 Task: Creative teaching resume purple whimsical.
Action: Mouse moved to (251, 221)
Screenshot: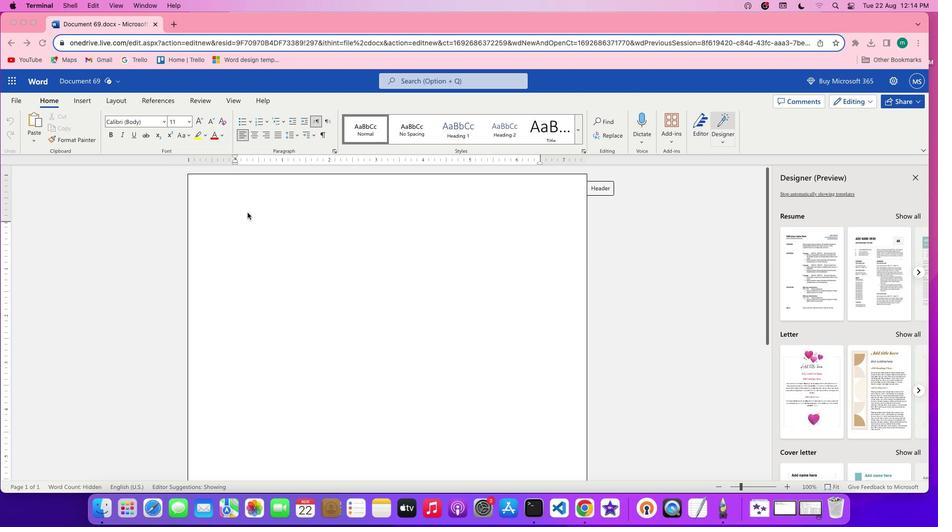 
Action: Mouse pressed left at (251, 221)
Screenshot: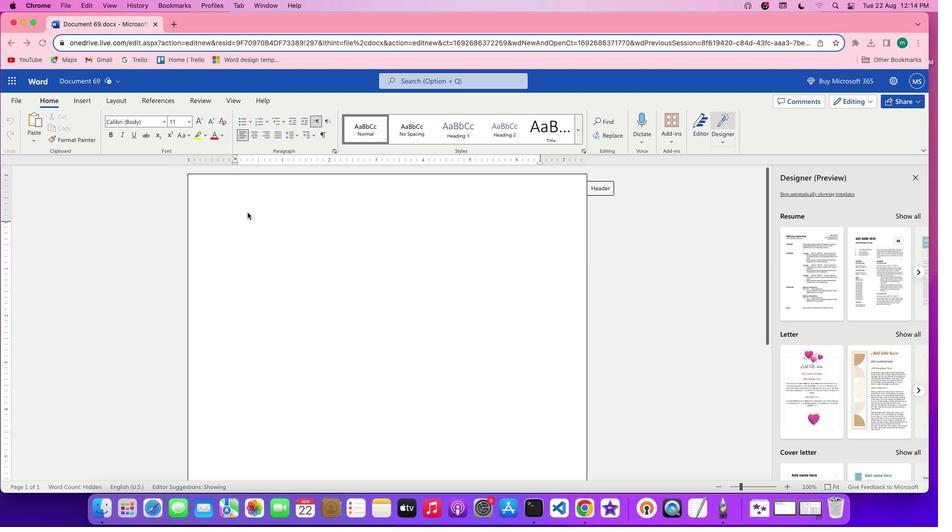 
Action: Mouse moved to (92, 118)
Screenshot: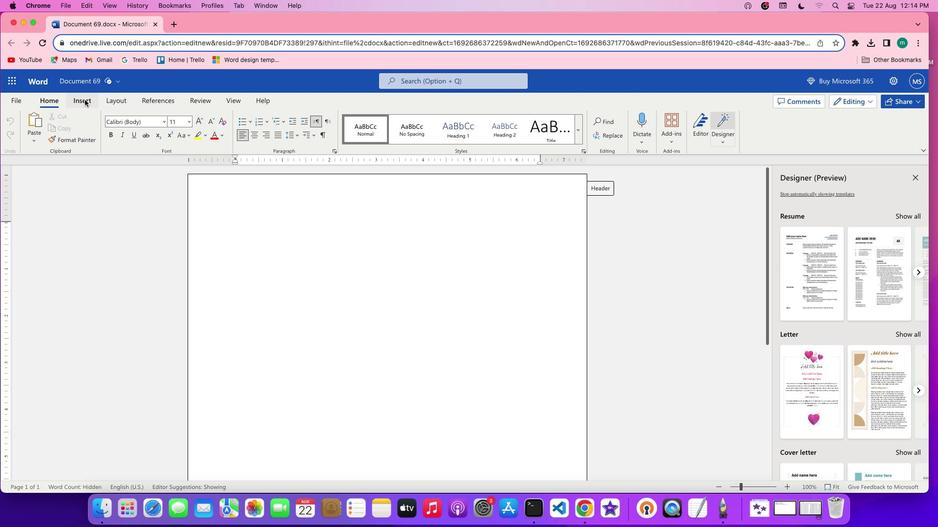 
Action: Mouse pressed left at (92, 118)
Screenshot: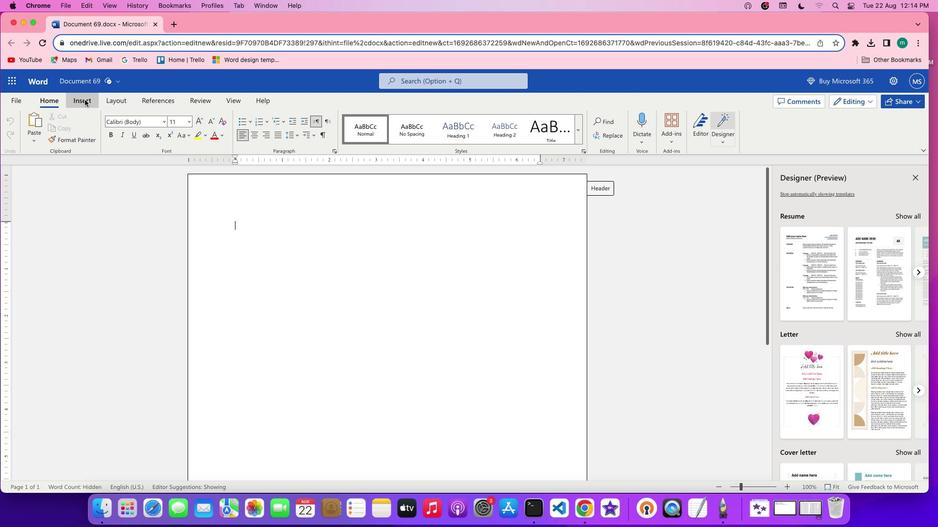 
Action: Mouse moved to (112, 152)
Screenshot: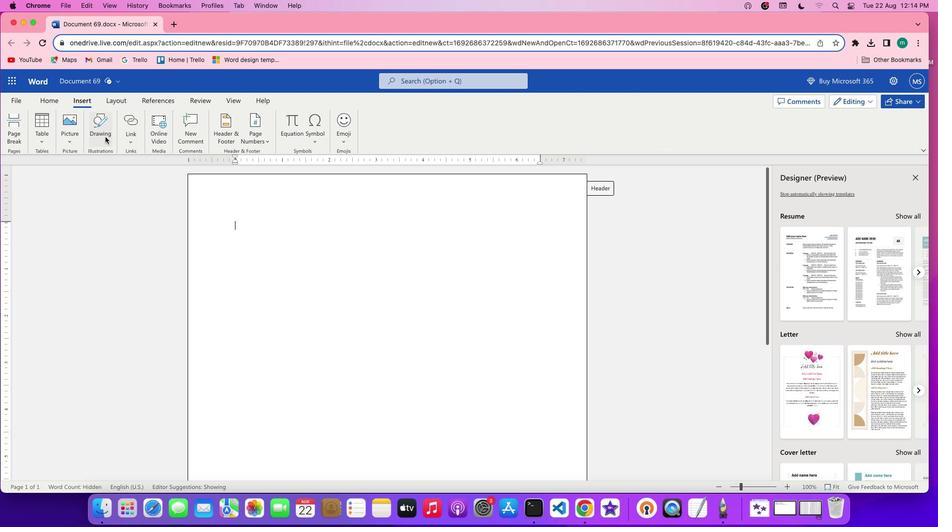 
Action: Mouse pressed left at (112, 152)
Screenshot: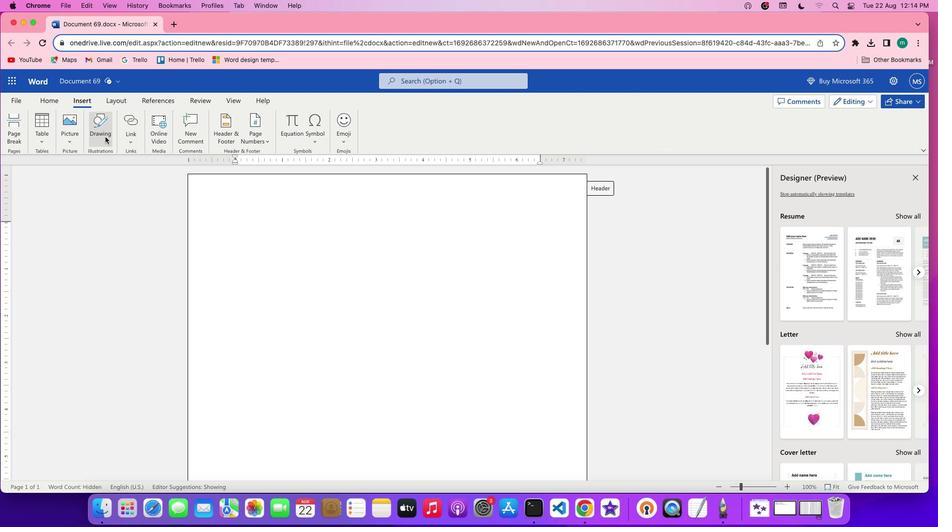 
Action: Mouse moved to (390, 201)
Screenshot: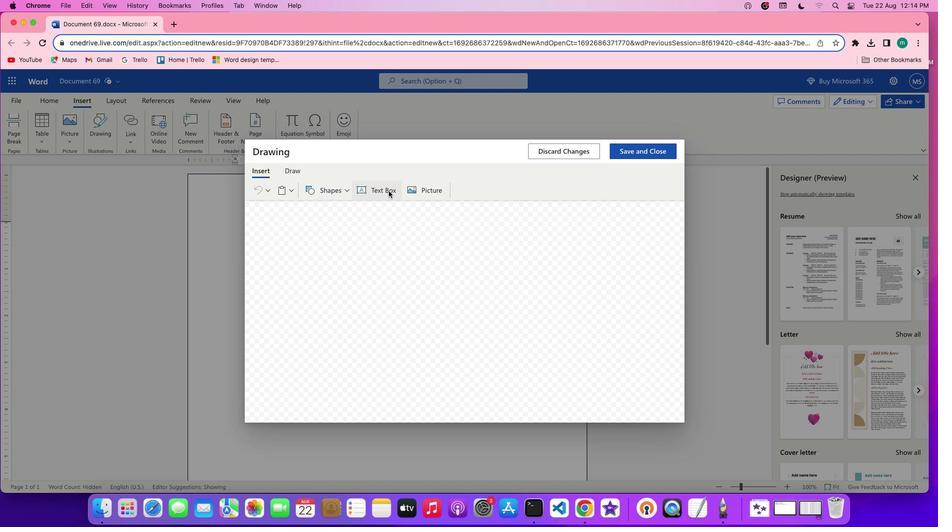 
Action: Mouse pressed left at (390, 201)
Screenshot: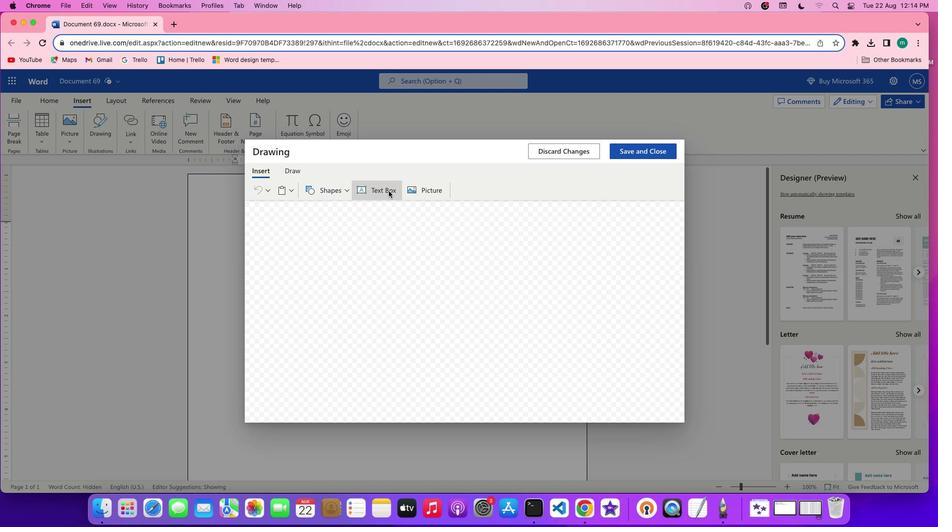 
Action: Mouse moved to (249, 211)
Screenshot: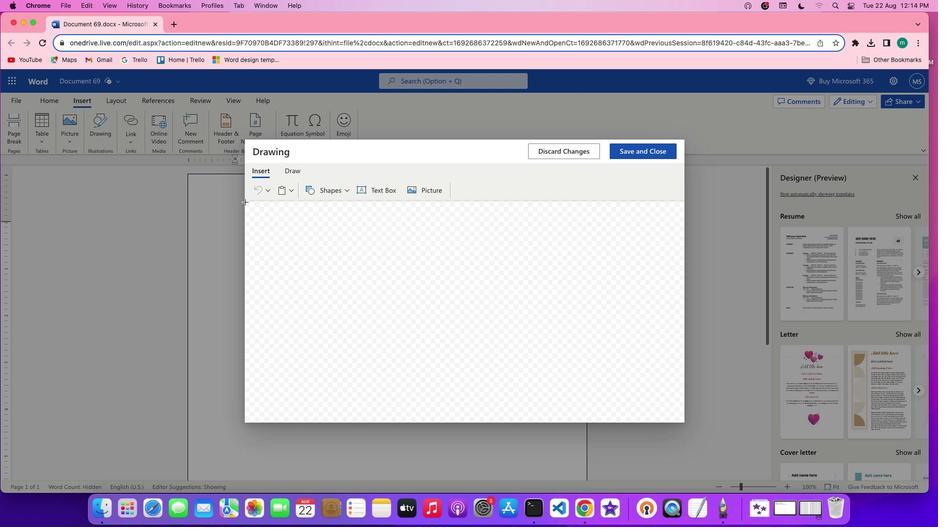 
Action: Mouse pressed left at (249, 211)
Screenshot: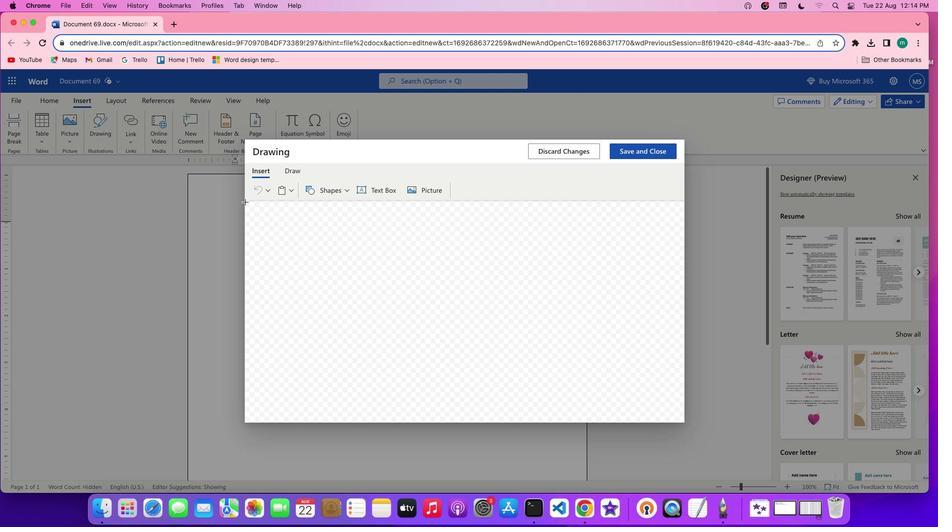 
Action: Mouse moved to (679, 211)
Screenshot: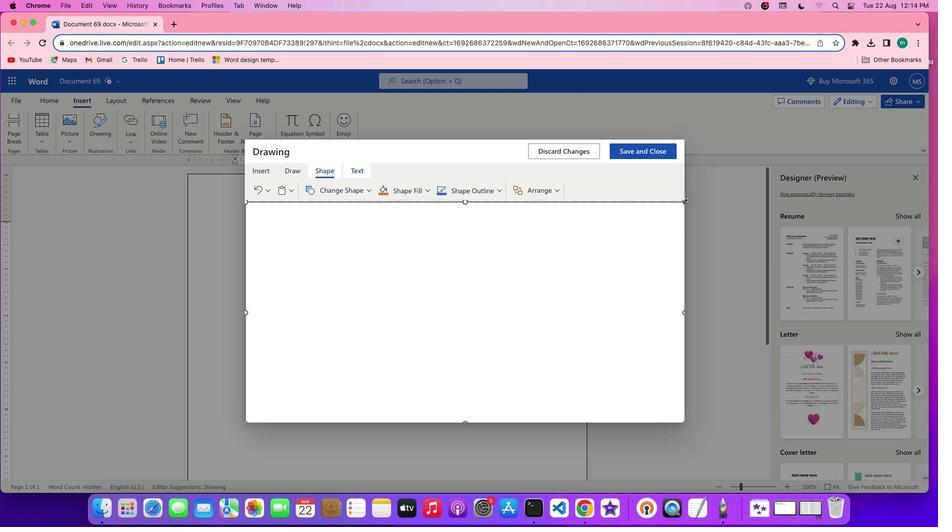 
Action: Mouse pressed left at (679, 211)
Screenshot: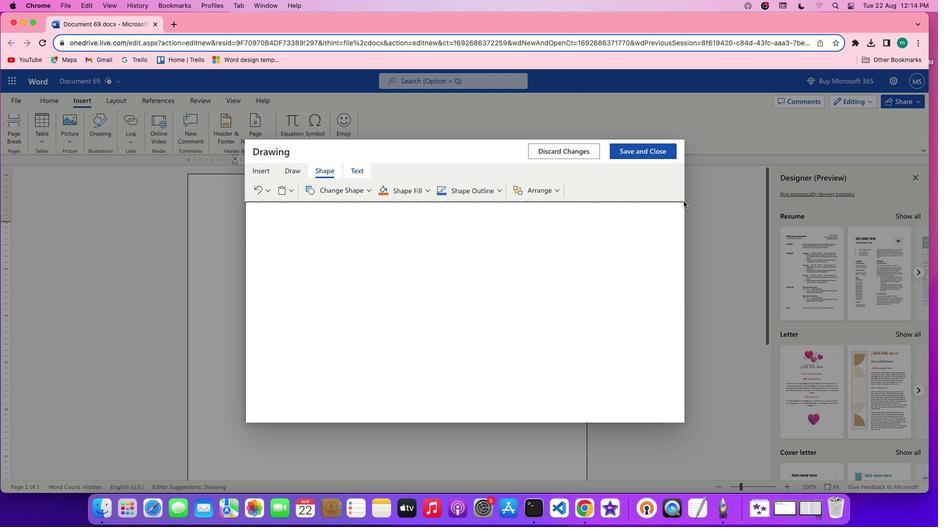 
Action: Mouse moved to (345, 242)
Screenshot: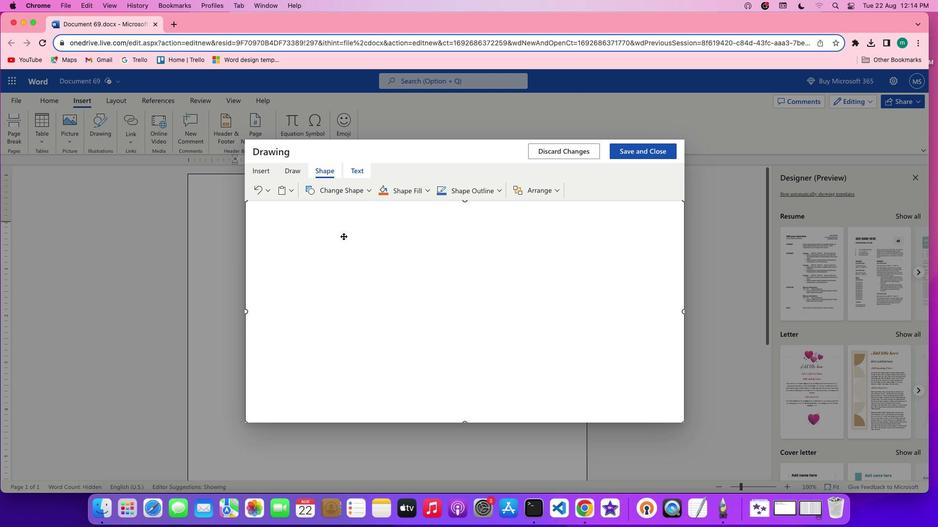 
Action: Mouse pressed left at (345, 242)
Screenshot: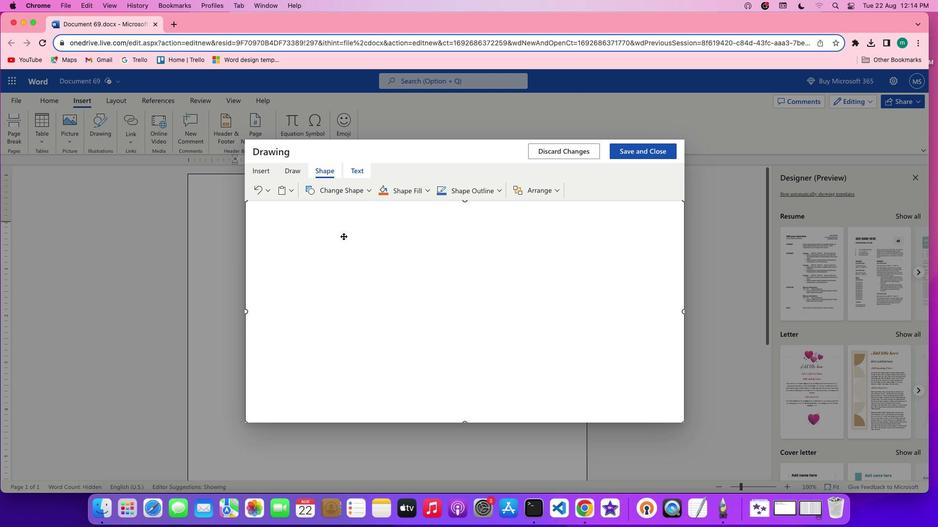 
Action: Mouse moved to (271, 186)
Screenshot: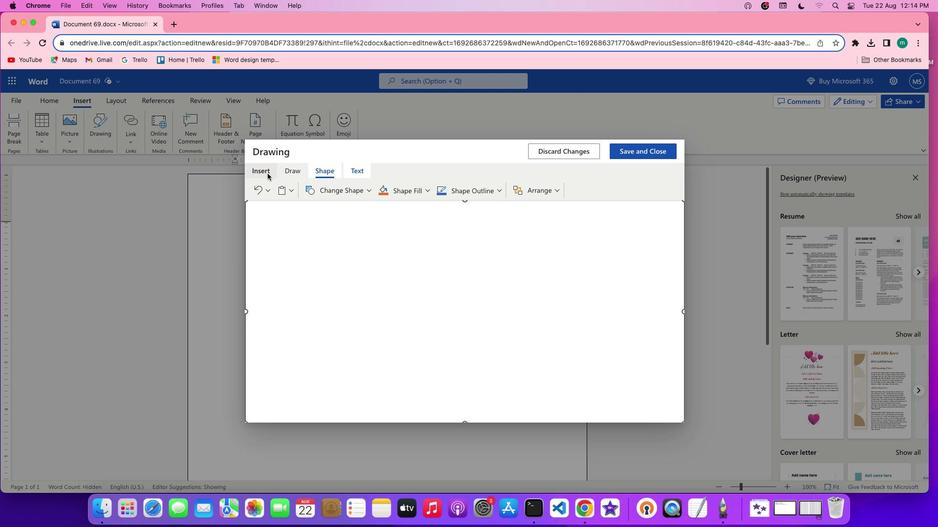 
Action: Mouse pressed left at (271, 186)
Screenshot: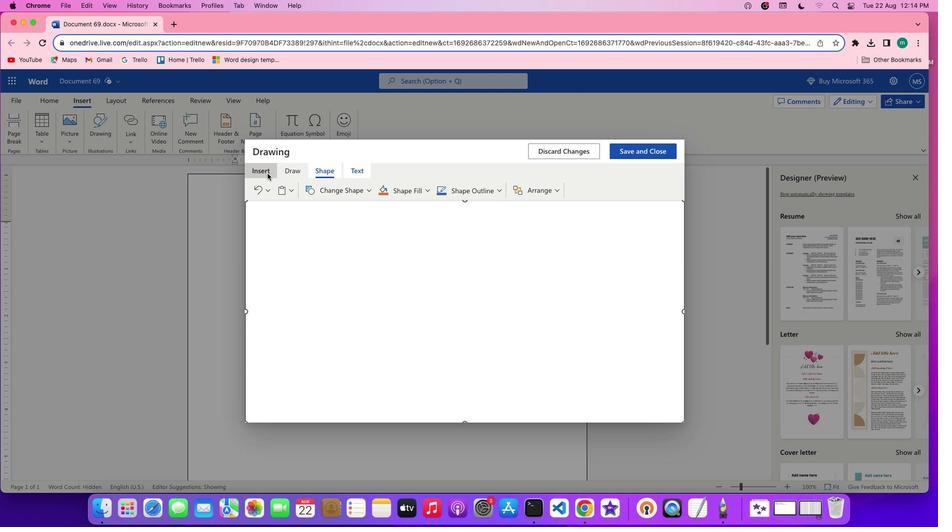 
Action: Mouse moved to (380, 198)
Screenshot: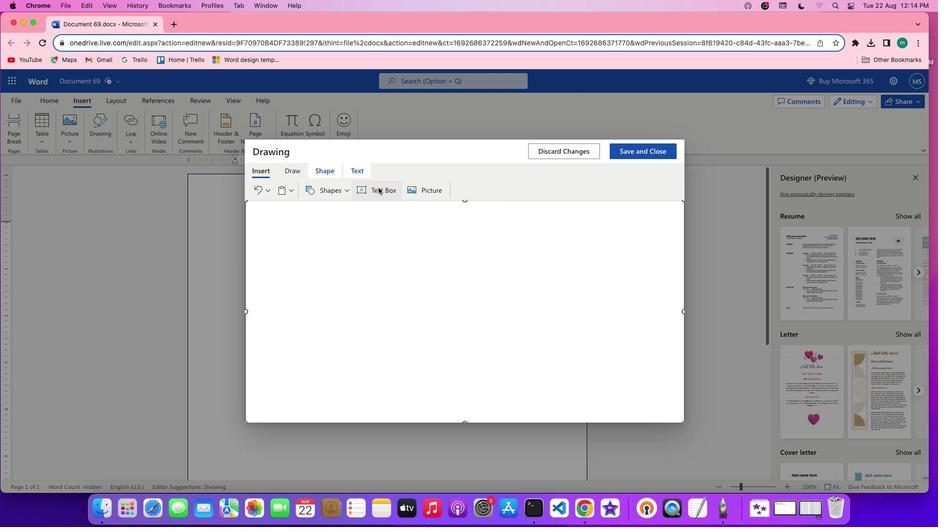 
Action: Mouse pressed left at (380, 198)
Screenshot: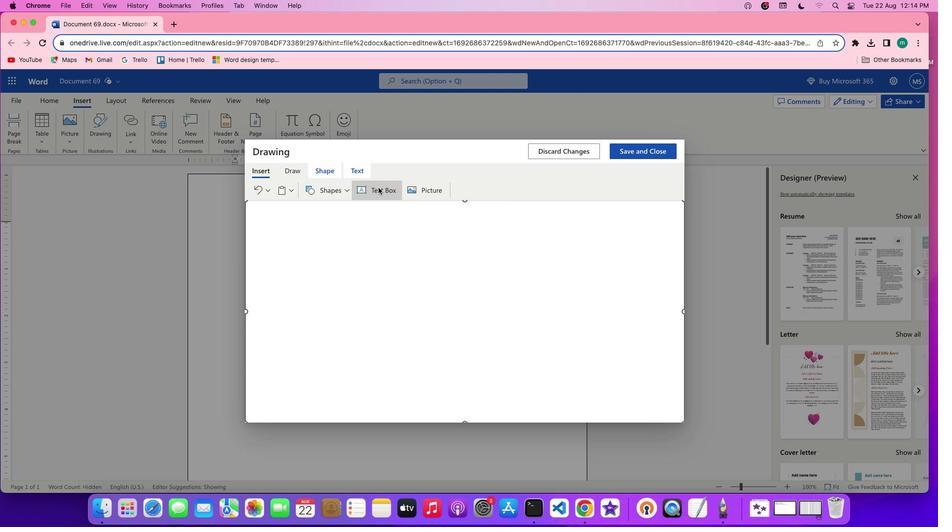 
Action: Mouse moved to (261, 224)
Screenshot: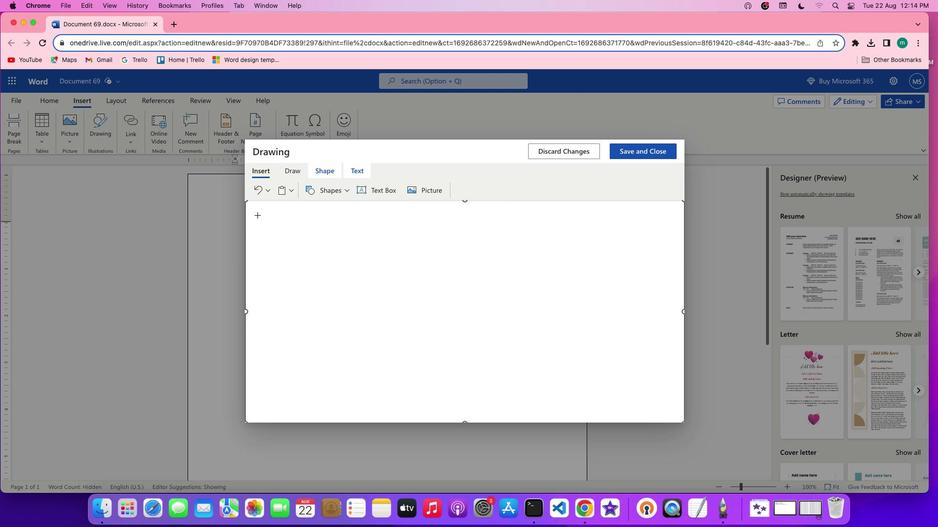 
Action: Mouse pressed left at (261, 224)
Screenshot: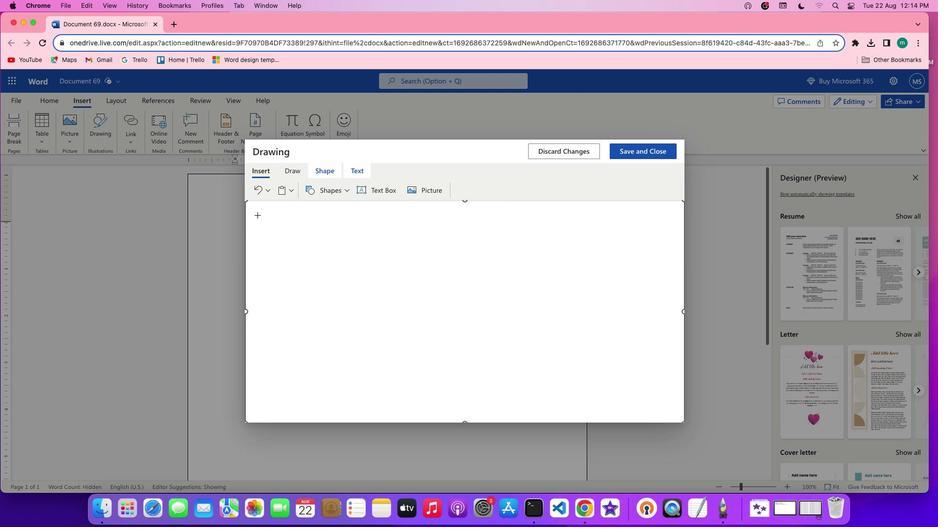 
Action: Mouse moved to (288, 235)
Screenshot: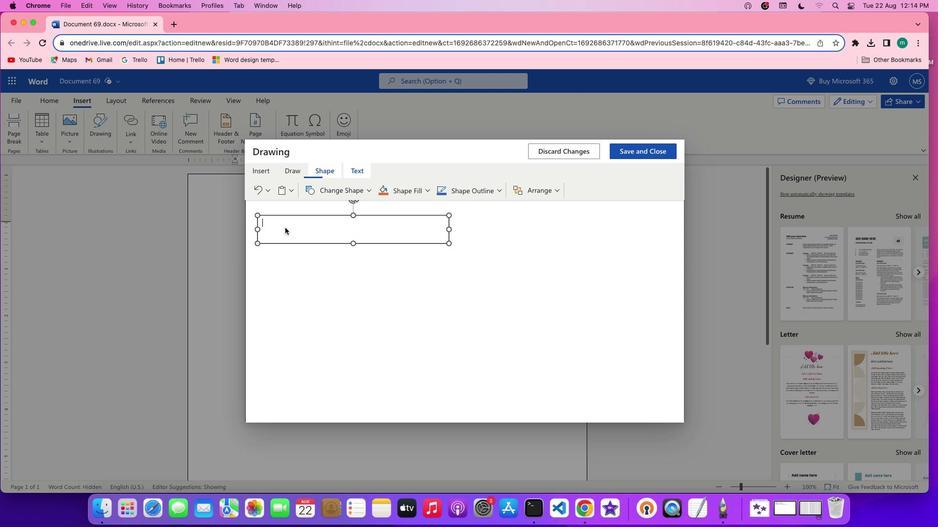 
Action: Mouse pressed left at (288, 235)
Screenshot: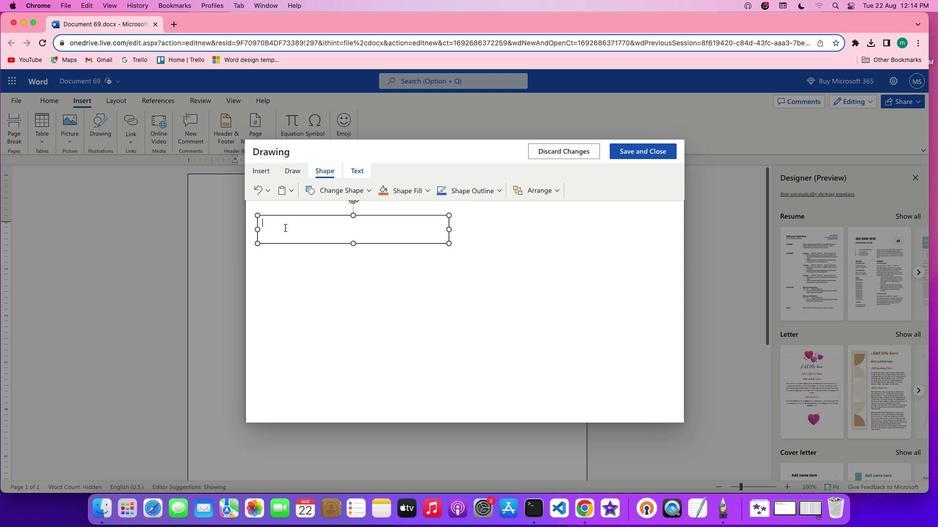 
Action: Mouse moved to (364, 184)
Screenshot: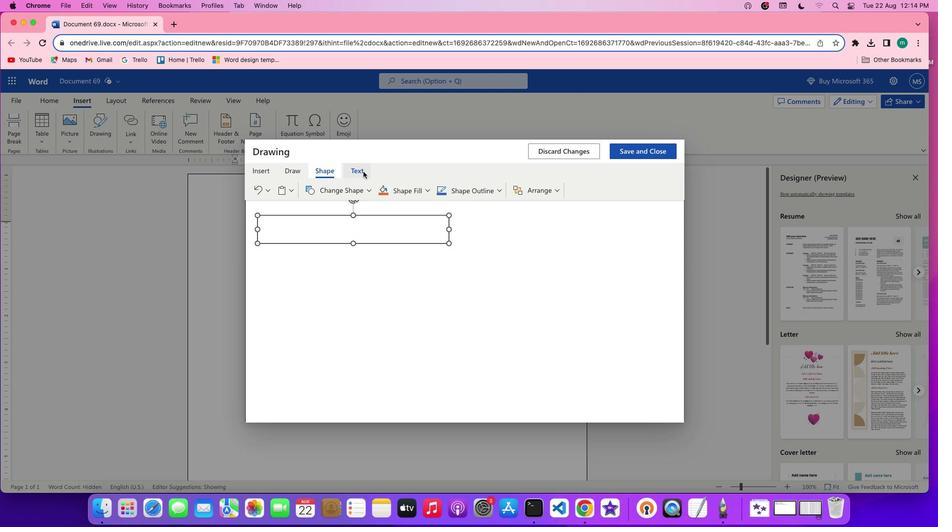
Action: Mouse pressed left at (364, 184)
Screenshot: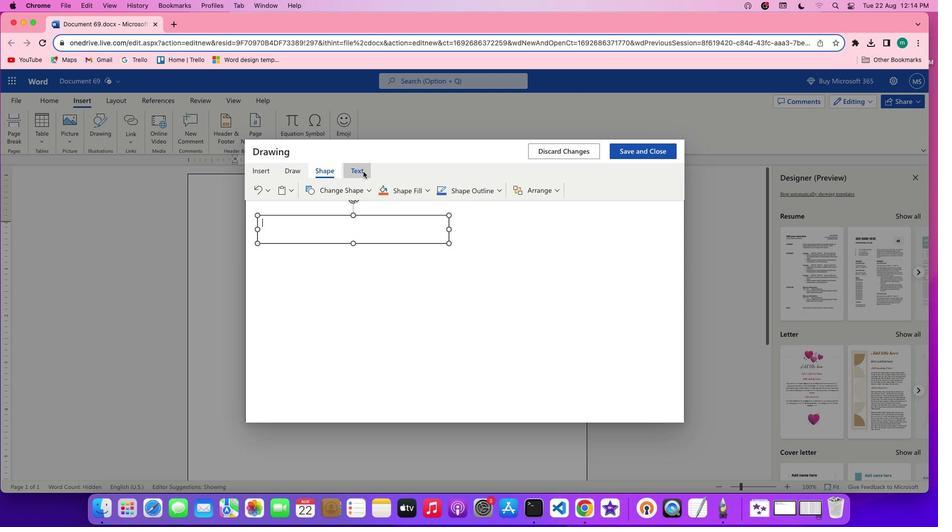 
Action: Mouse moved to (383, 201)
Screenshot: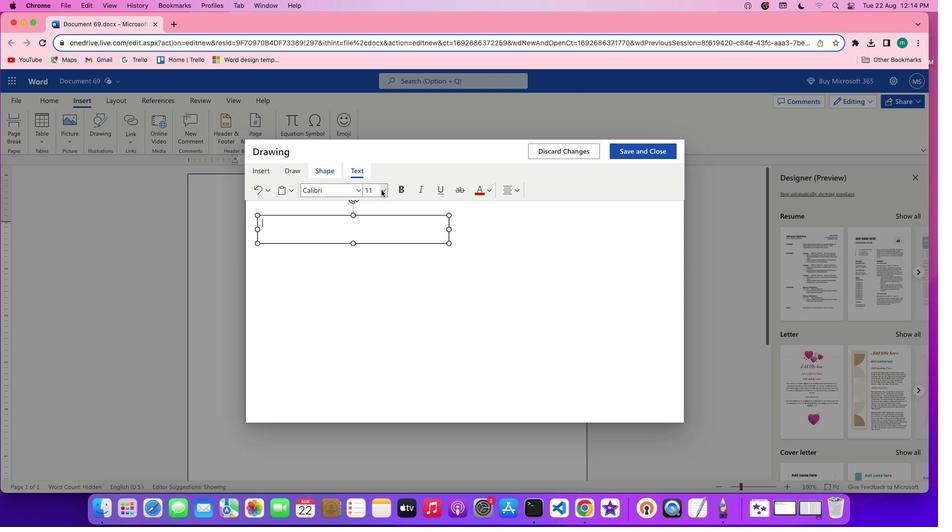 
Action: Mouse pressed left at (383, 201)
Screenshot: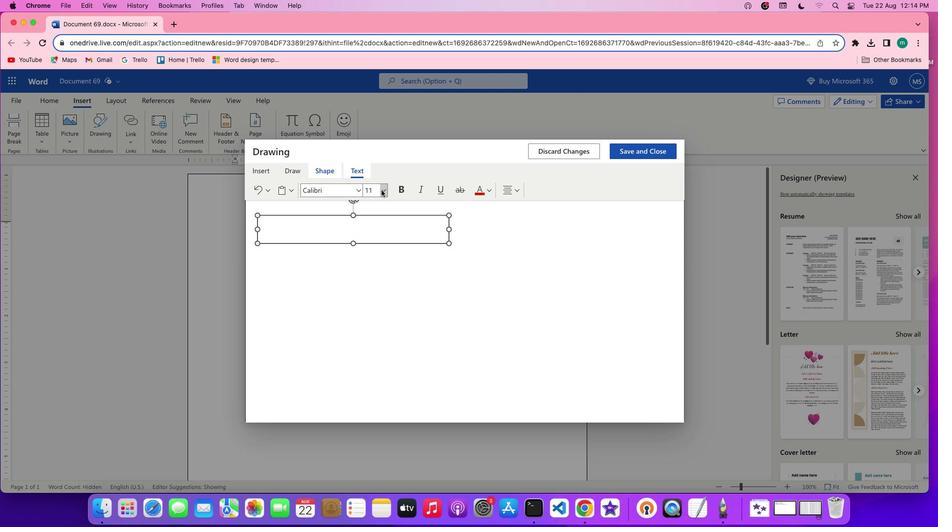 
Action: Mouse moved to (376, 329)
Screenshot: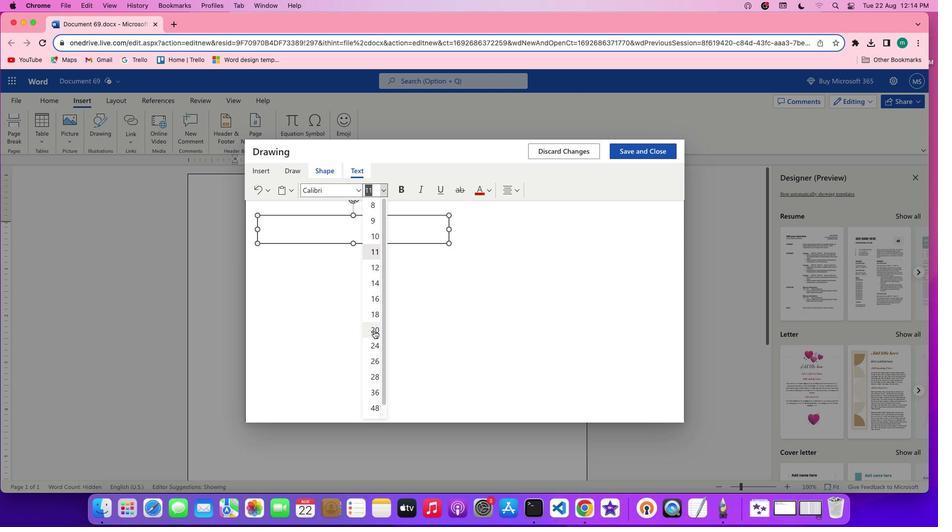 
Action: Mouse pressed left at (376, 329)
Screenshot: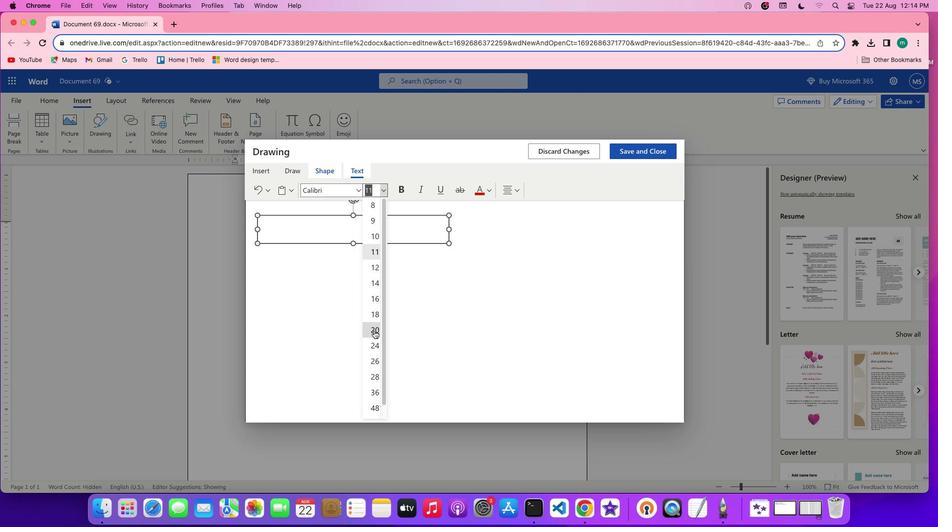 
Action: Mouse moved to (487, 200)
Screenshot: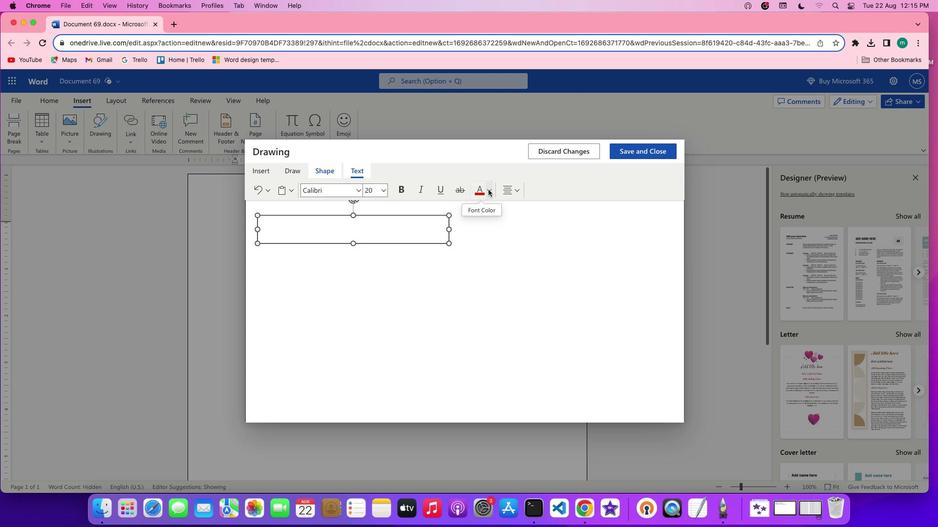
Action: Mouse pressed left at (487, 200)
Screenshot: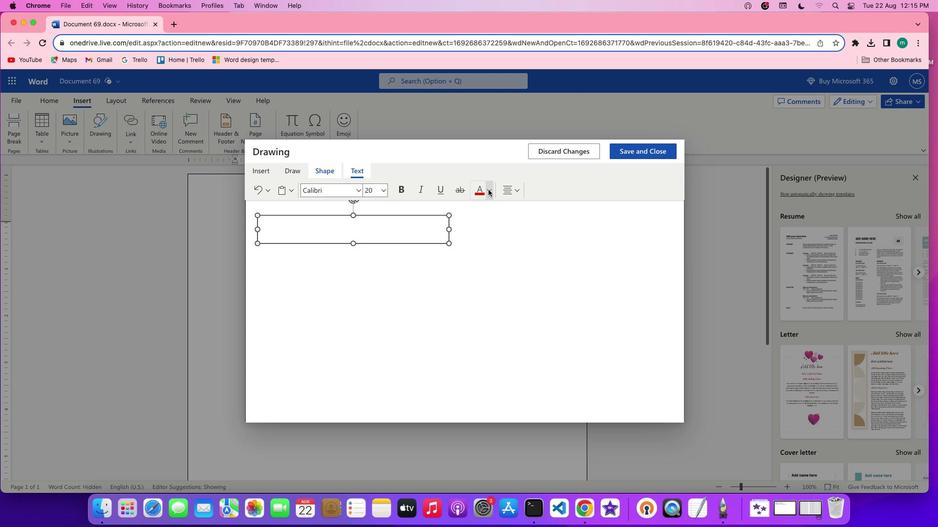 
Action: Mouse moved to (618, 332)
Screenshot: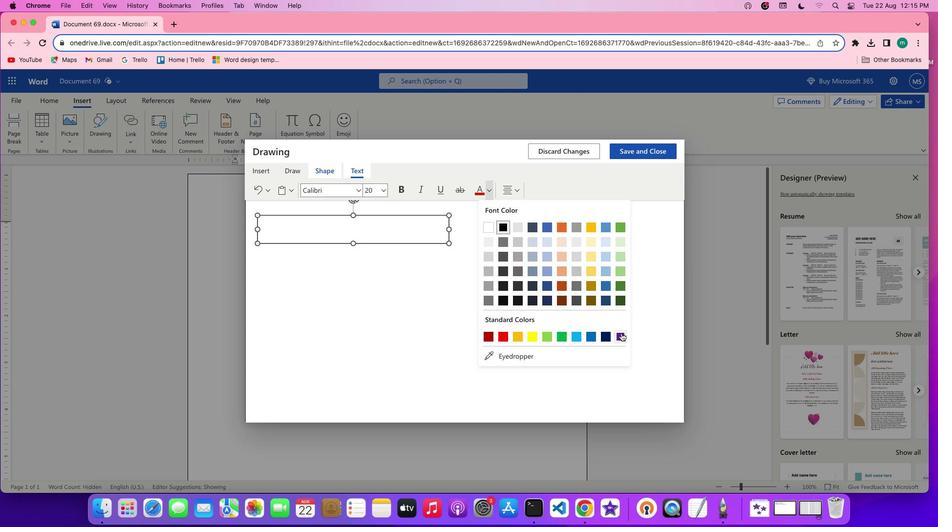 
Action: Mouse pressed left at (618, 332)
Screenshot: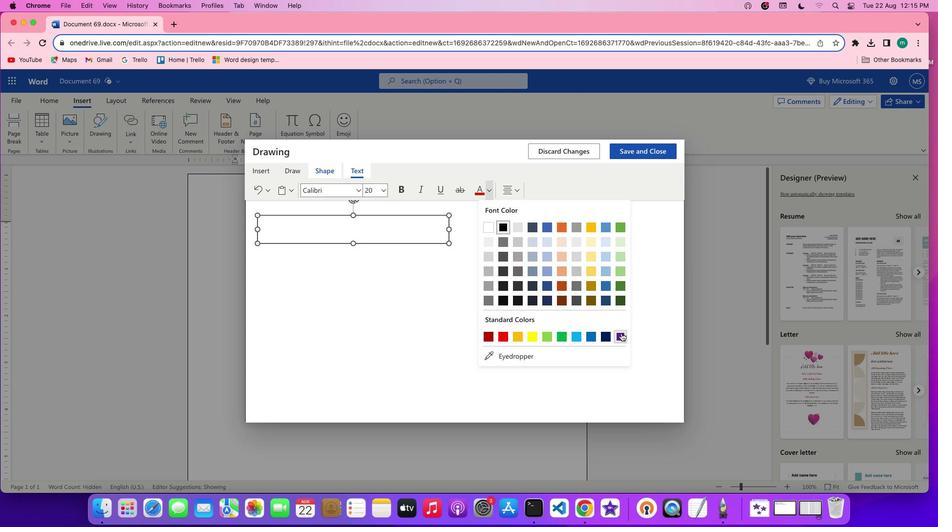 
Action: Mouse moved to (278, 236)
Screenshot: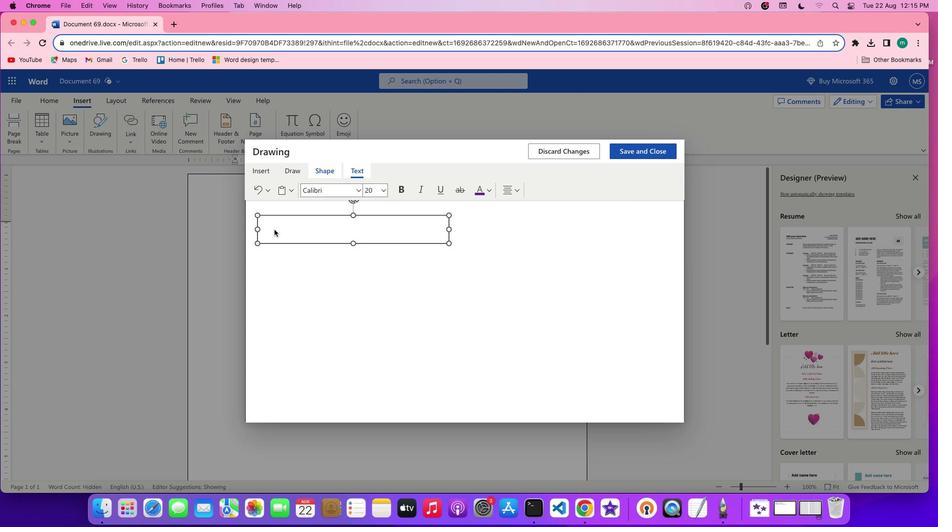 
Action: Mouse pressed left at (278, 236)
Screenshot: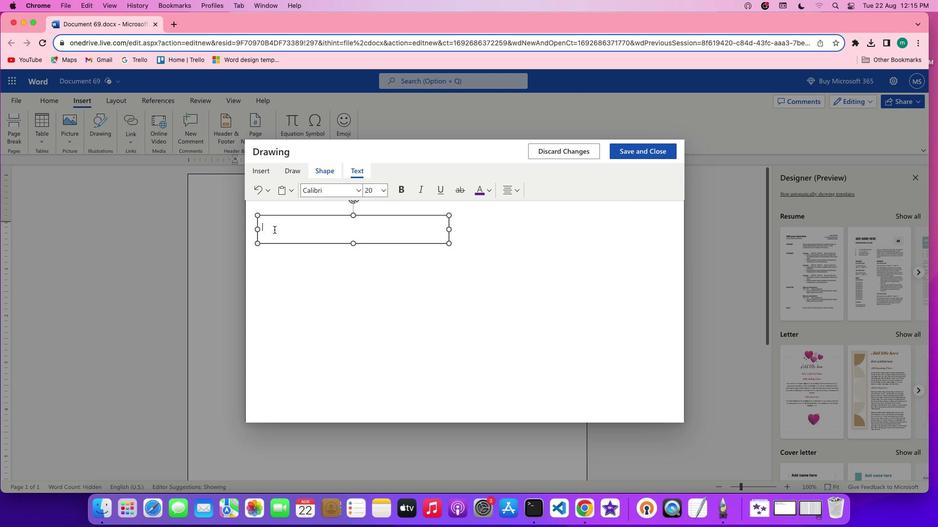 
Action: Mouse moved to (363, 202)
Screenshot: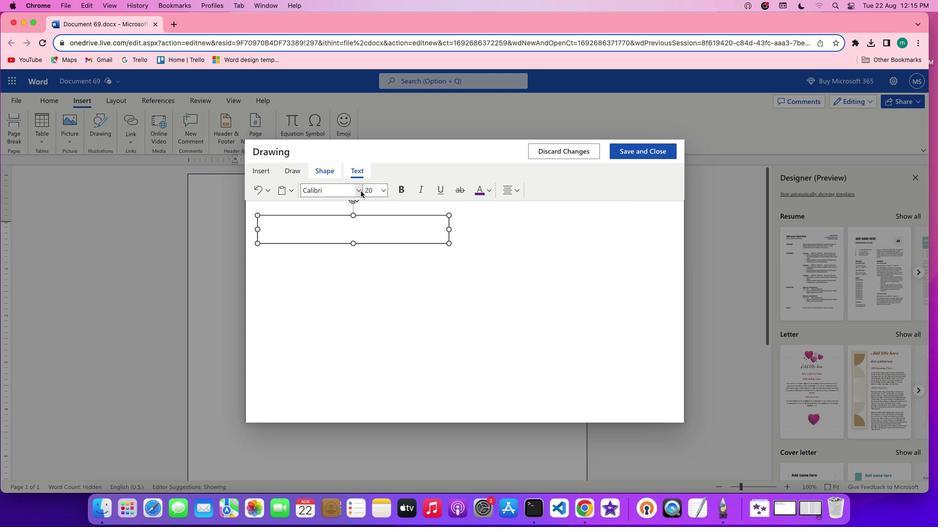 
Action: Mouse pressed left at (363, 202)
Screenshot: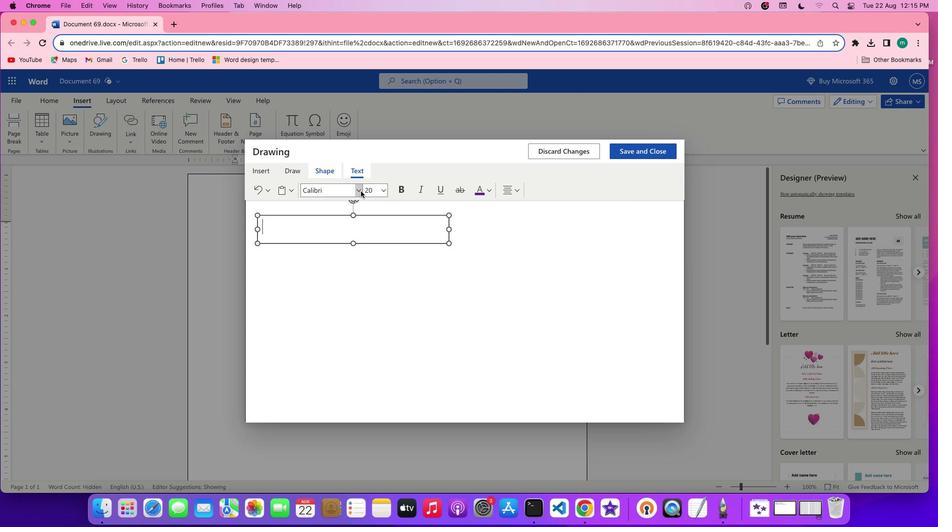 
Action: Mouse moved to (384, 202)
Screenshot: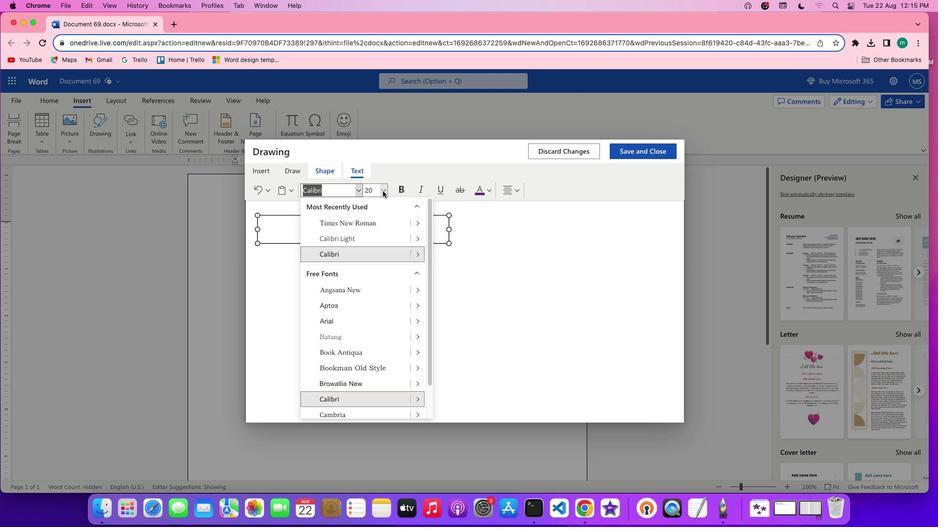 
Action: Mouse pressed left at (384, 202)
Screenshot: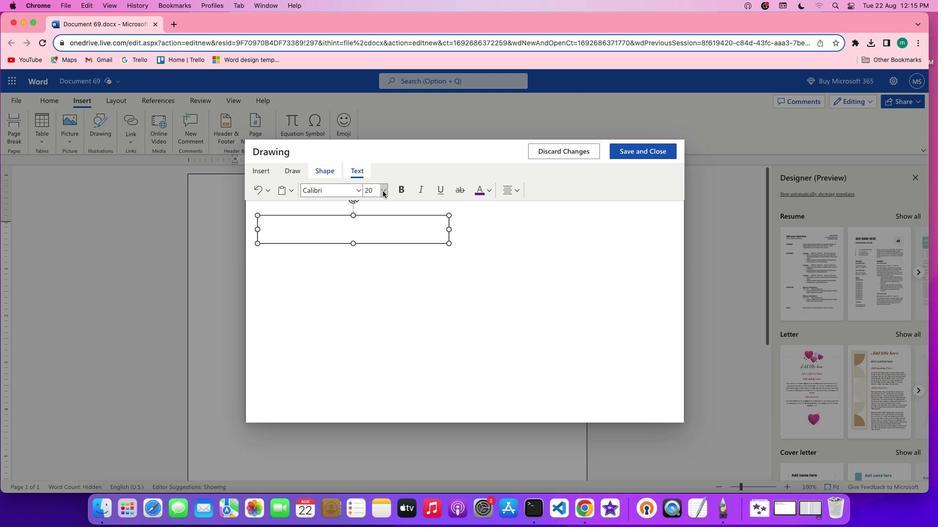 
Action: Mouse moved to (376, 339)
Screenshot: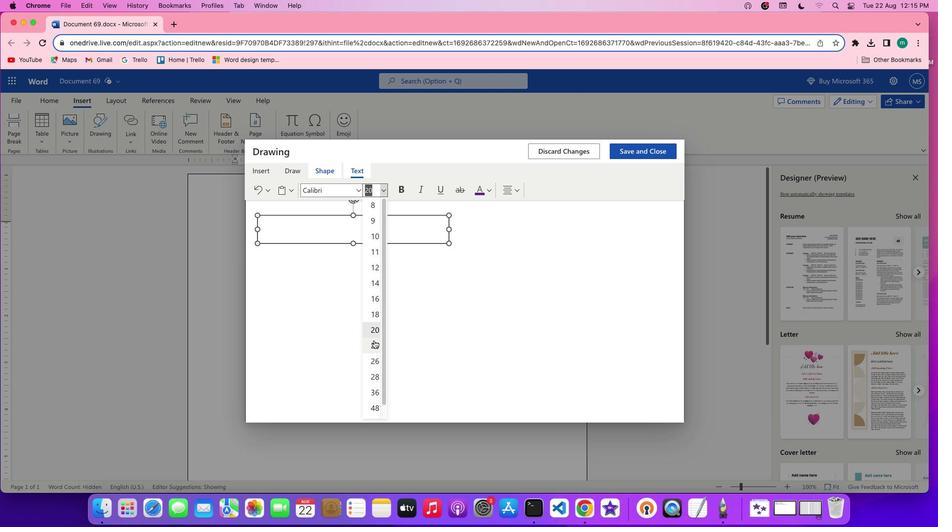 
Action: Mouse pressed left at (376, 339)
Screenshot: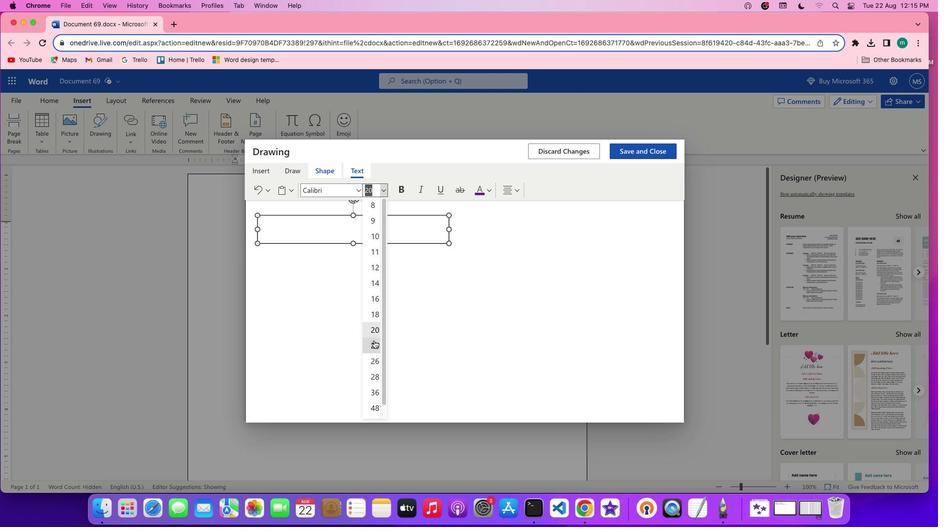 
Action: Mouse moved to (292, 235)
Screenshot: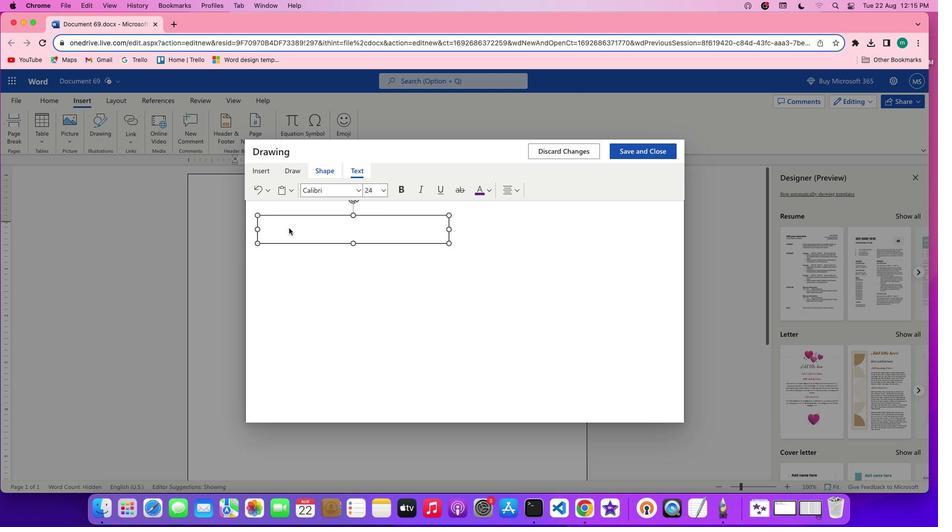 
Action: Mouse pressed left at (292, 235)
Screenshot: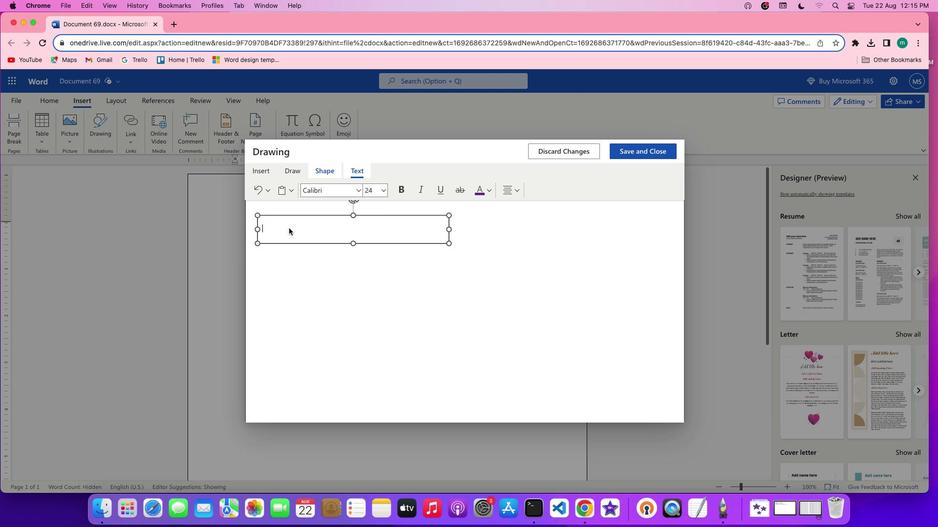 
Action: Mouse moved to (359, 202)
Screenshot: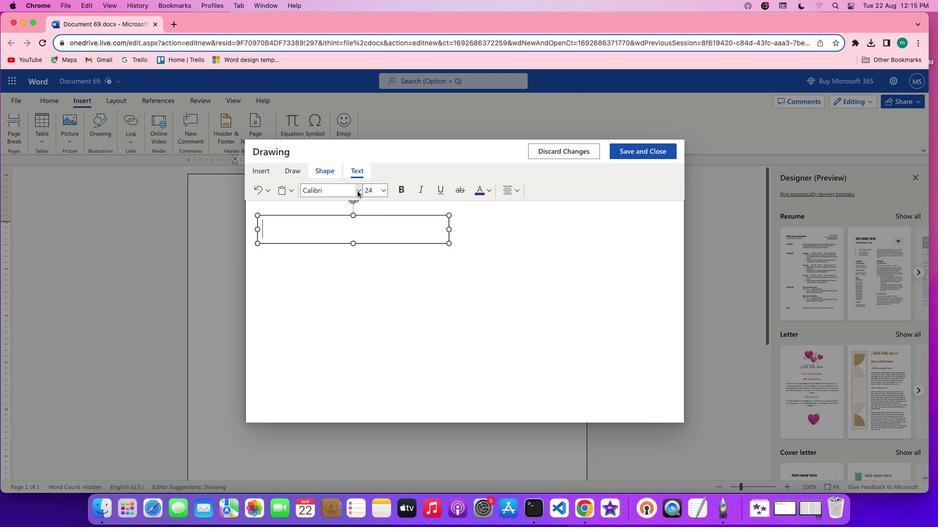 
Action: Mouse pressed left at (359, 202)
Screenshot: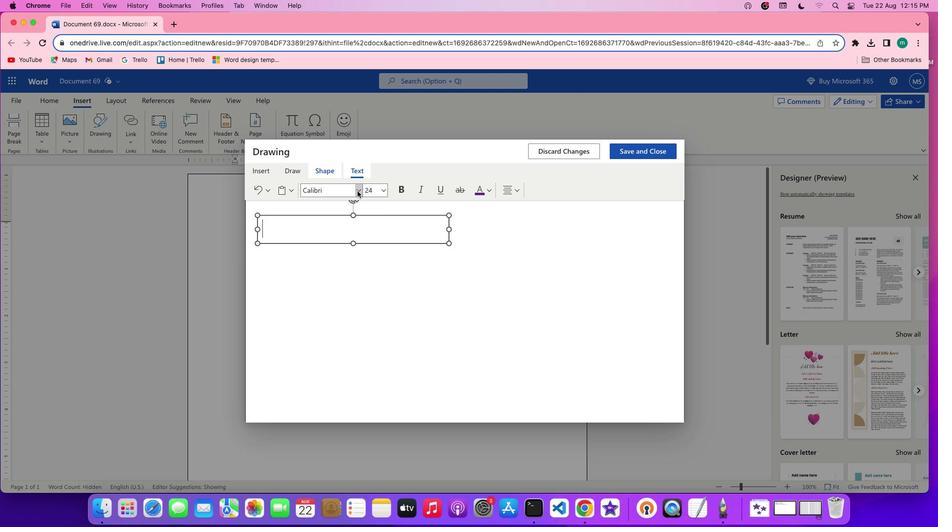
Action: Mouse moved to (417, 262)
Screenshot: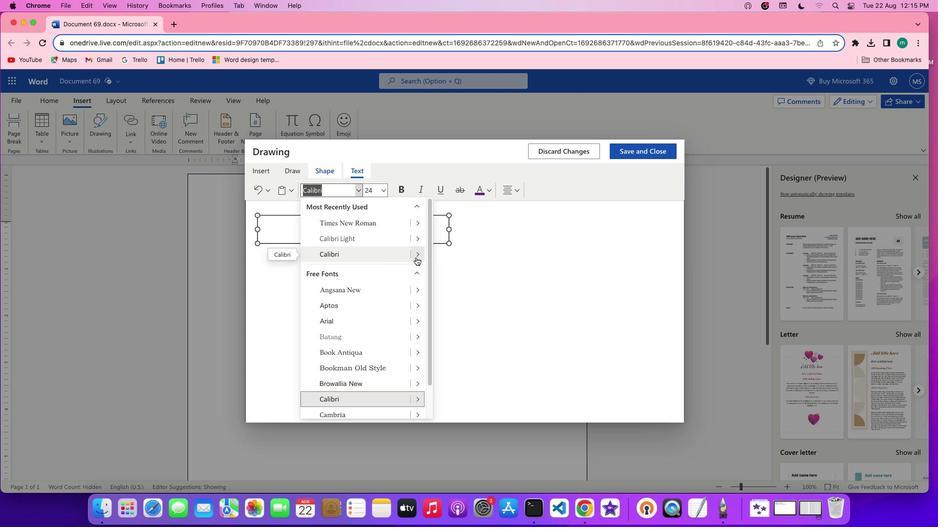 
Action: Mouse pressed left at (417, 262)
Screenshot: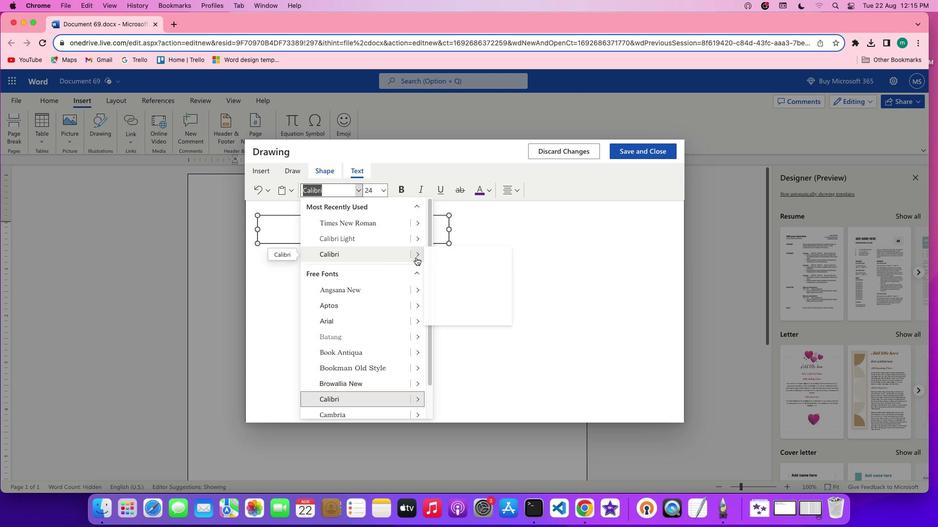 
Action: Mouse moved to (369, 355)
Screenshot: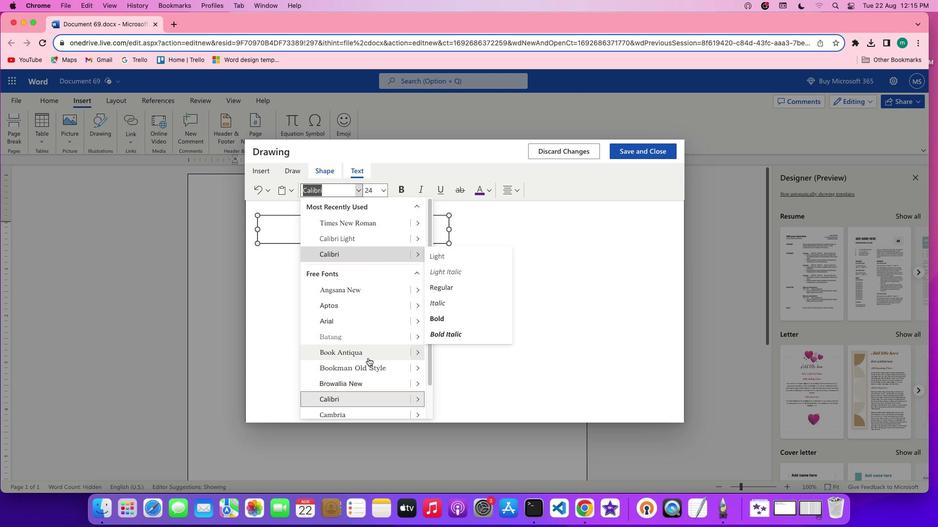 
Action: Mouse scrolled (369, 355) with delta (8, 25)
Screenshot: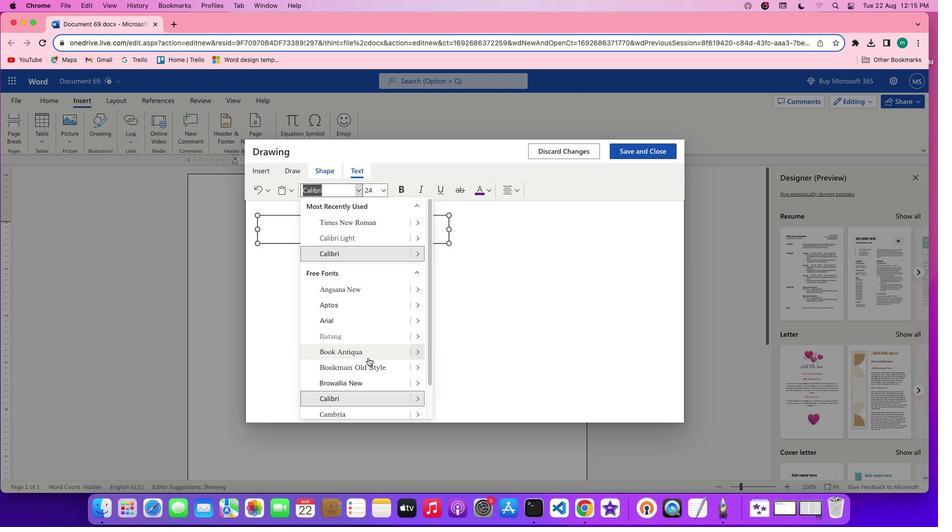 
Action: Mouse scrolled (369, 355) with delta (8, 25)
Screenshot: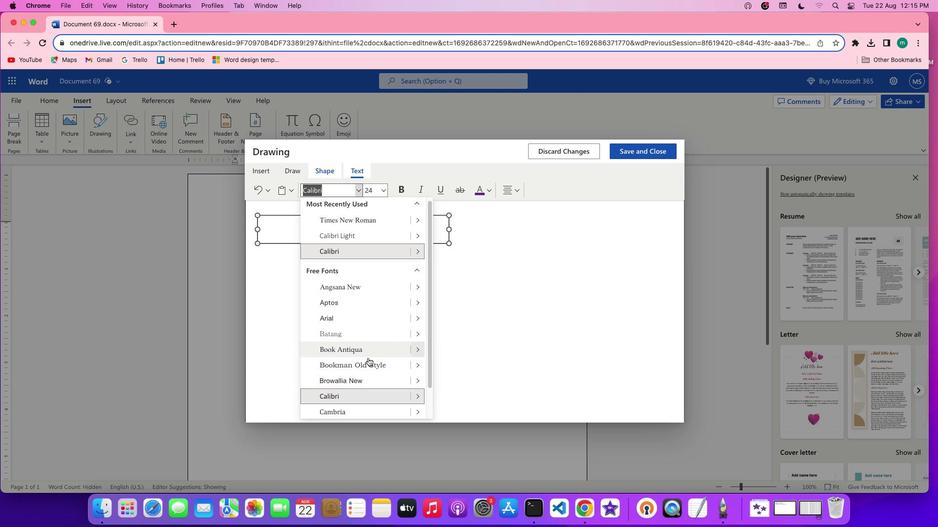 
Action: Mouse scrolled (369, 355) with delta (8, 24)
Screenshot: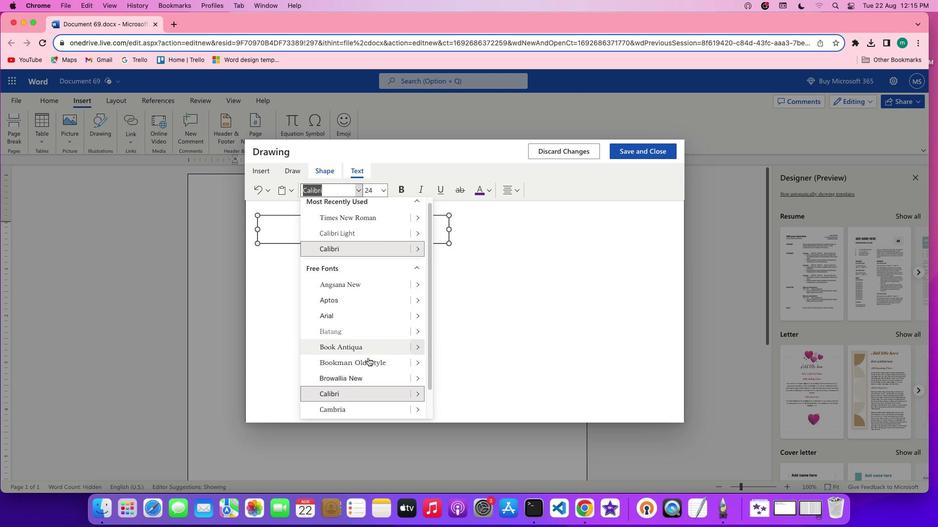 
Action: Mouse scrolled (369, 355) with delta (8, 24)
Screenshot: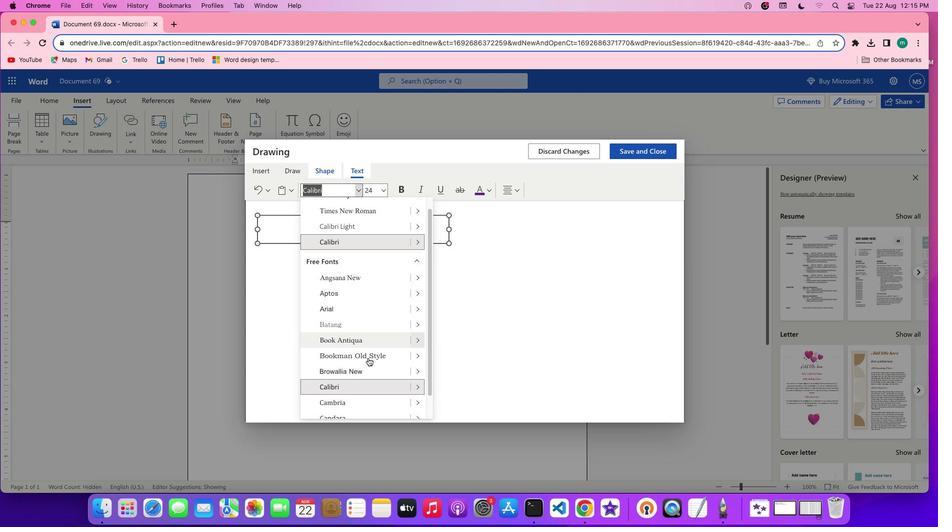 
Action: Mouse scrolled (369, 355) with delta (8, 25)
Screenshot: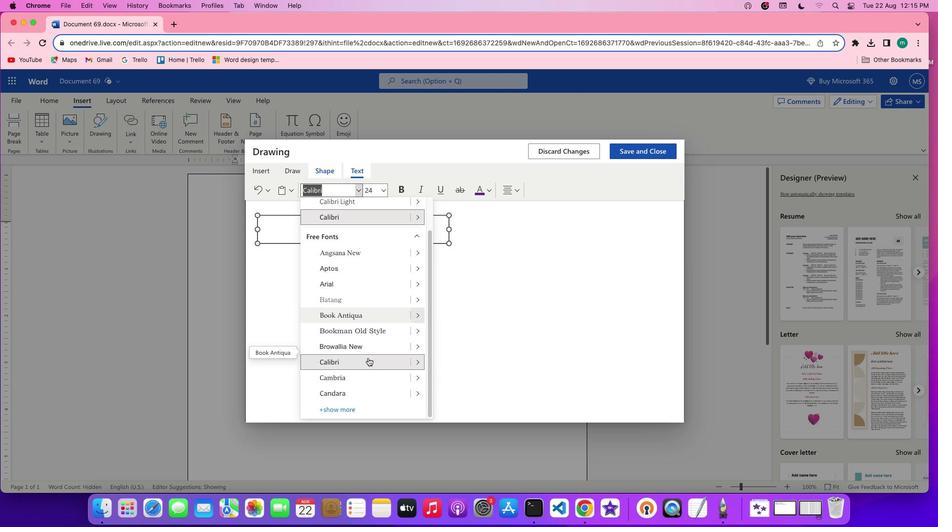 
Action: Mouse scrolled (369, 355) with delta (8, 25)
Screenshot: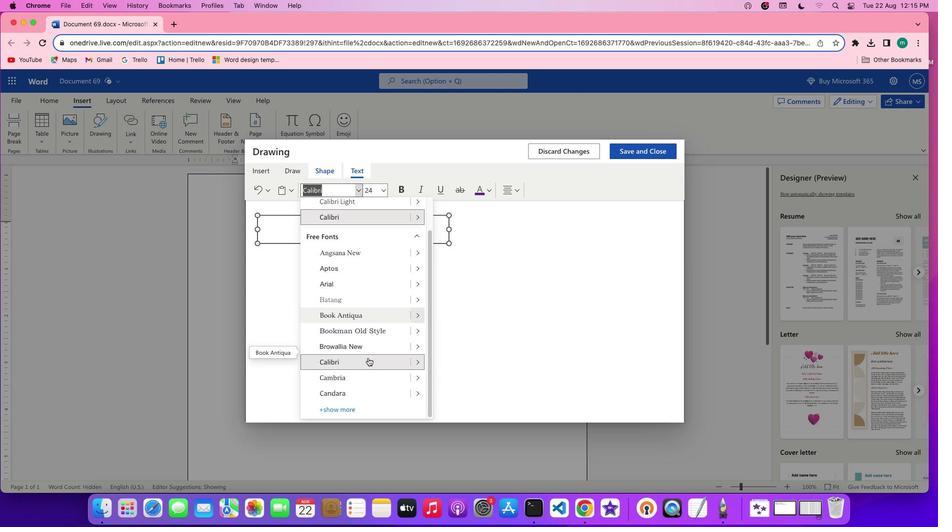 
Action: Mouse moved to (357, 400)
Screenshot: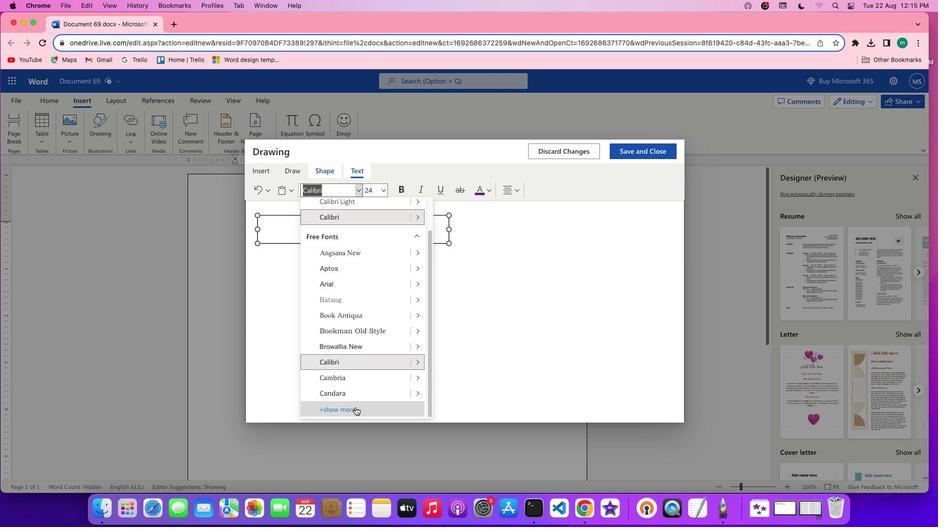
Action: Mouse pressed left at (357, 400)
Screenshot: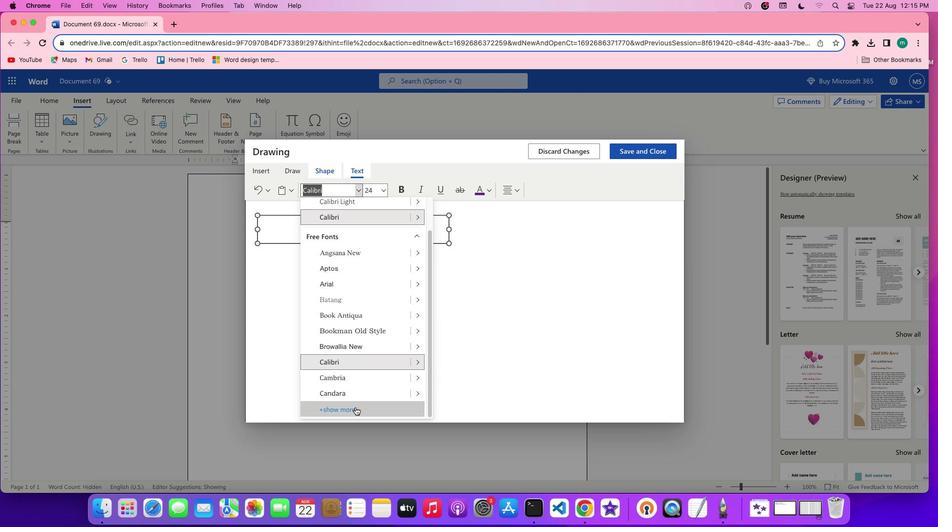 
Action: Mouse moved to (368, 377)
Screenshot: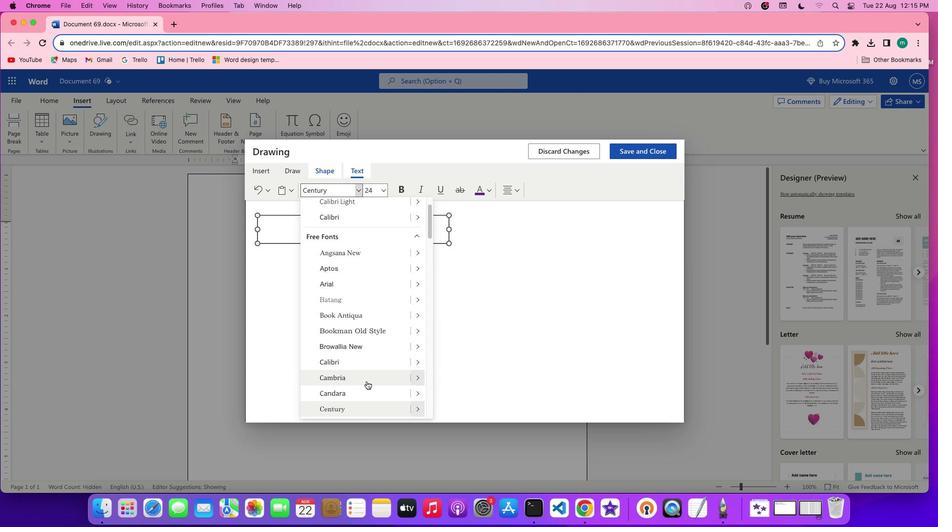 
Action: Mouse scrolled (368, 377) with delta (8, 25)
Screenshot: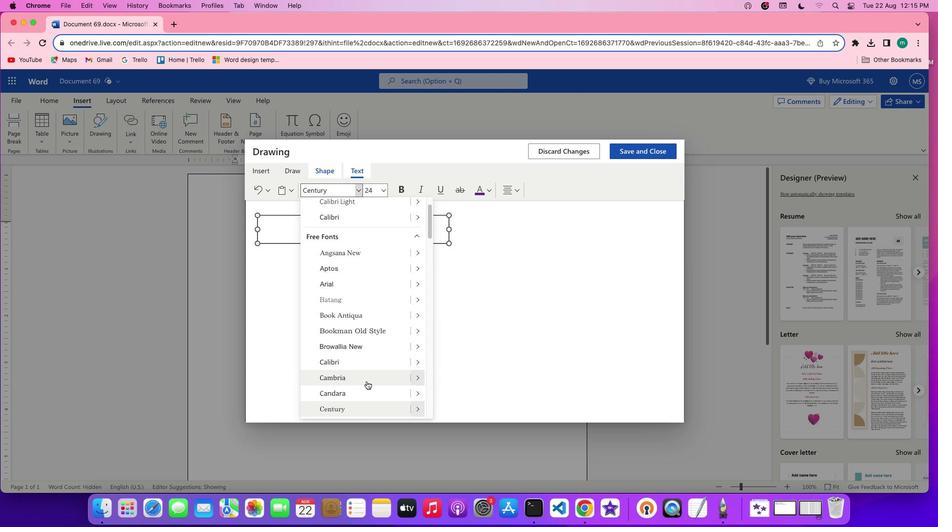 
Action: Mouse scrolled (368, 377) with delta (8, 25)
Screenshot: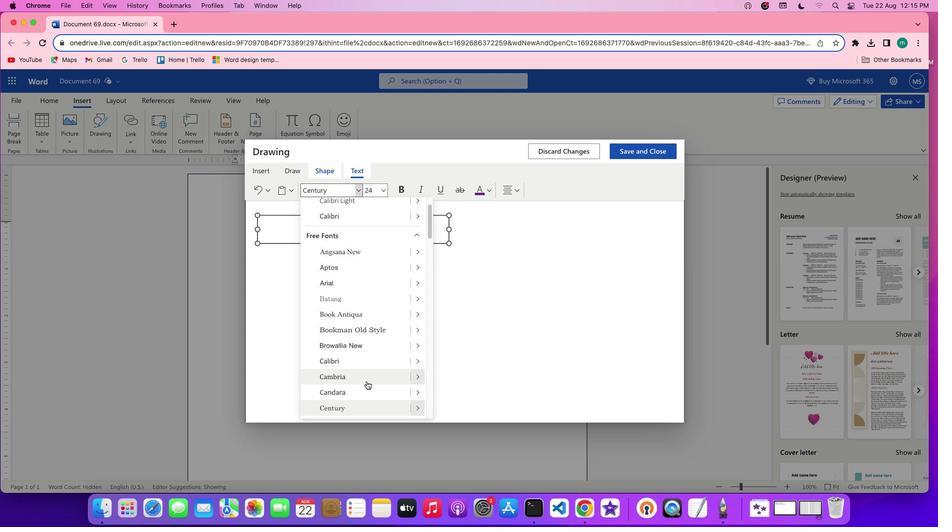 
Action: Mouse scrolled (368, 377) with delta (8, 25)
Screenshot: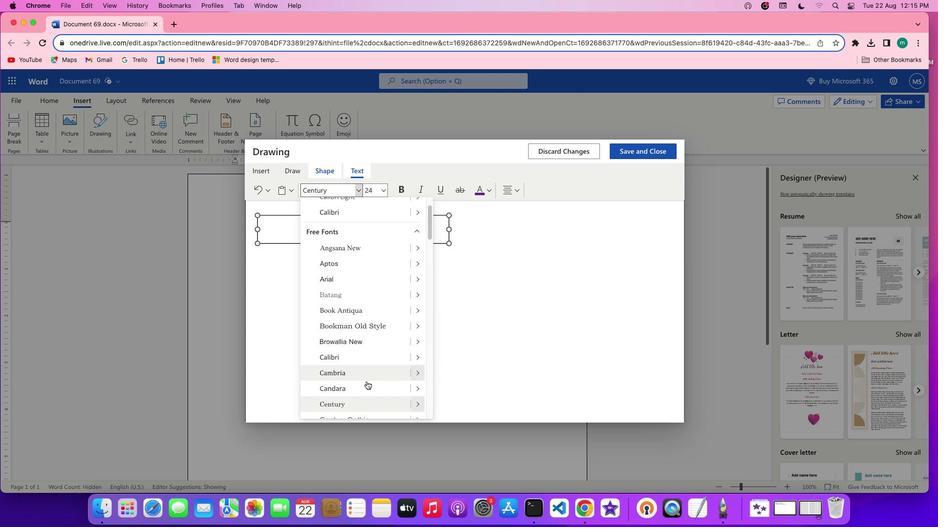 
Action: Mouse scrolled (368, 377) with delta (8, 24)
Screenshot: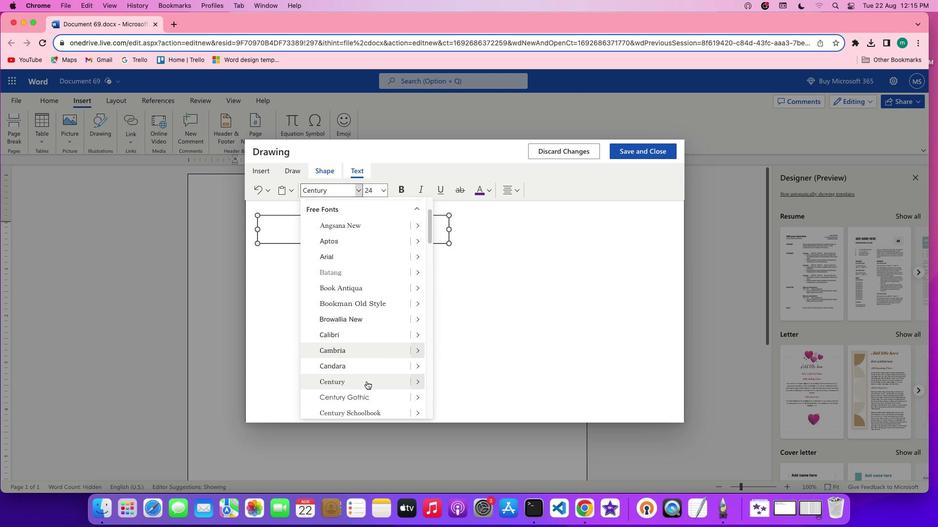 
Action: Mouse scrolled (368, 377) with delta (8, 25)
Screenshot: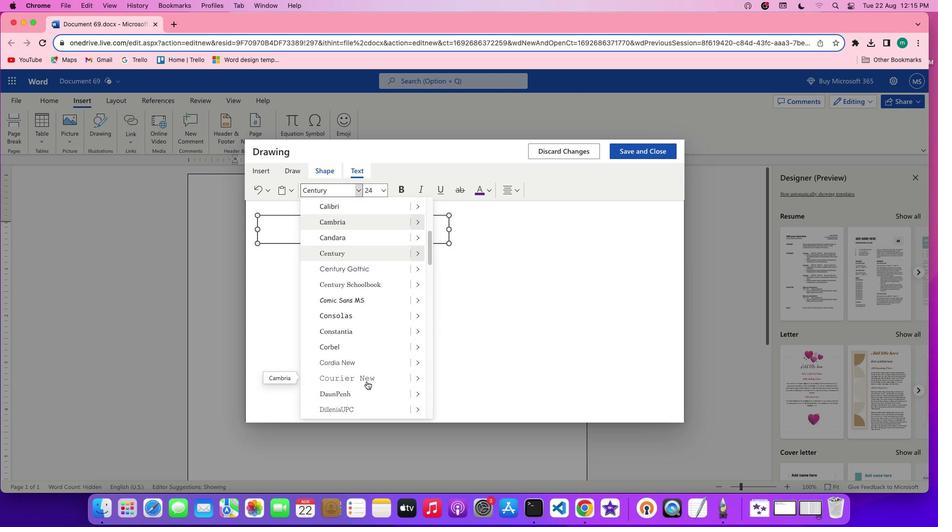 
Action: Mouse scrolled (368, 377) with delta (8, 25)
Screenshot: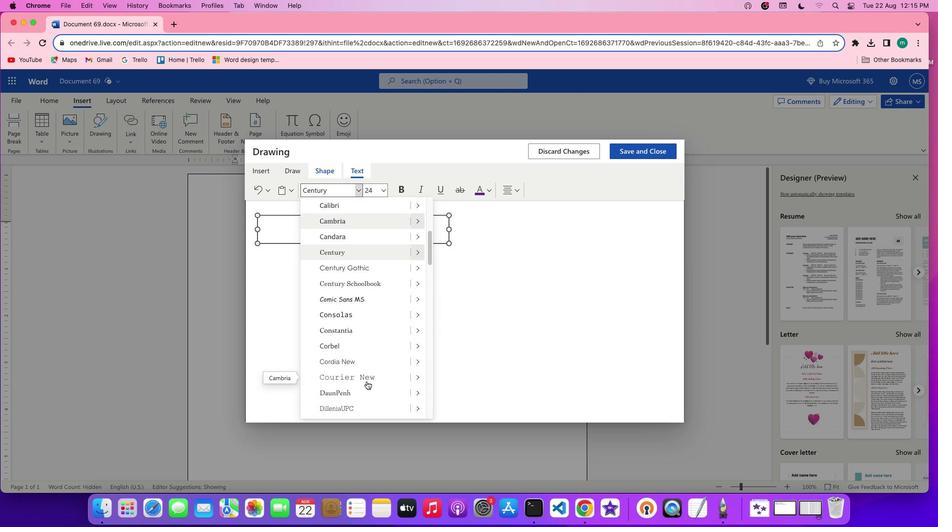 
Action: Mouse scrolled (368, 377) with delta (8, 25)
Screenshot: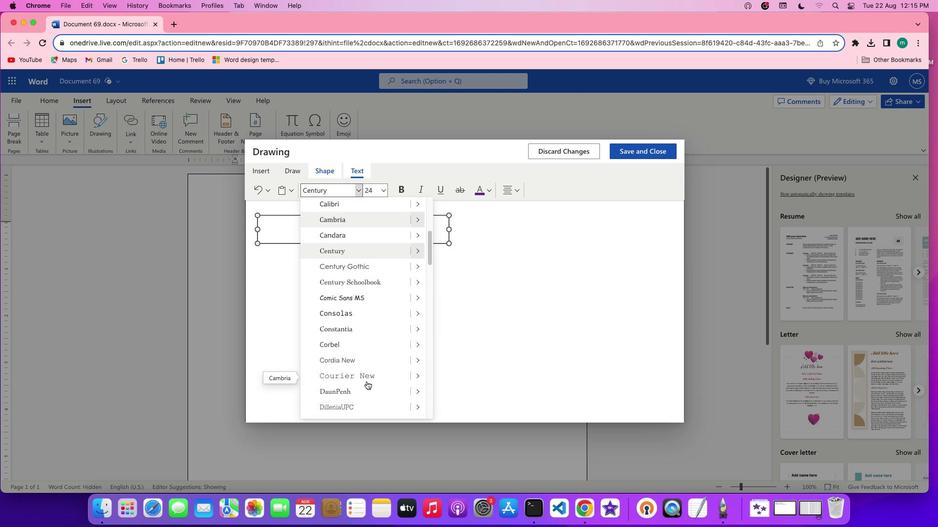 
Action: Mouse scrolled (368, 377) with delta (8, 24)
Screenshot: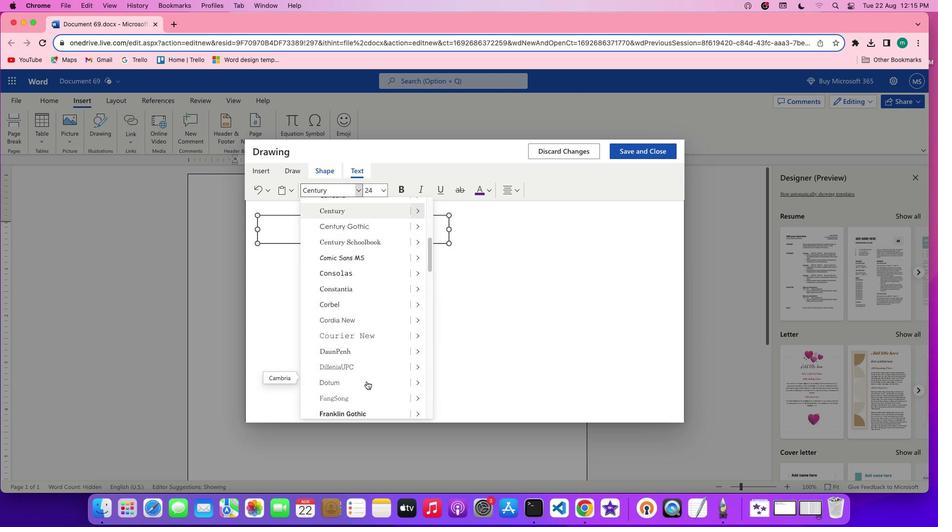 
Action: Mouse scrolled (368, 377) with delta (8, 25)
Screenshot: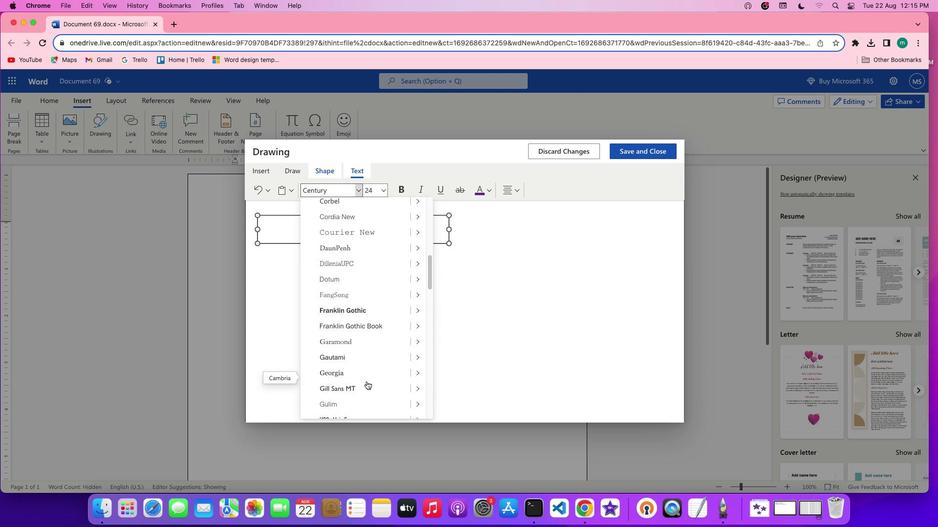 
Action: Mouse scrolled (368, 377) with delta (8, 25)
Screenshot: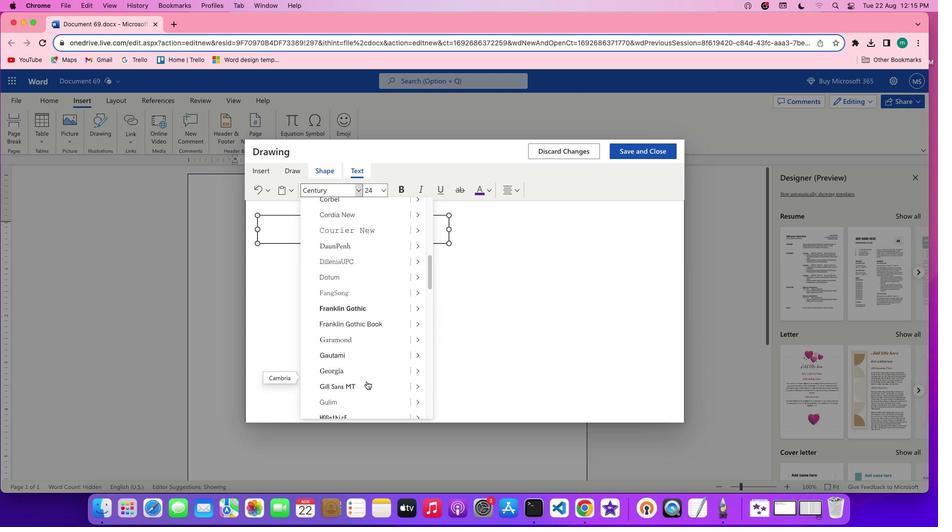 
Action: Mouse scrolled (368, 377) with delta (8, 25)
Screenshot: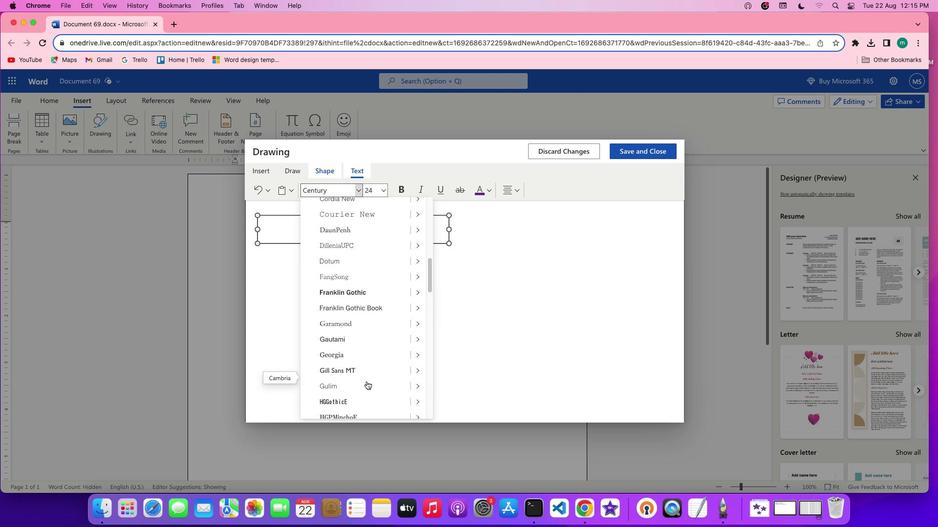 
Action: Mouse moved to (416, 268)
Screenshot: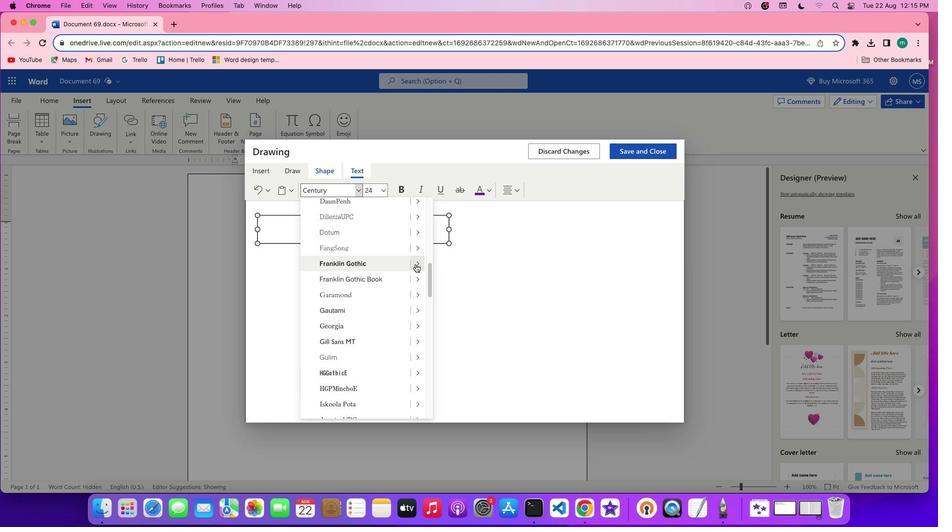 
Action: Mouse pressed left at (416, 268)
Screenshot: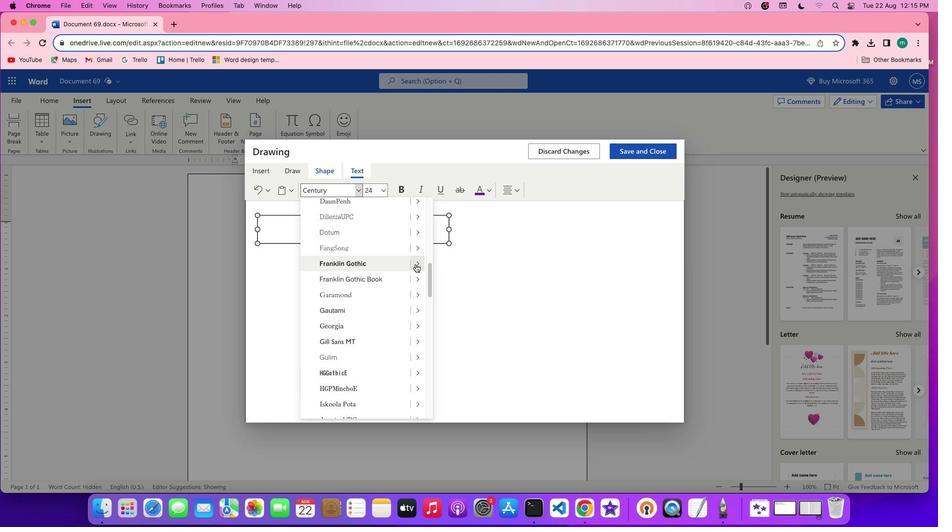 
Action: Mouse moved to (472, 326)
Screenshot: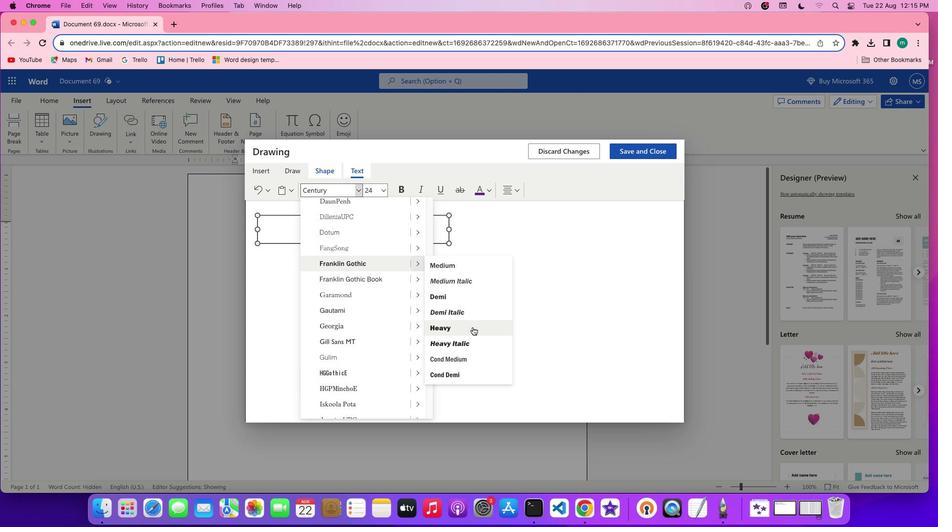 
Action: Mouse pressed left at (472, 326)
Screenshot: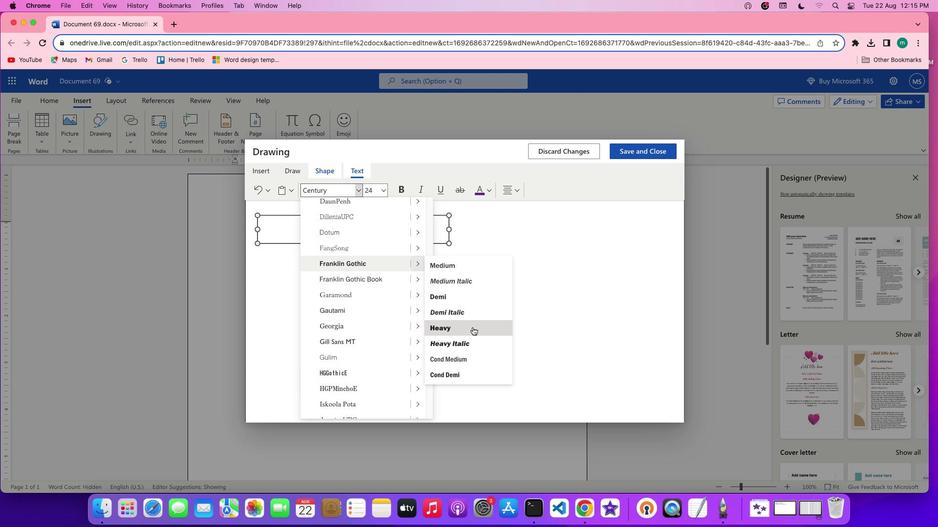
Action: Mouse moved to (292, 237)
Screenshot: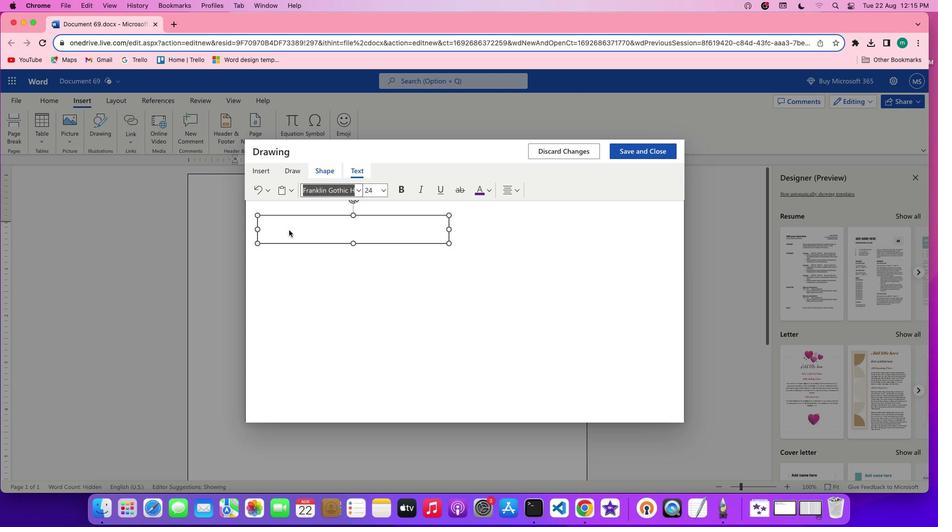 
Action: Mouse pressed left at (292, 237)
Screenshot: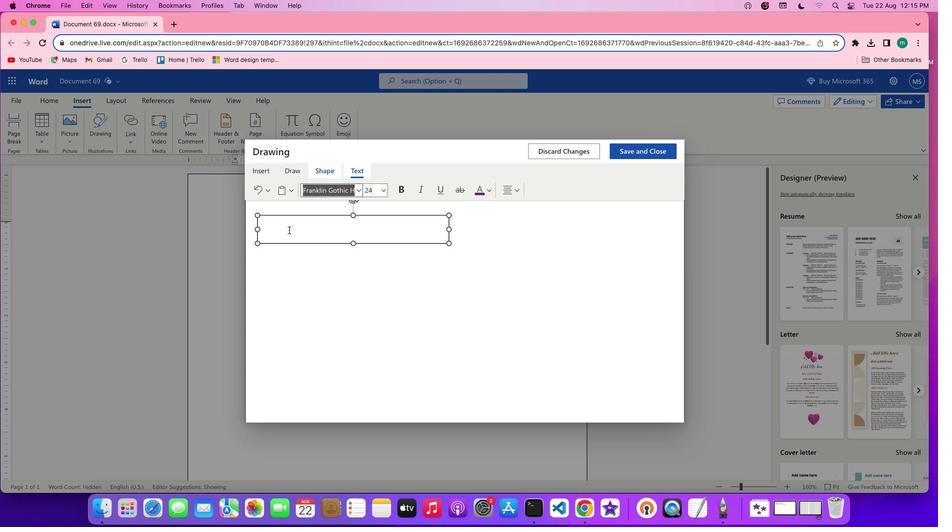 
Action: Key pressed Key.shift'T''o'
Screenshot: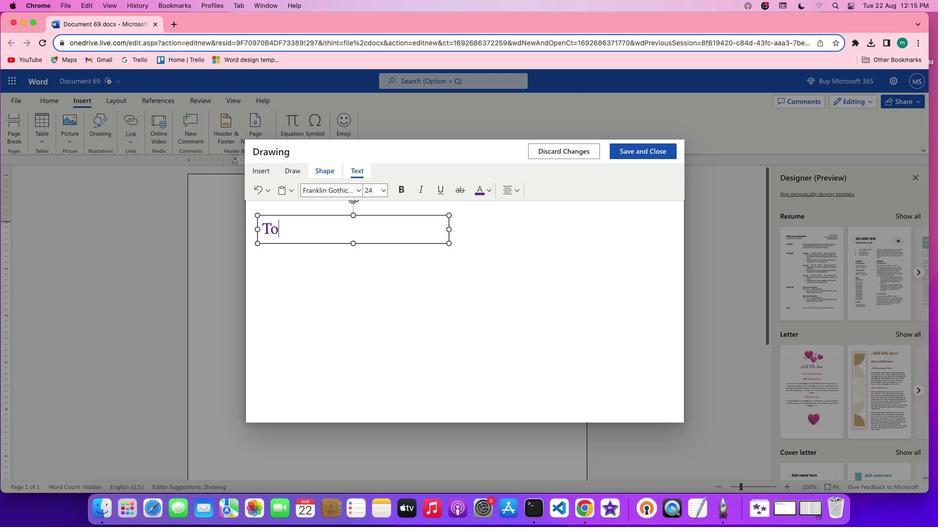 
Action: Mouse moved to (360, 199)
Screenshot: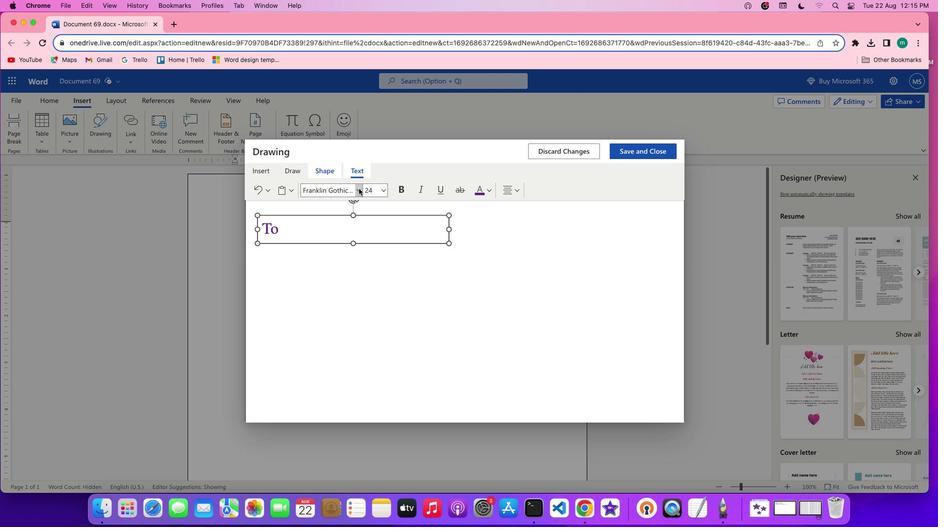 
Action: Mouse pressed left at (360, 199)
Screenshot: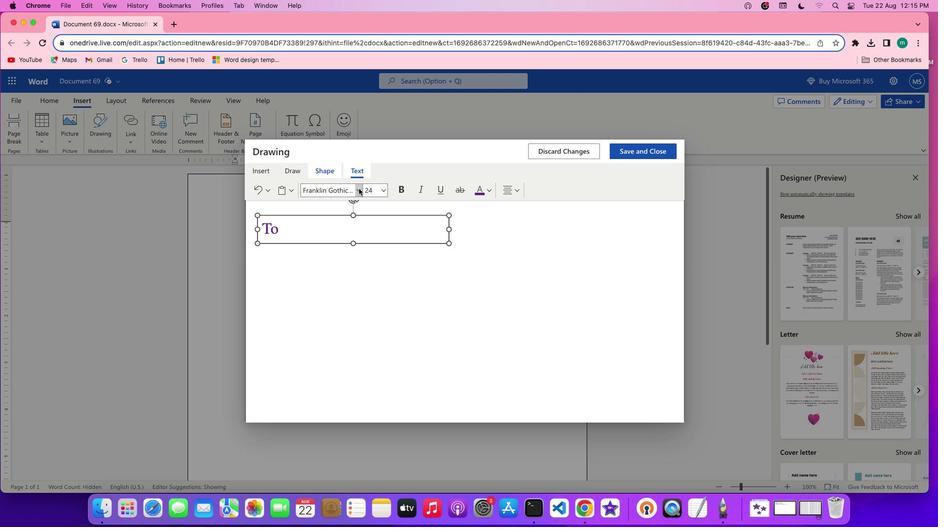 
Action: Mouse moved to (388, 312)
Screenshot: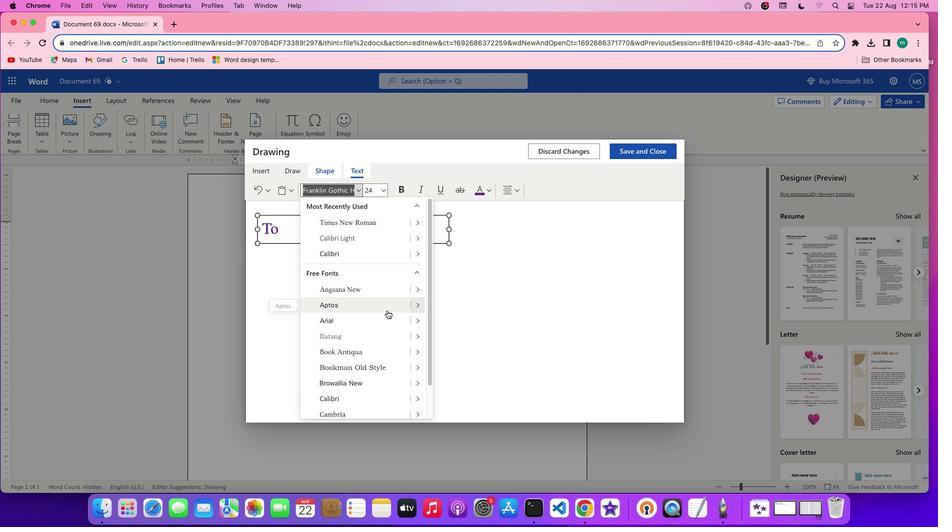 
Action: Mouse scrolled (388, 312) with delta (8, 25)
Screenshot: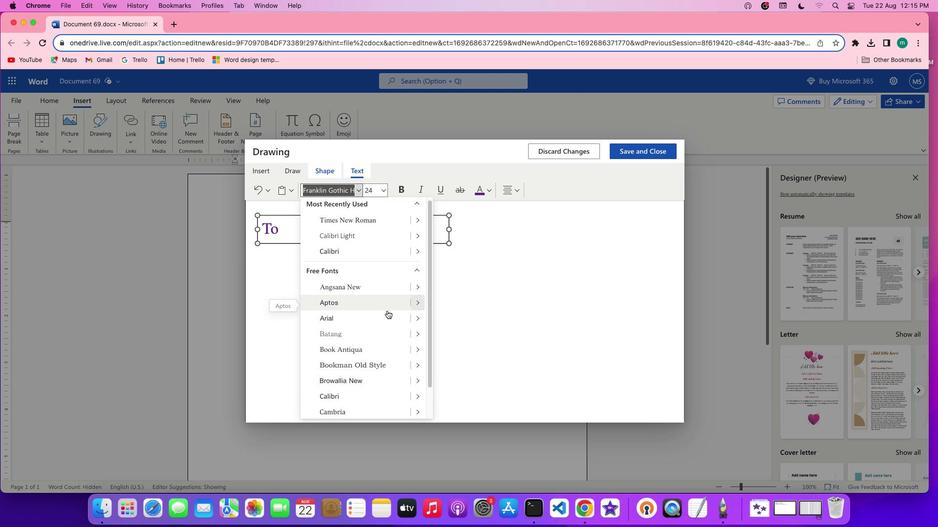 
Action: Mouse scrolled (388, 312) with delta (8, 25)
Screenshot: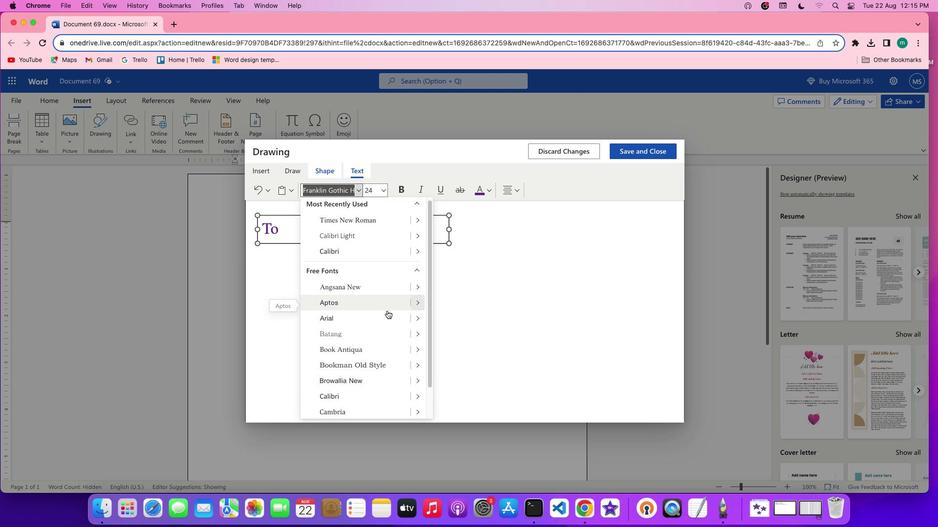 
Action: Mouse scrolled (388, 312) with delta (8, 24)
Screenshot: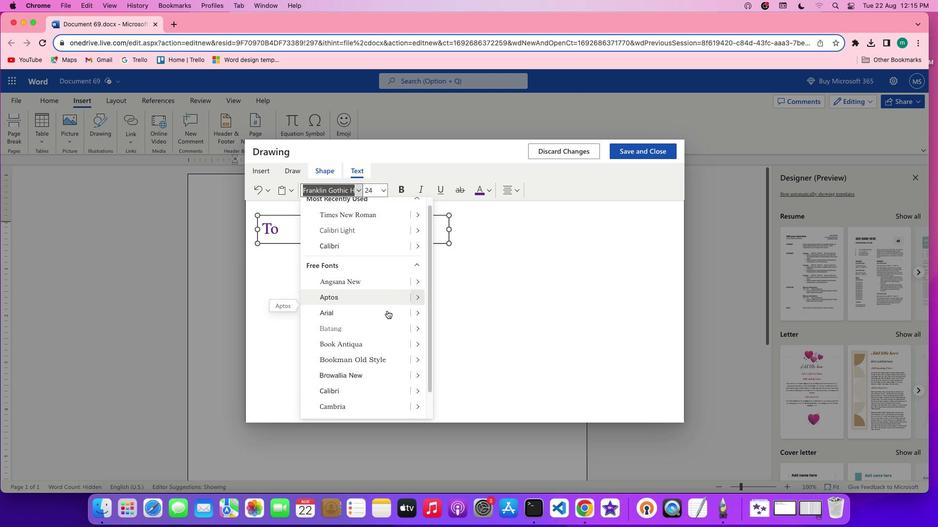 
Action: Mouse scrolled (388, 312) with delta (8, 23)
Screenshot: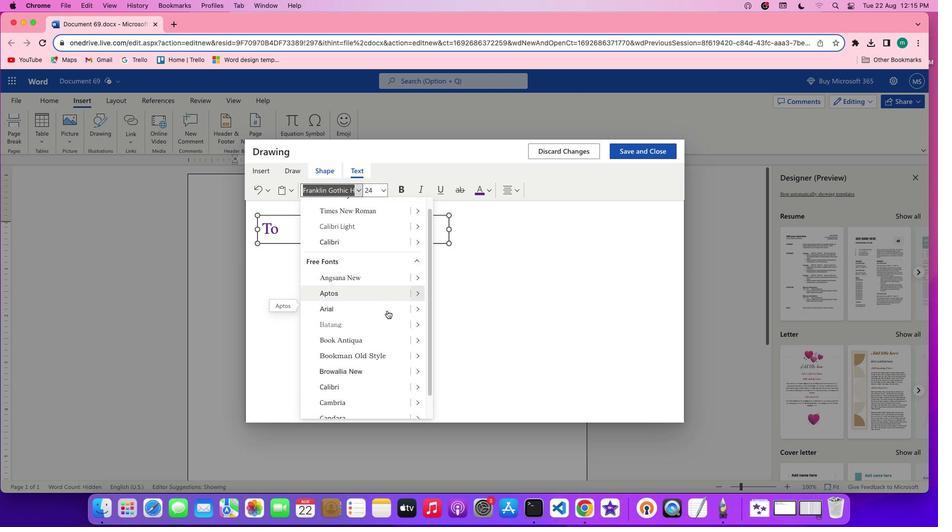 
Action: Mouse moved to (382, 366)
Screenshot: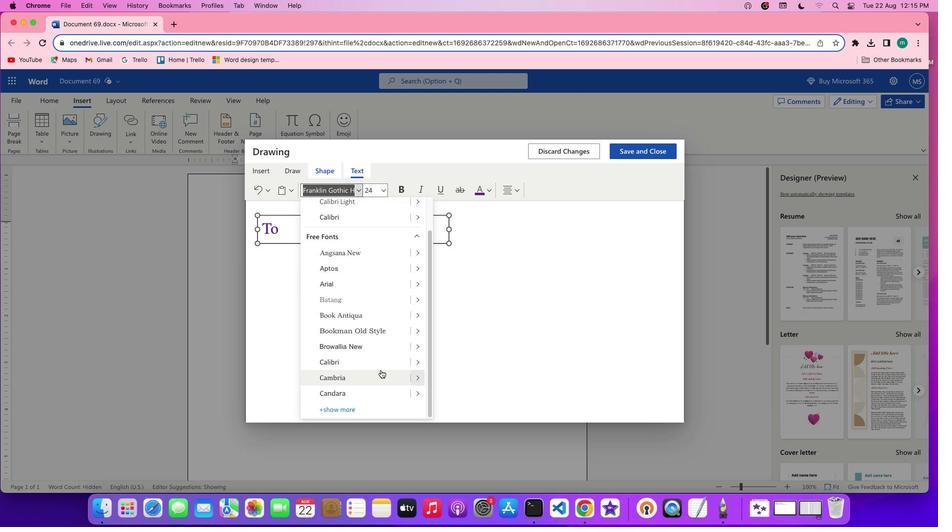 
Action: Mouse scrolled (382, 366) with delta (8, 25)
Screenshot: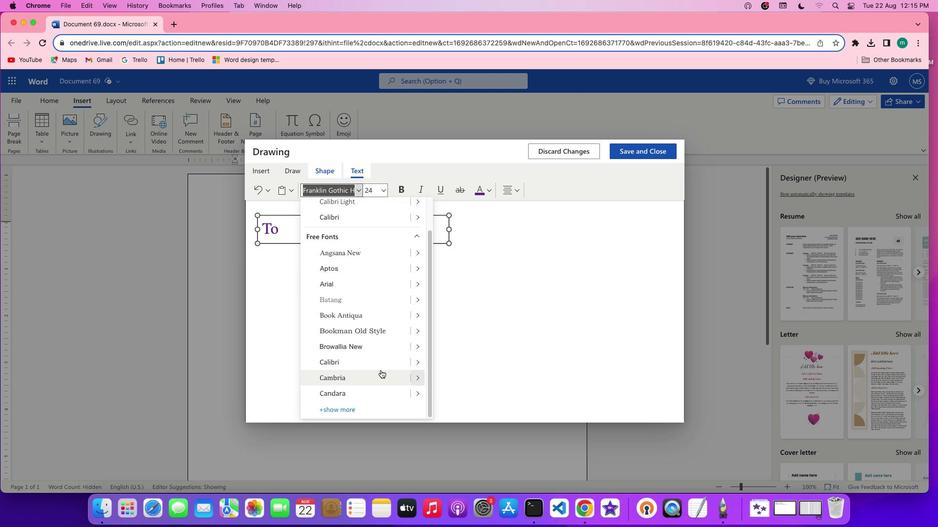 
Action: Mouse scrolled (382, 366) with delta (8, 25)
Screenshot: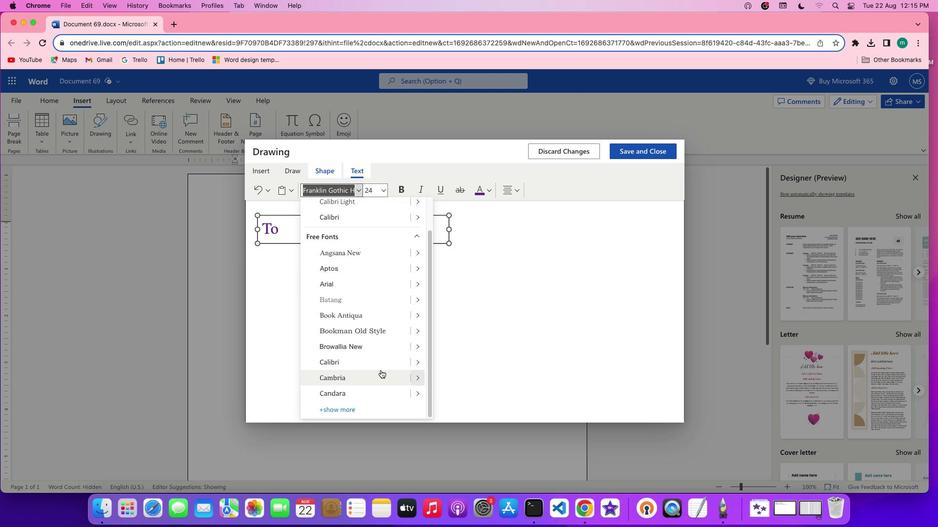 
Action: Mouse moved to (375, 394)
Screenshot: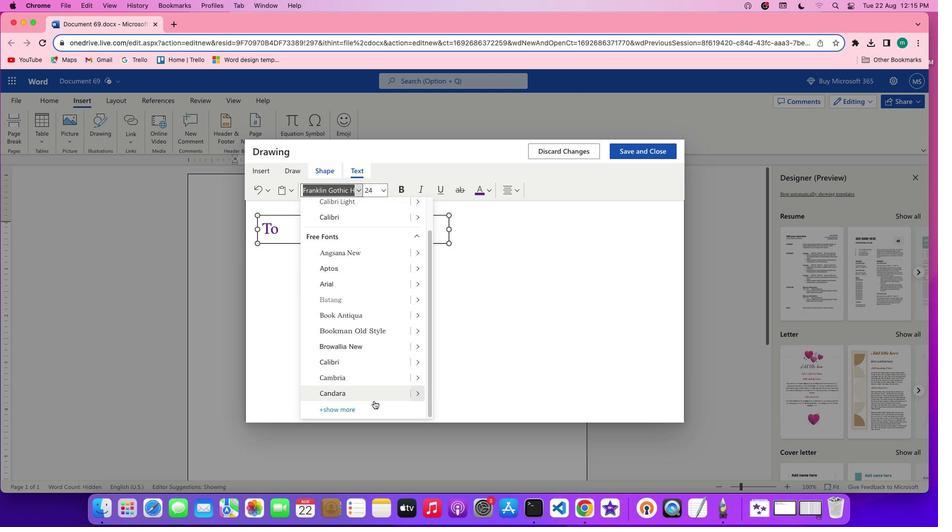
Action: Mouse pressed left at (375, 394)
Screenshot: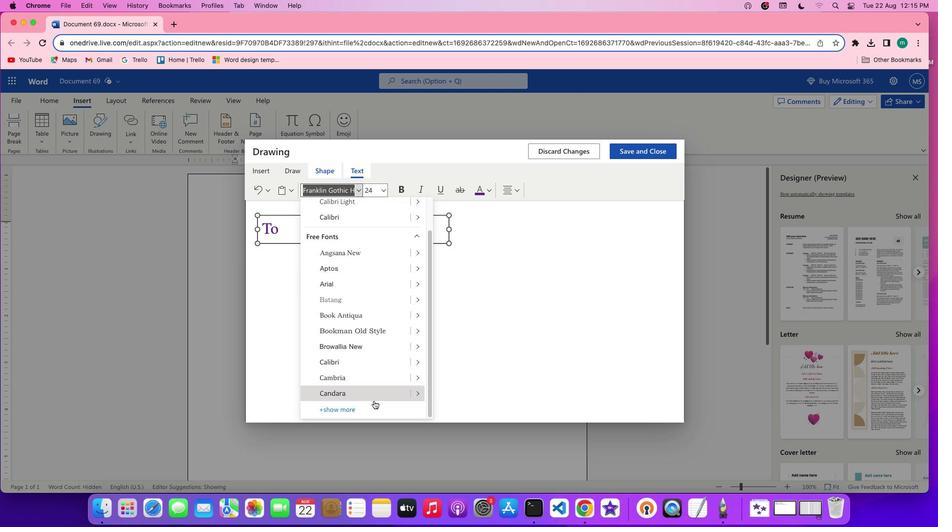 
Action: Mouse moved to (374, 402)
Screenshot: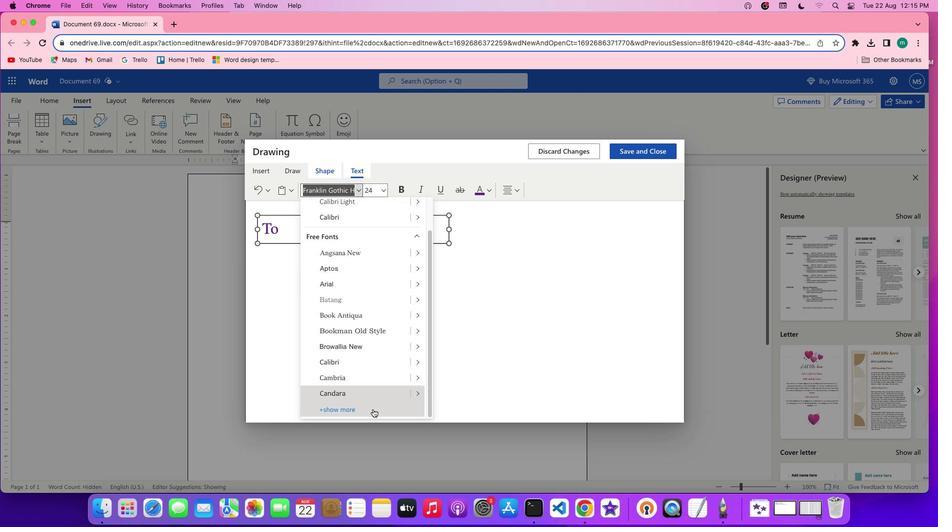 
Action: Mouse pressed left at (374, 402)
Screenshot: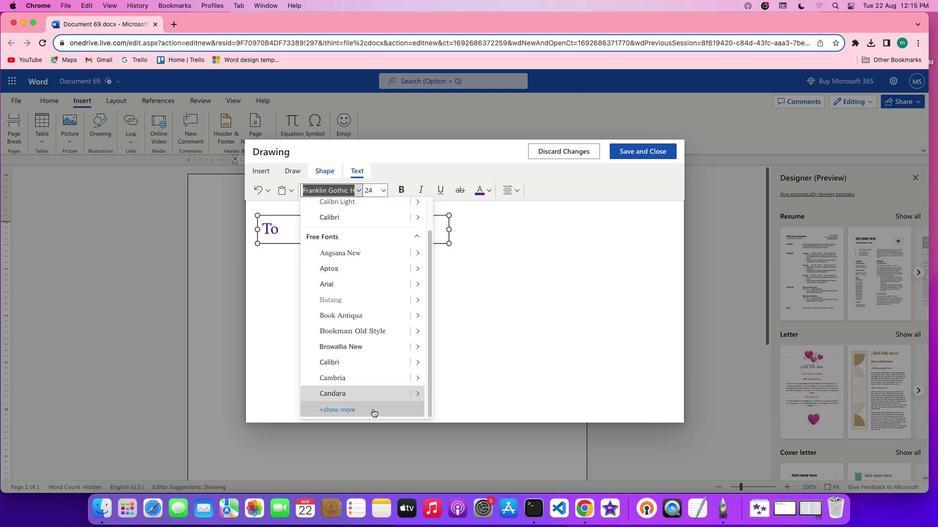 
Action: Mouse moved to (361, 388)
Screenshot: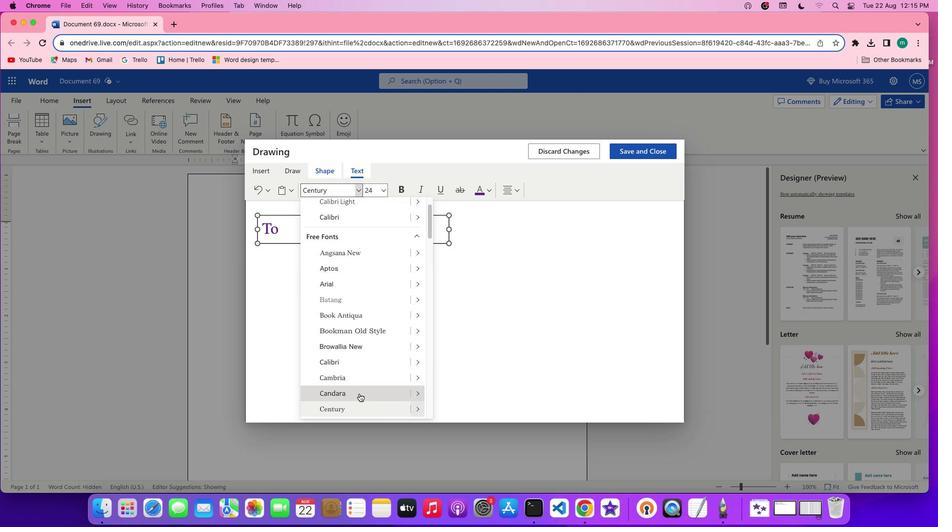 
Action: Mouse scrolled (361, 388) with delta (8, 25)
Screenshot: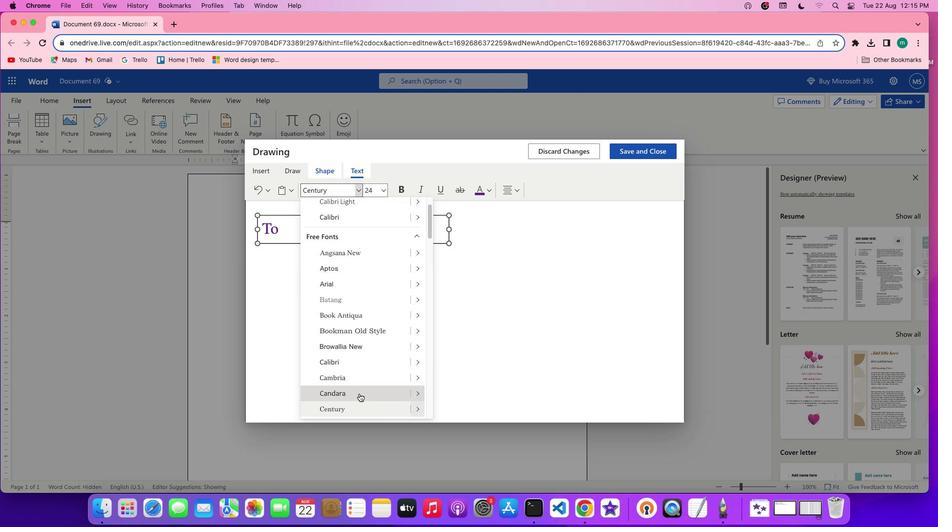 
Action: Mouse scrolled (361, 388) with delta (8, 25)
Screenshot: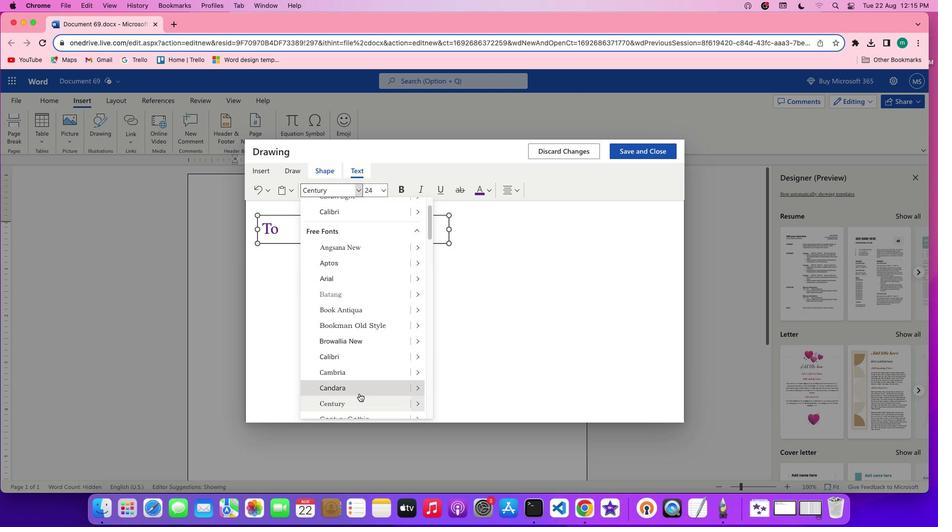 
Action: Mouse scrolled (361, 388) with delta (8, 24)
Screenshot: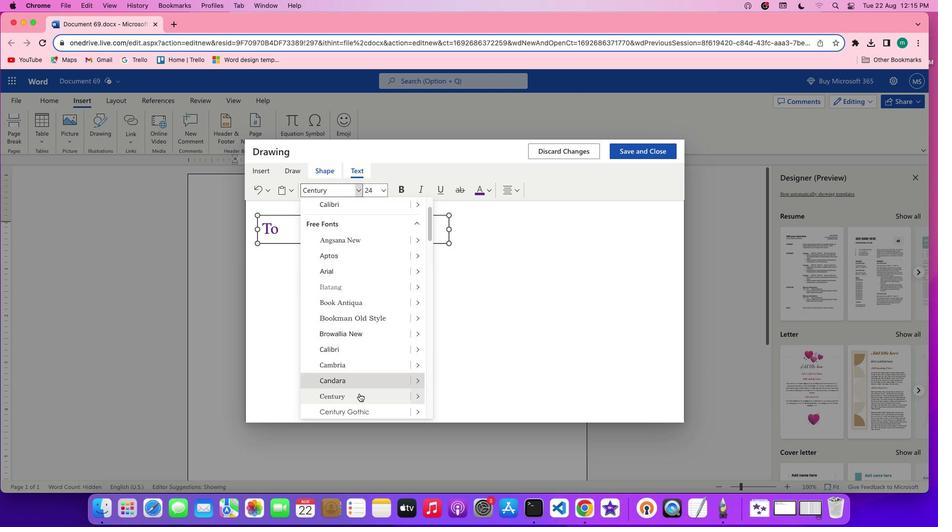 
Action: Mouse scrolled (361, 388) with delta (8, 24)
Screenshot: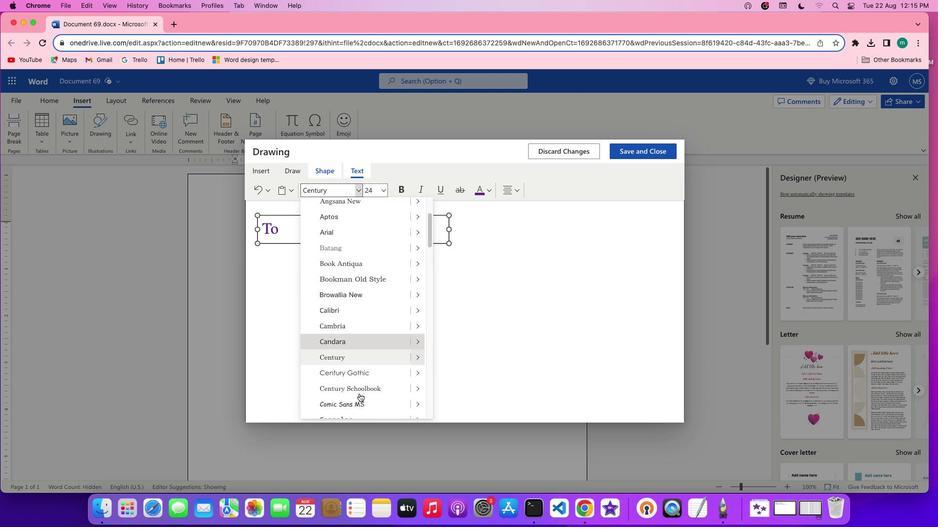 
Action: Mouse scrolled (361, 388) with delta (8, 23)
Screenshot: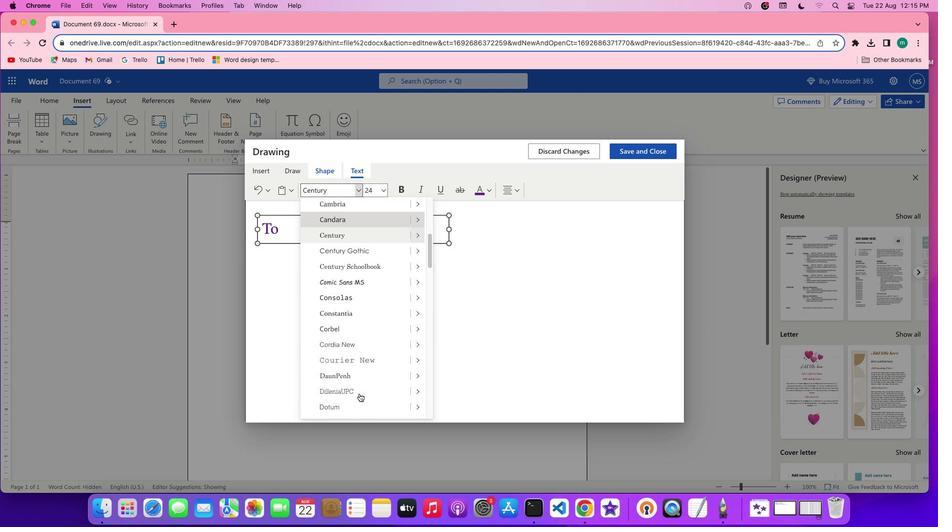 
Action: Mouse moved to (420, 339)
Screenshot: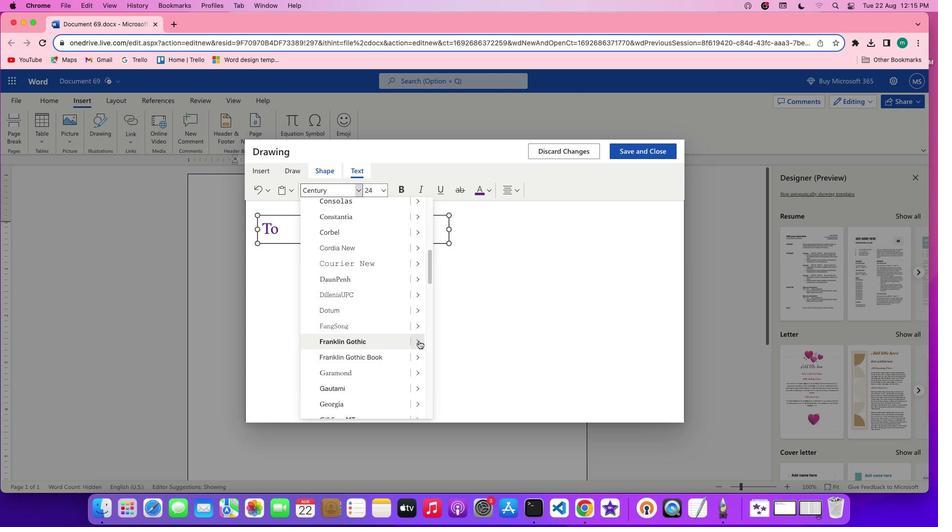 
Action: Mouse pressed left at (420, 339)
Screenshot: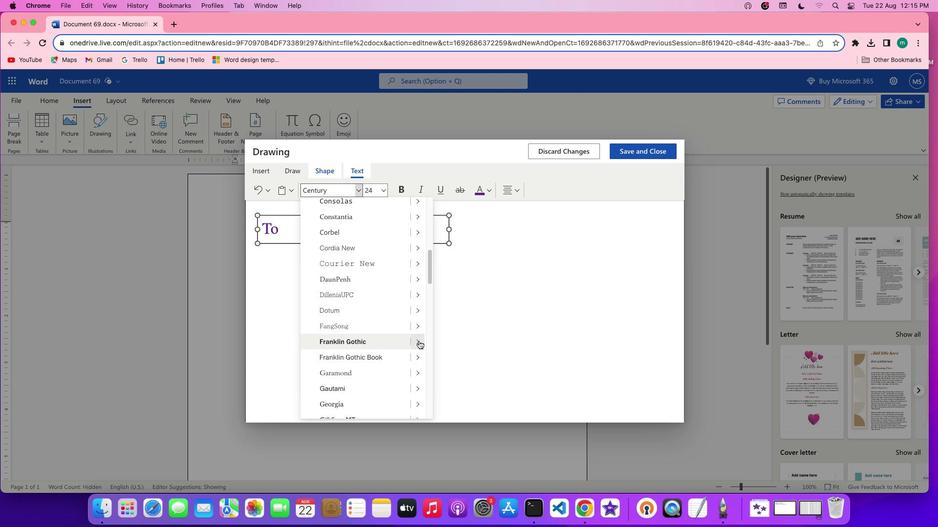 
Action: Mouse moved to (475, 361)
Screenshot: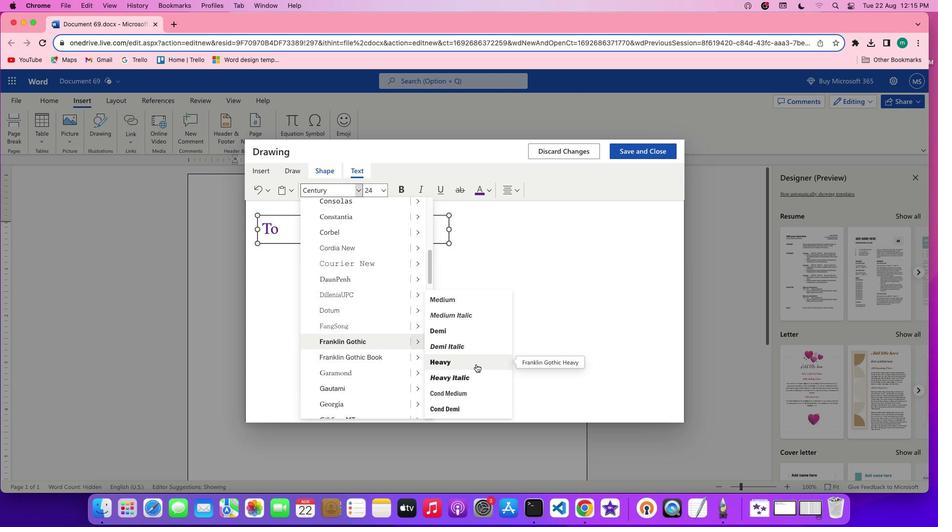 
Action: Mouse pressed left at (475, 361)
Screenshot: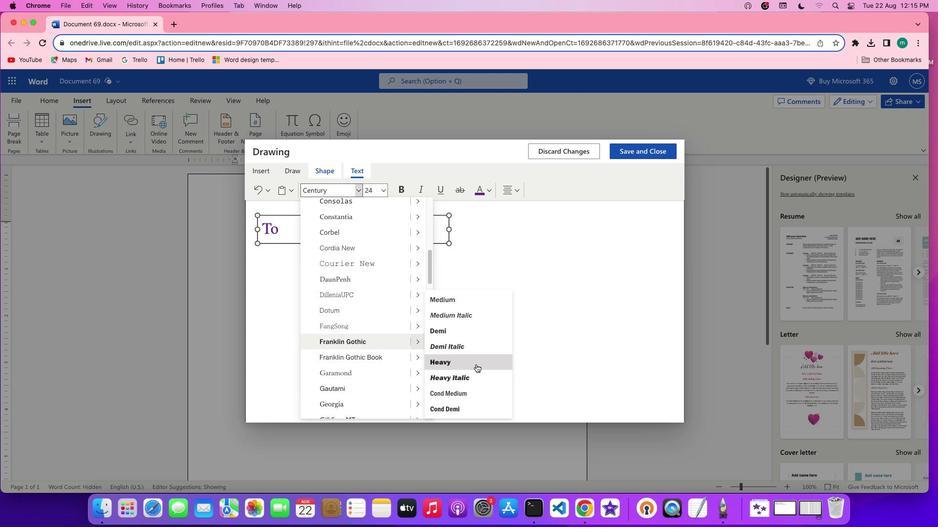 
Action: Mouse moved to (384, 198)
Screenshot: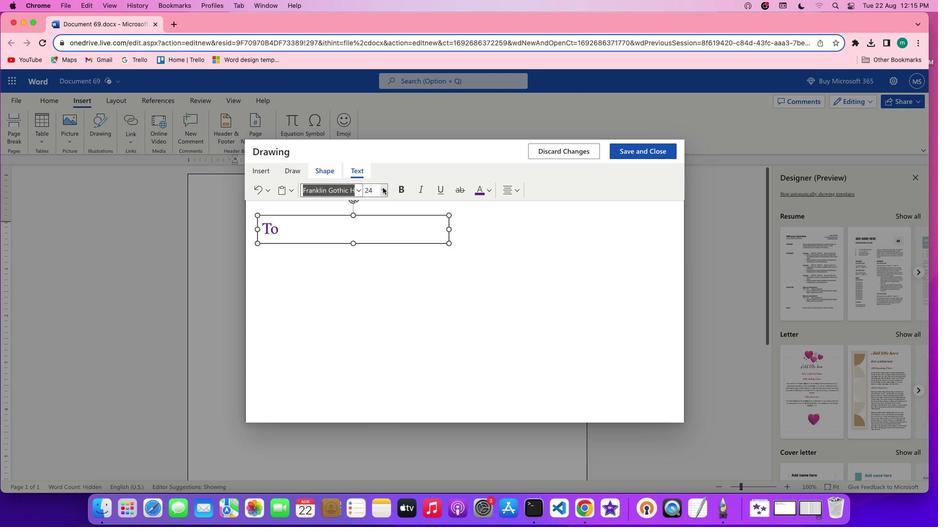
Action: Mouse pressed left at (384, 198)
Screenshot: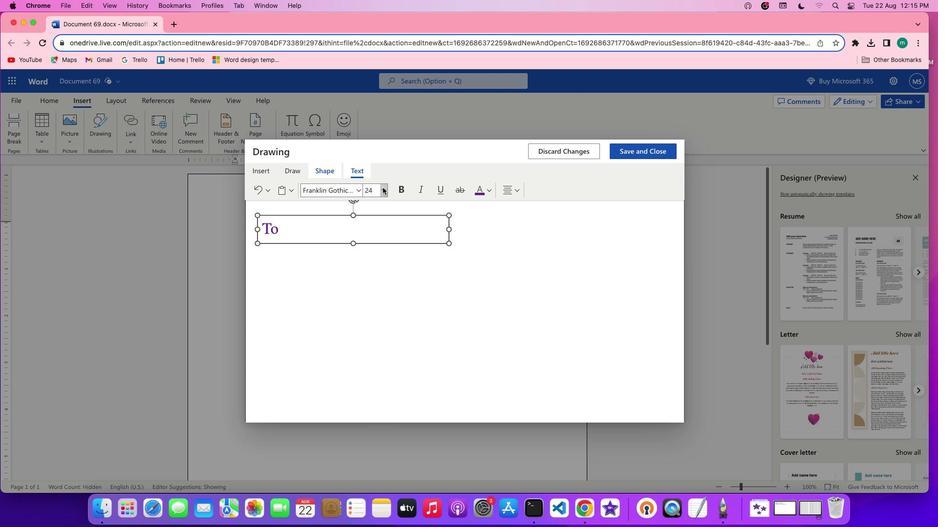 
Action: Mouse moved to (371, 361)
Screenshot: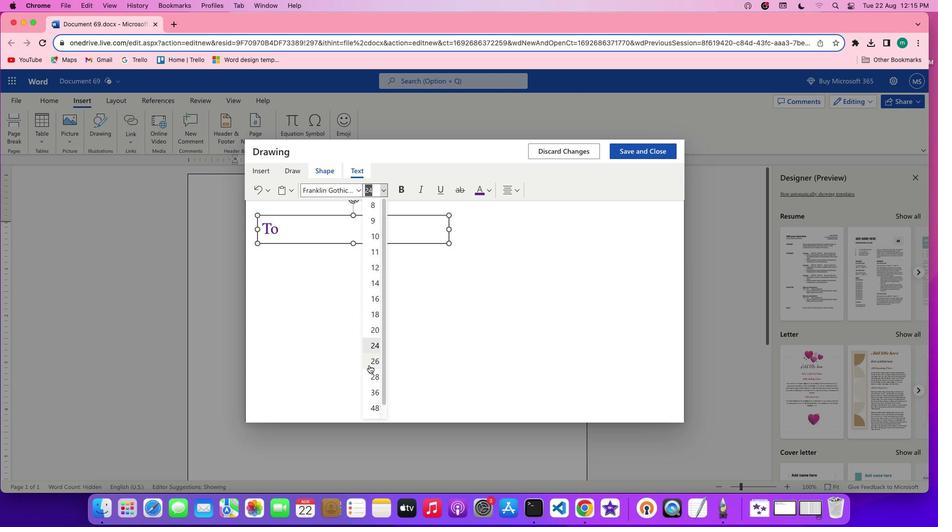 
Action: Mouse pressed left at (371, 361)
Screenshot: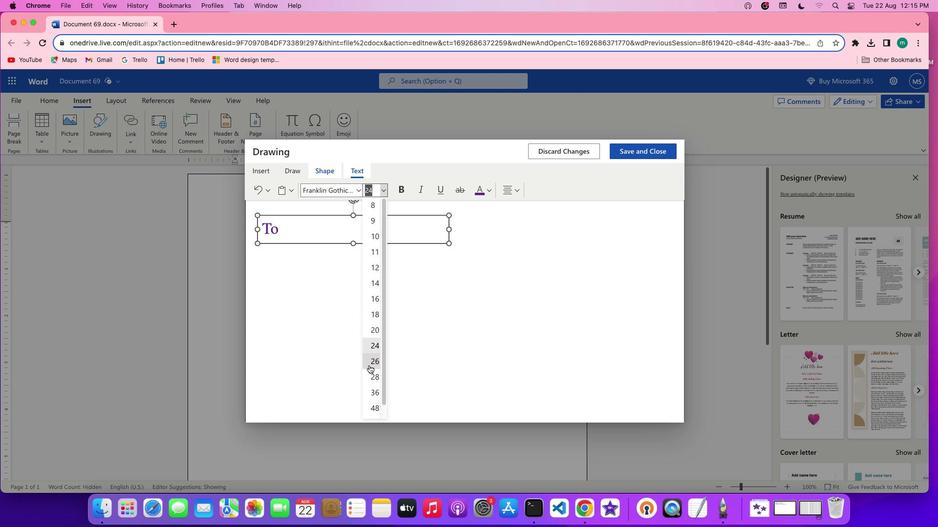 
Action: Mouse moved to (286, 236)
Screenshot: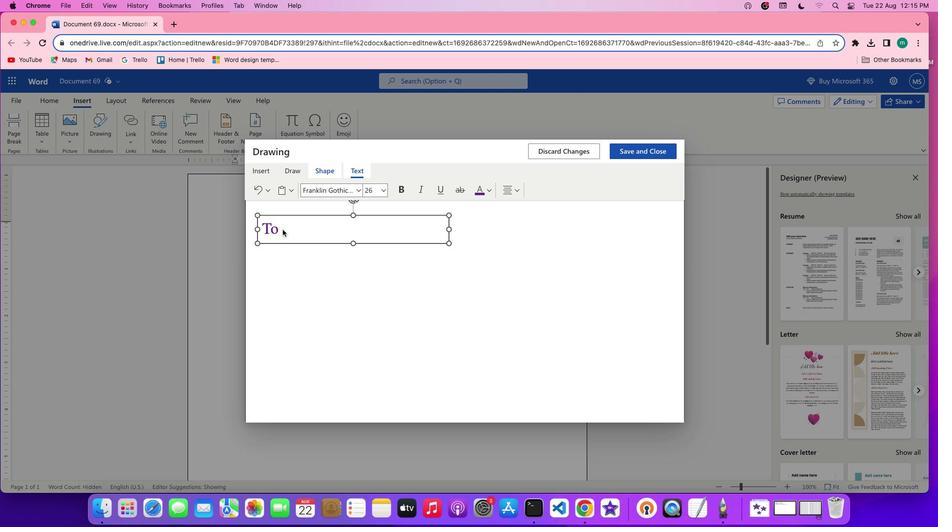 
Action: Mouse pressed left at (286, 236)
Screenshot: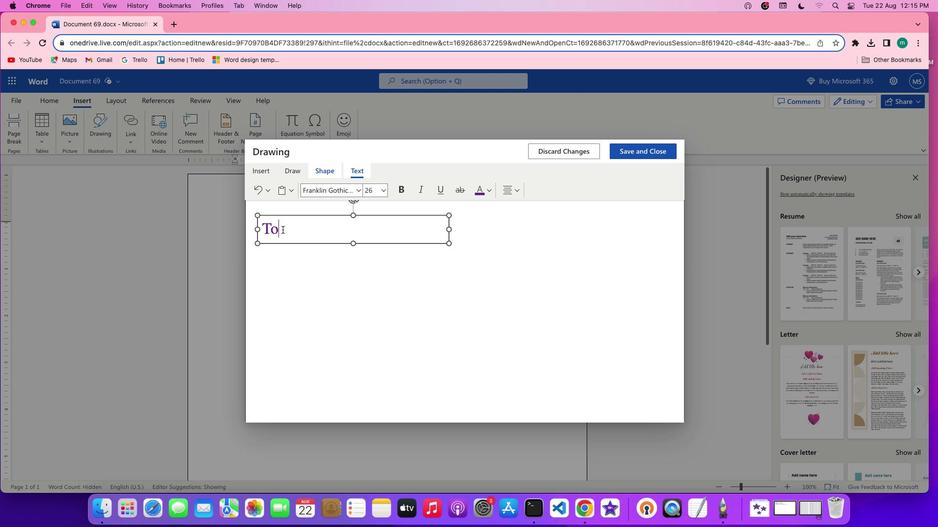 
Action: Mouse moved to (266, 233)
Screenshot: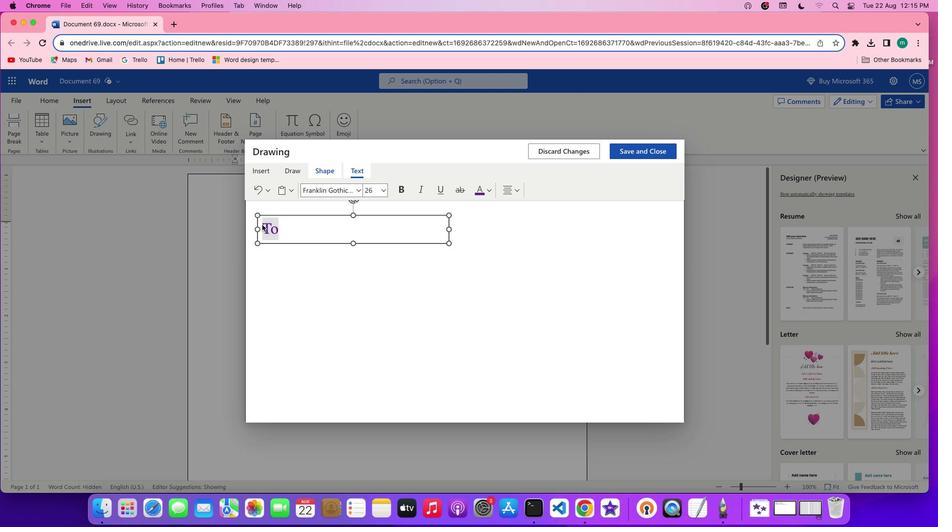 
Action: Key pressed Key.backspaceKey.shift'T''o''b''b'Key.backspaceKey.backspace'n''n''i''e'Key.spaceKey.shift'T''h''o''m''s''e''n'
Screenshot: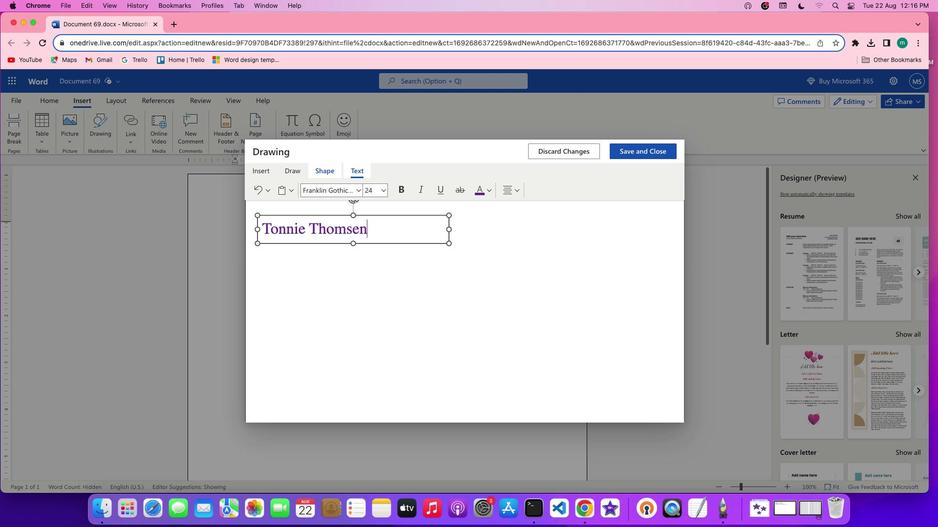 
Action: Mouse moved to (380, 226)
Screenshot: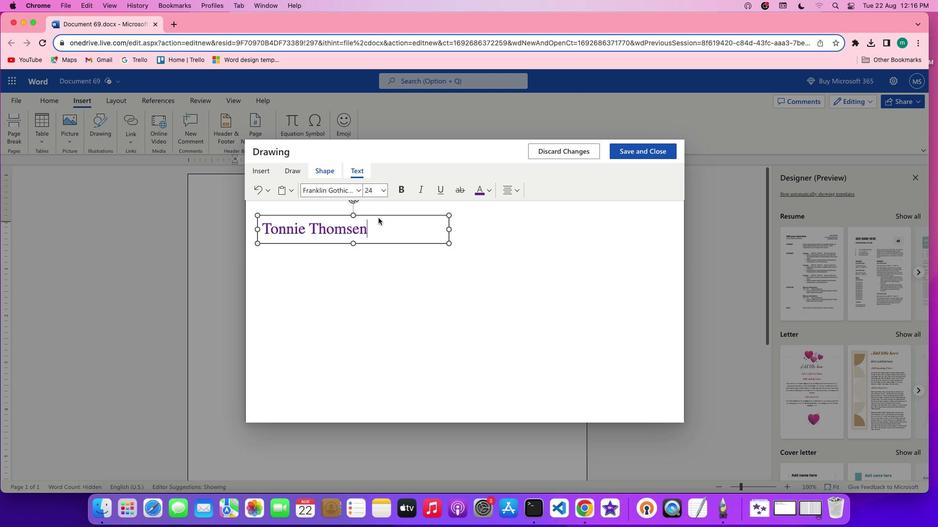 
Action: Key pressed Key.space
Screenshot: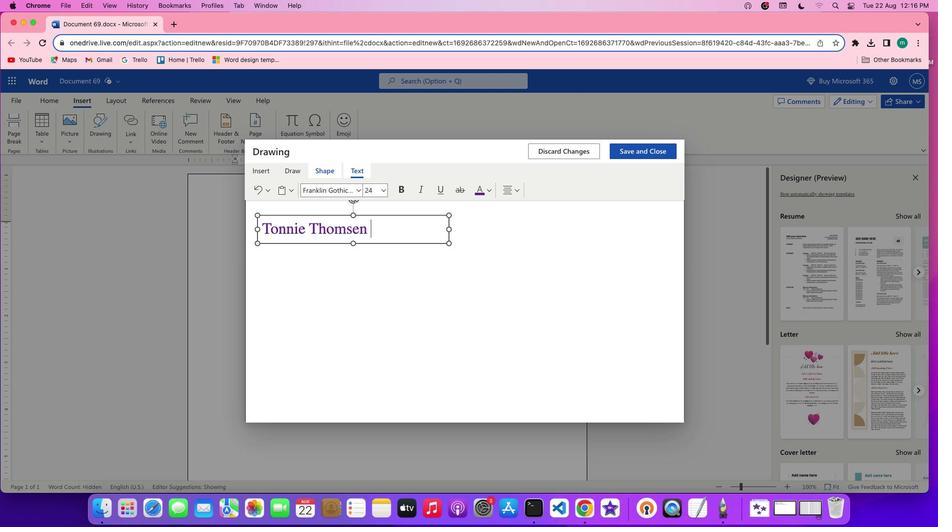 
Action: Mouse moved to (265, 233)
Screenshot: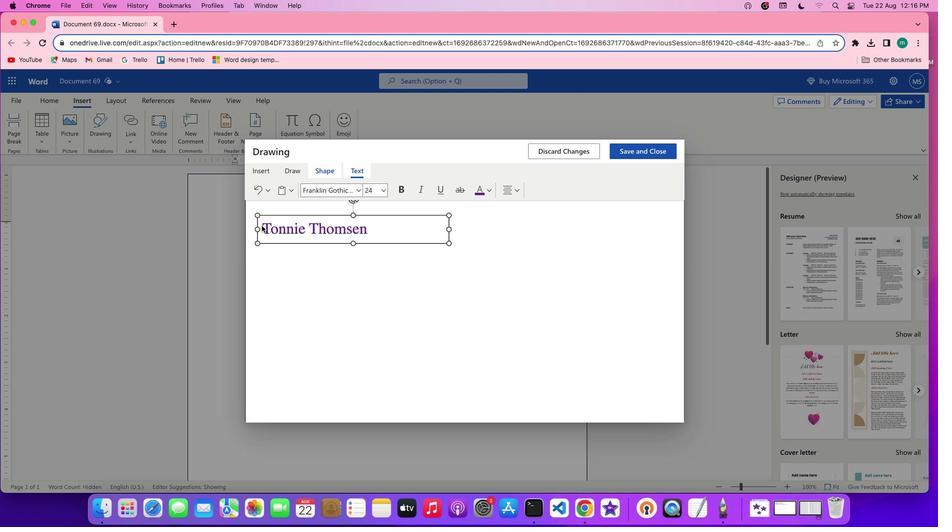 
Action: Mouse pressed left at (265, 233)
Screenshot: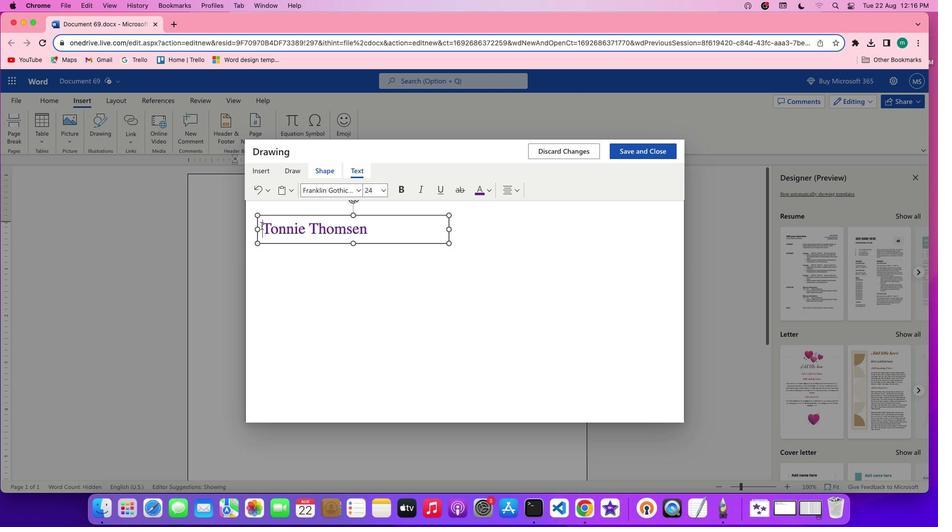 
Action: Mouse moved to (404, 197)
Screenshot: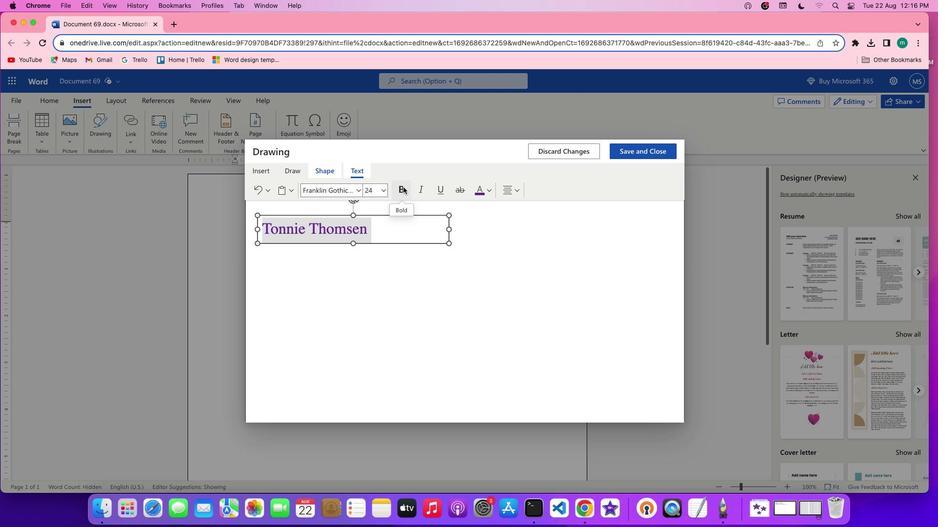 
Action: Mouse pressed left at (404, 197)
Screenshot: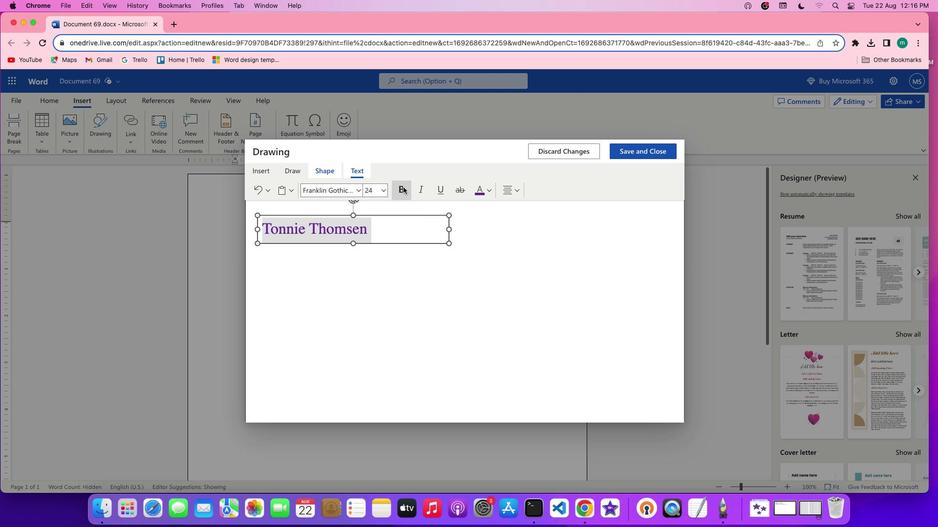 
Action: Mouse moved to (385, 201)
Screenshot: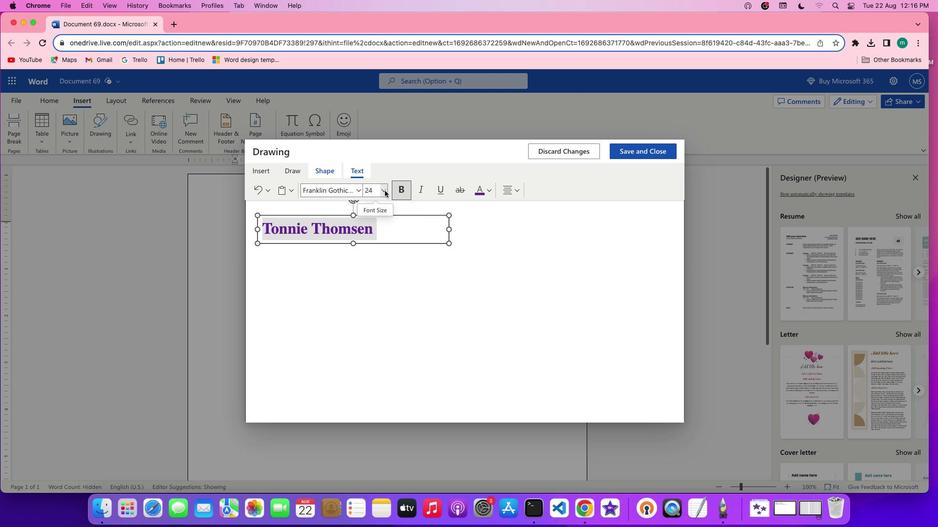 
Action: Mouse pressed left at (385, 201)
Screenshot: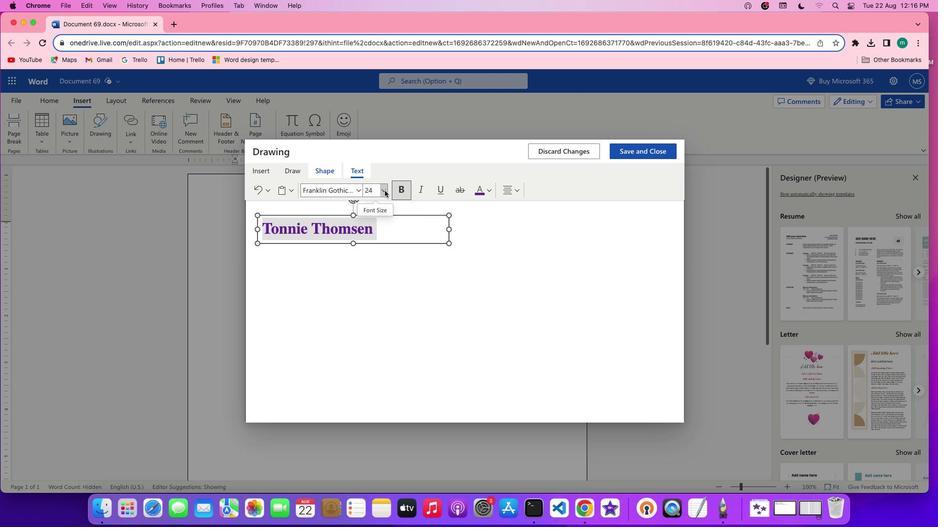 
Action: Mouse moved to (377, 357)
Screenshot: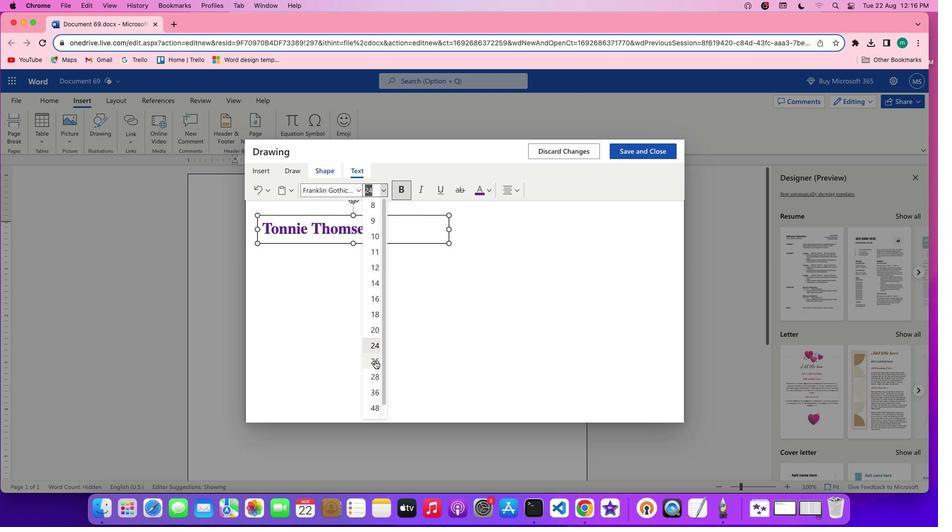 
Action: Mouse pressed left at (377, 357)
Screenshot: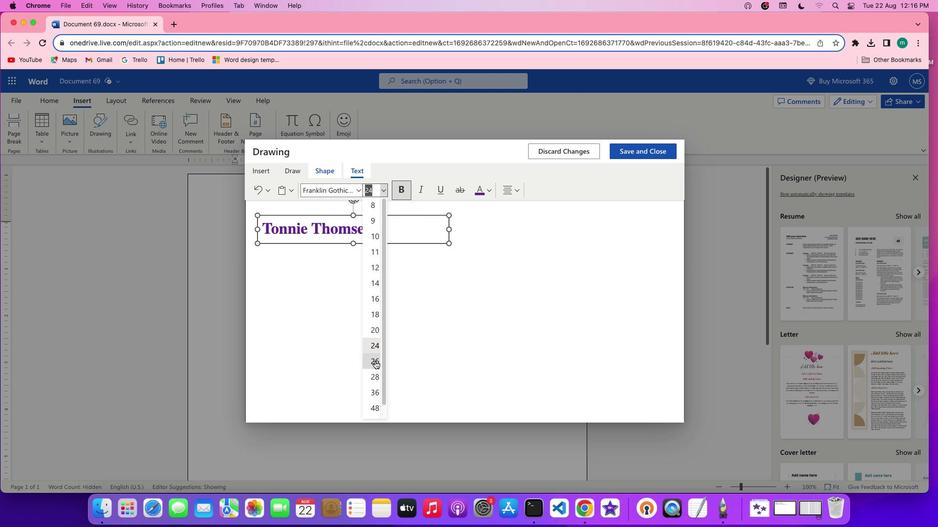 
Action: Mouse moved to (384, 201)
Screenshot: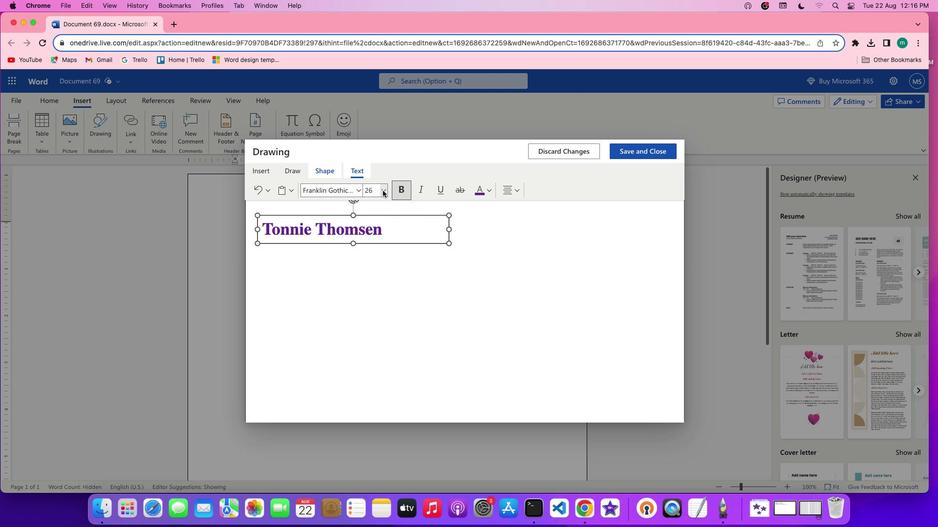 
Action: Mouse pressed left at (384, 201)
Screenshot: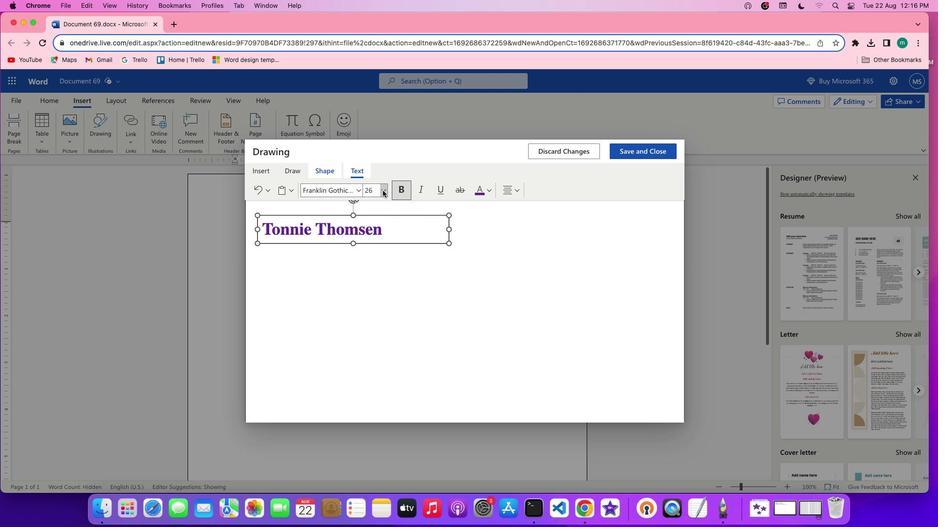 
Action: Mouse moved to (380, 386)
Screenshot: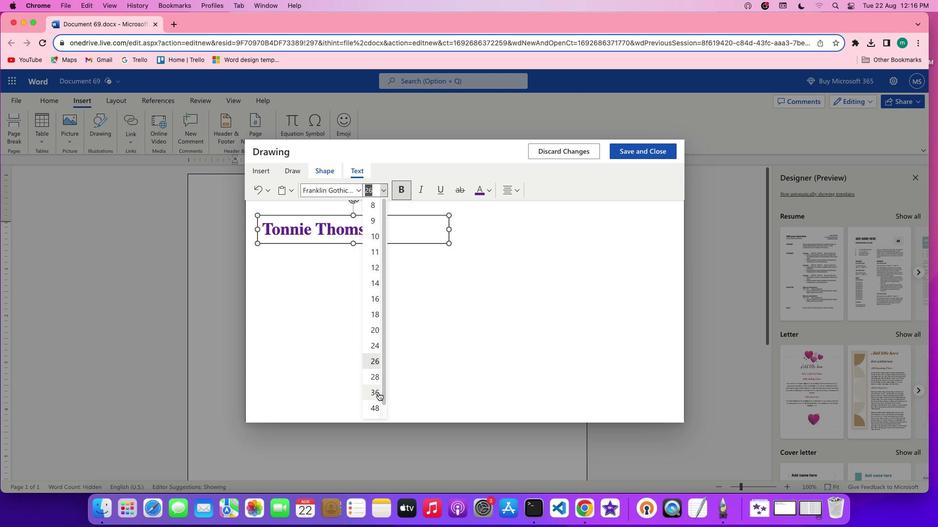 
Action: Mouse pressed left at (380, 386)
Screenshot: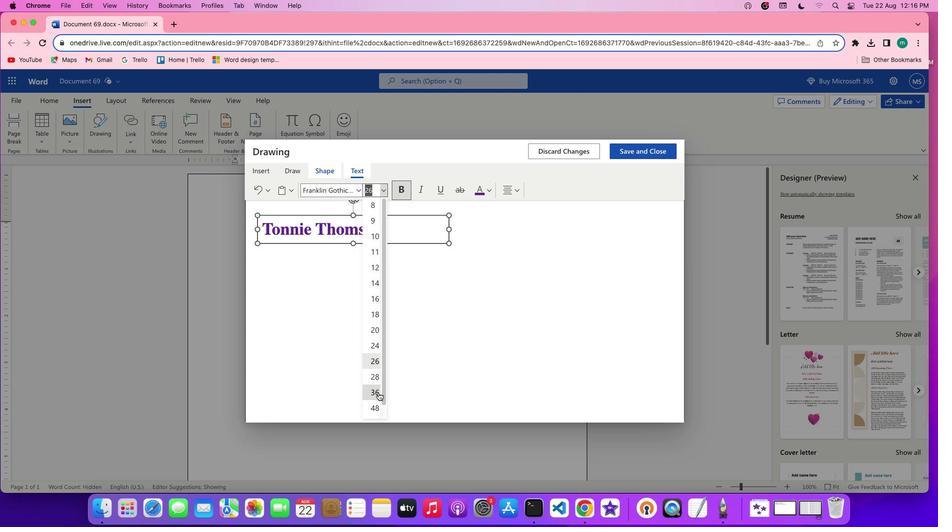 
Action: Mouse moved to (436, 241)
Screenshot: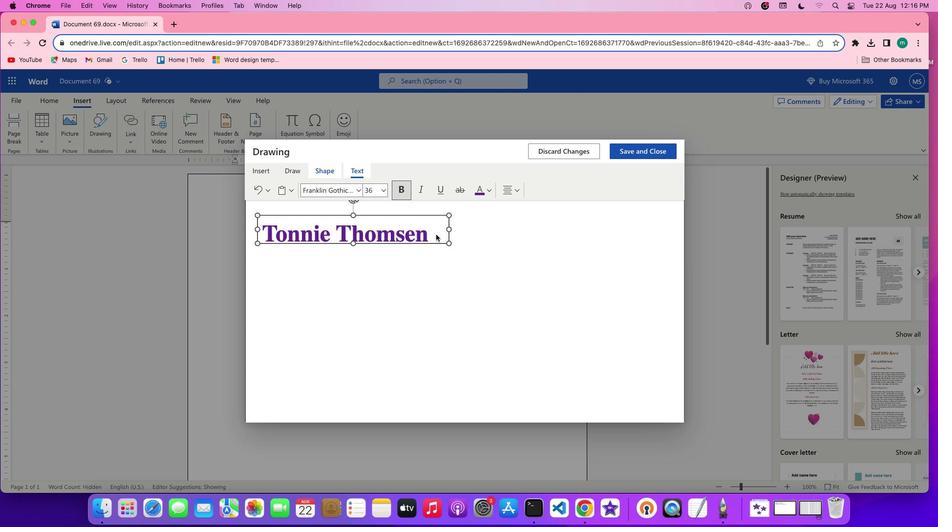 
Action: Mouse pressed left at (436, 241)
Screenshot: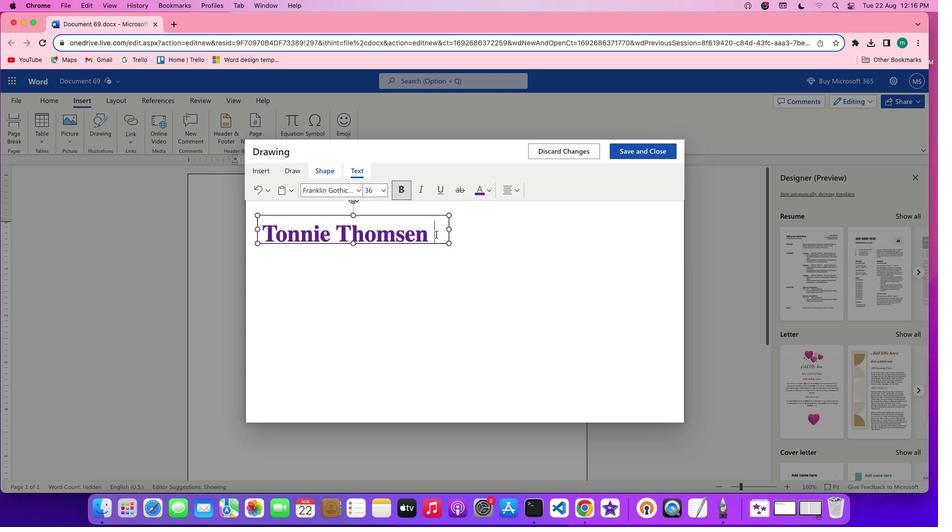 
Action: Mouse moved to (495, 243)
Screenshot: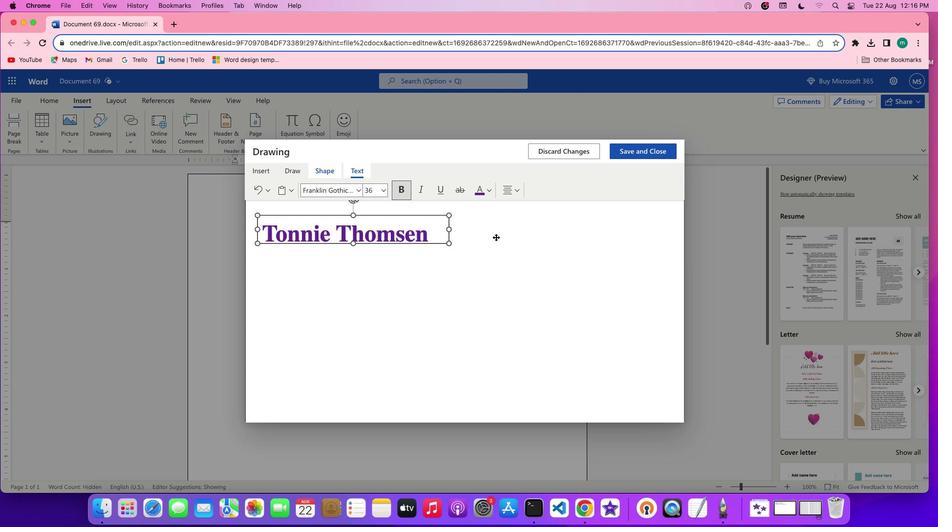 
Action: Mouse pressed left at (495, 243)
Screenshot: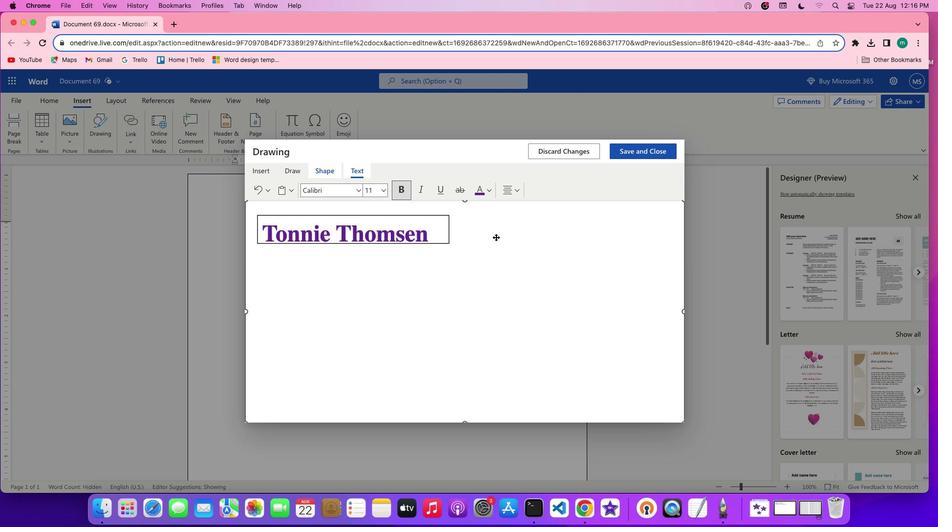 
Action: Mouse moved to (376, 224)
Screenshot: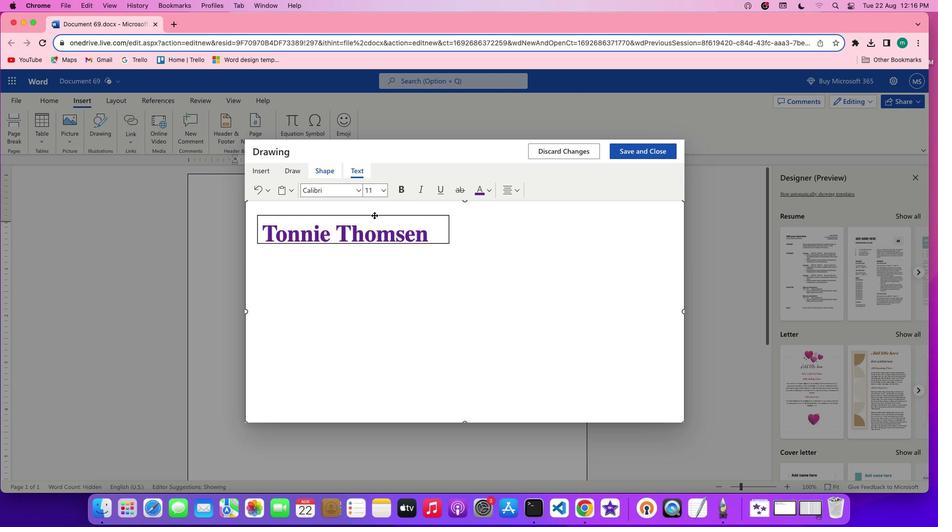 
Action: Mouse pressed left at (376, 224)
Screenshot: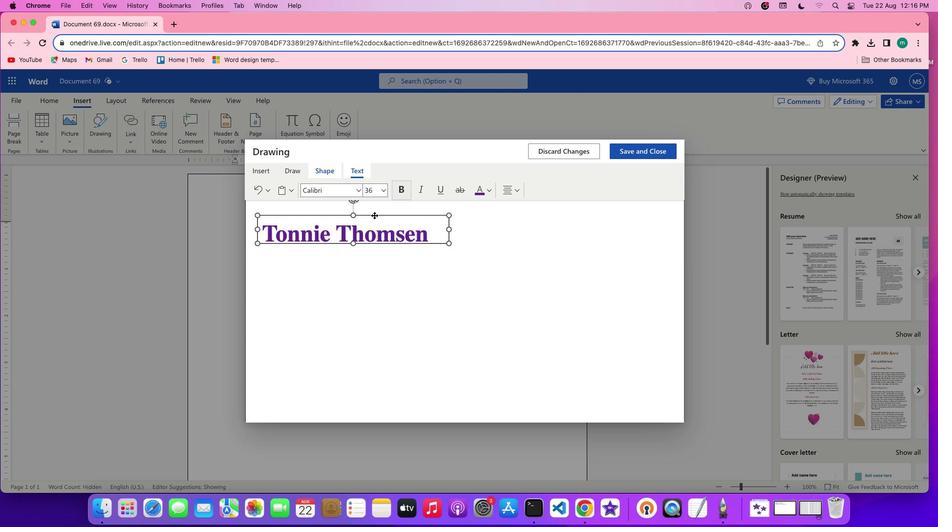 
Action: Mouse moved to (354, 222)
Screenshot: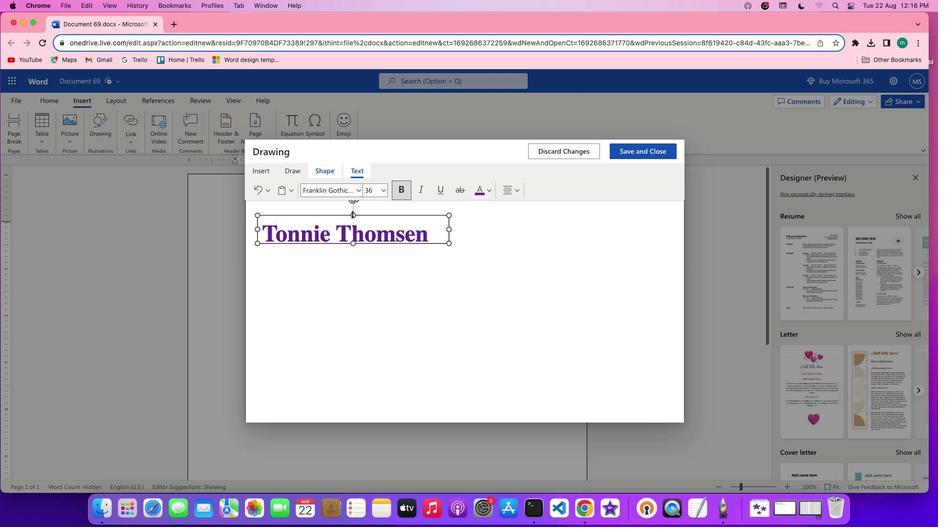 
Action: Mouse pressed left at (354, 222)
Screenshot: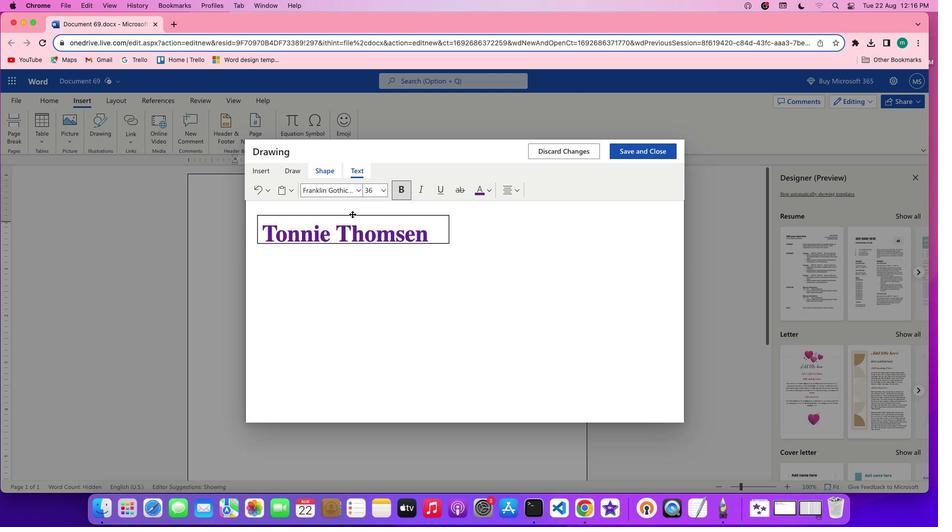 
Action: Mouse moved to (354, 251)
Screenshot: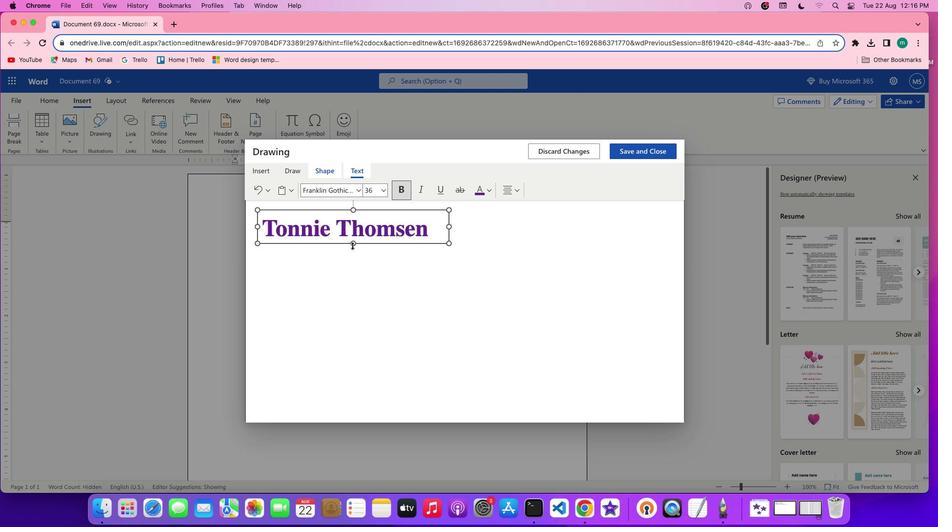 
Action: Mouse pressed left at (354, 251)
Screenshot: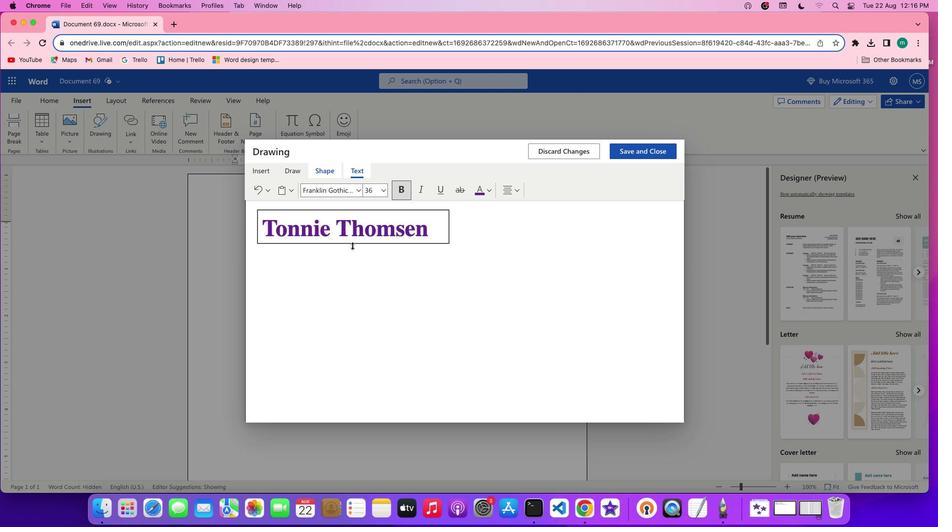 
Action: Mouse moved to (339, 219)
Screenshot: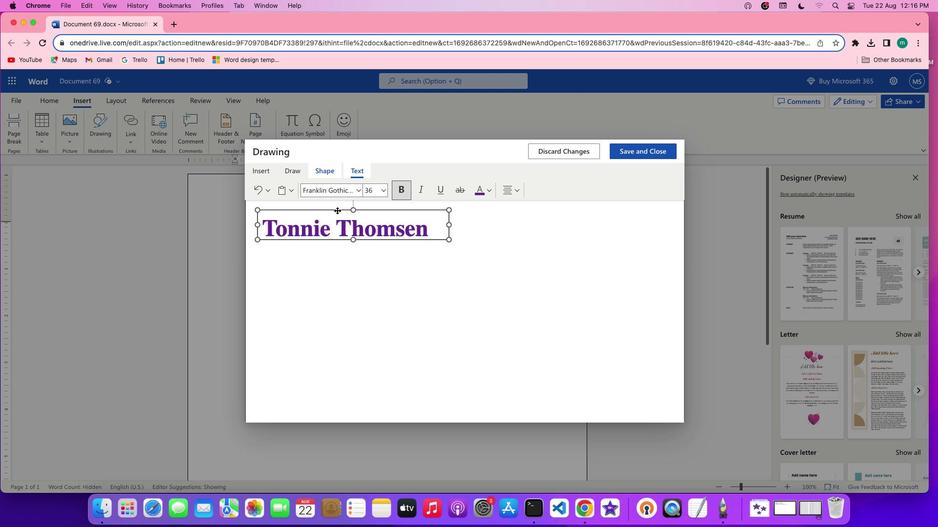 
Action: Mouse pressed left at (339, 219)
Screenshot: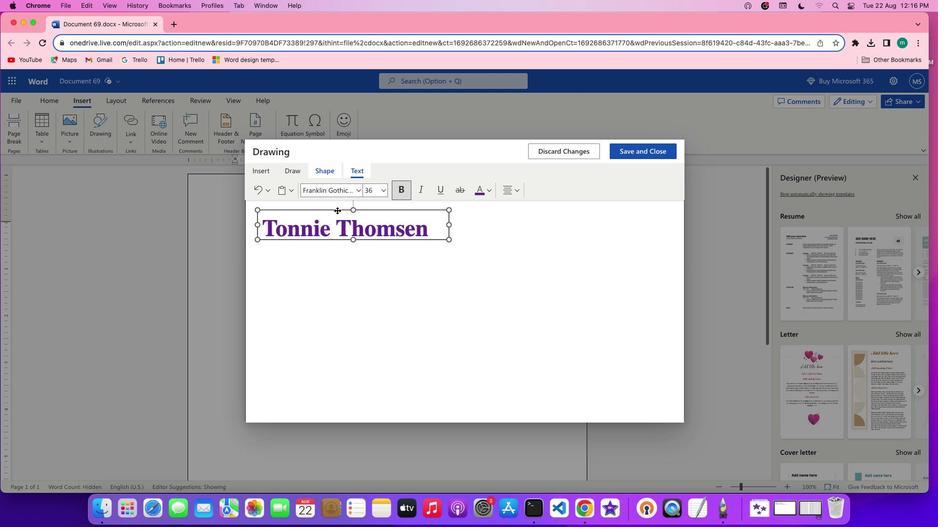 
Action: Mouse moved to (399, 254)
Screenshot: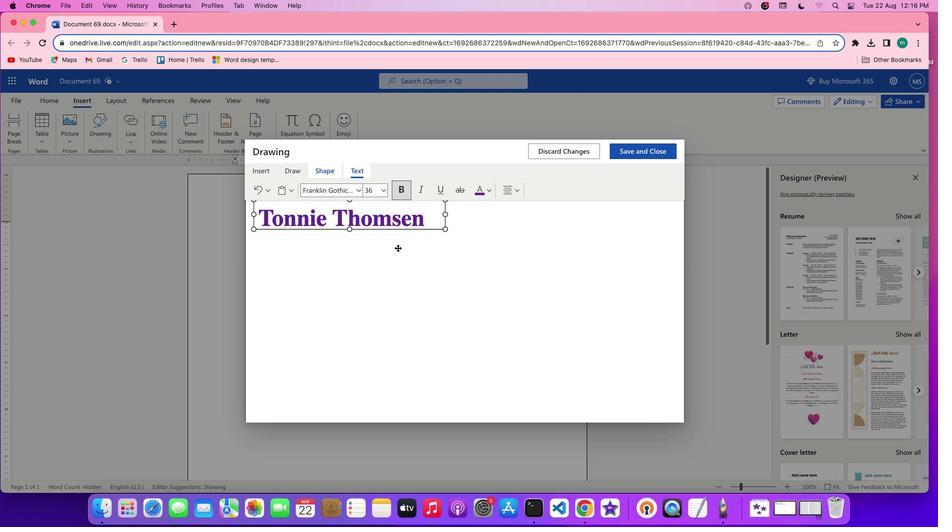 
Action: Mouse pressed left at (399, 254)
Screenshot: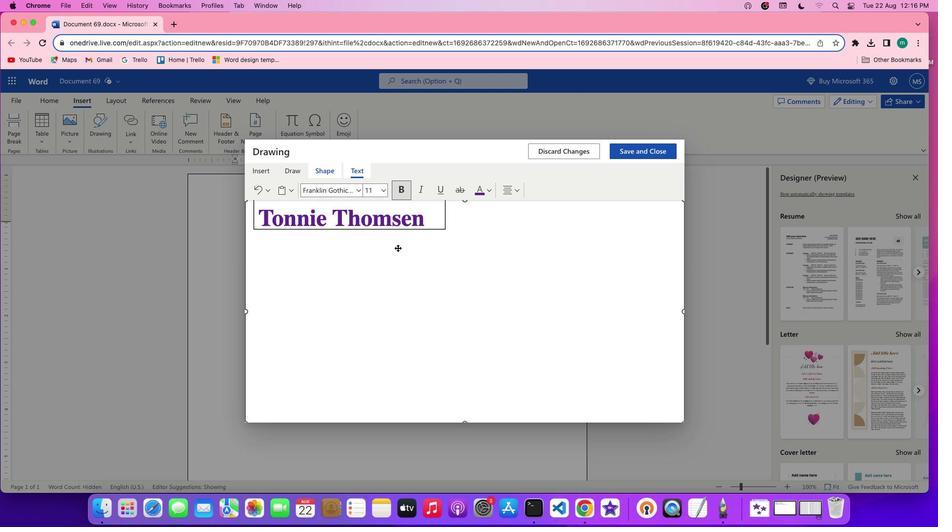 
Action: Mouse moved to (472, 224)
Screenshot: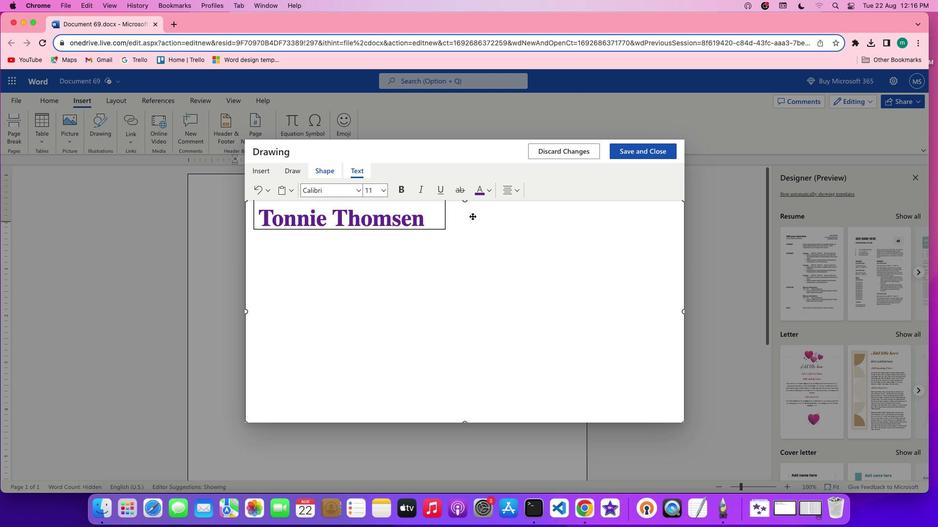
Action: Mouse pressed left at (472, 224)
Screenshot: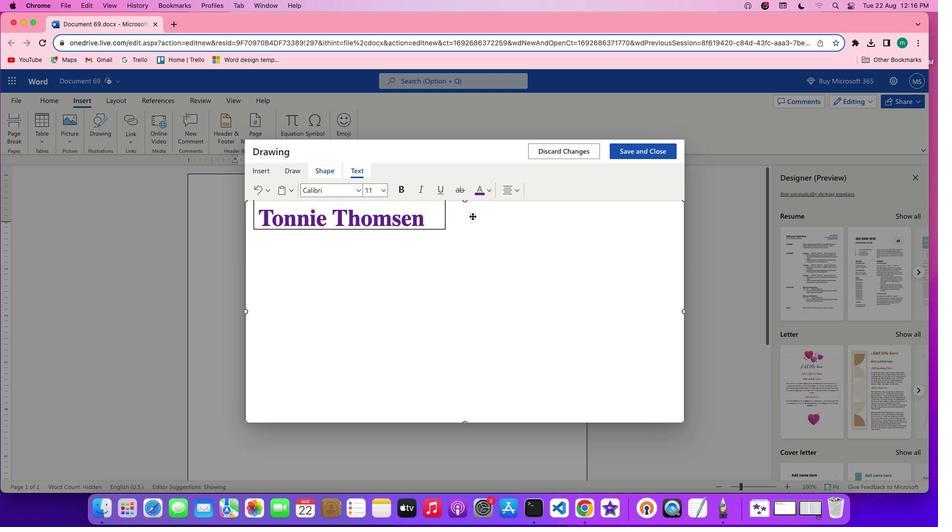 
Action: Mouse moved to (453, 230)
Screenshot: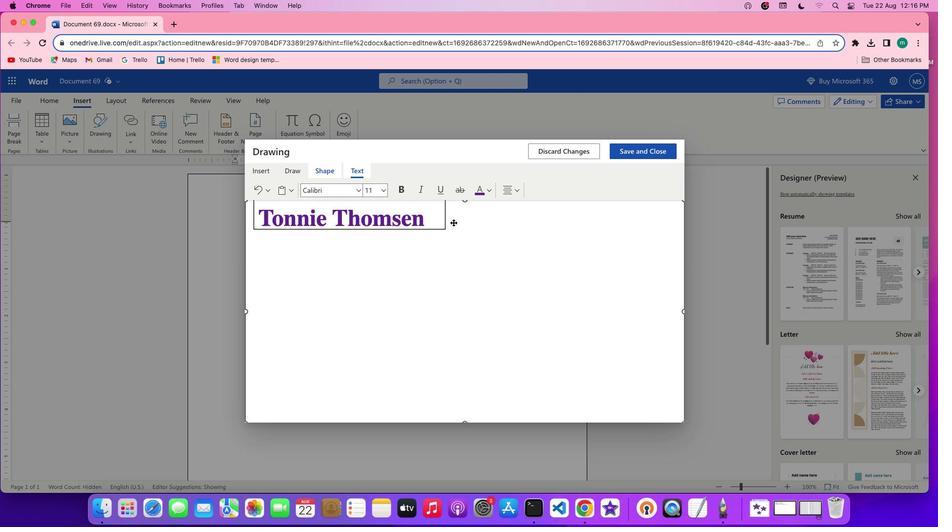 
Action: Mouse pressed left at (453, 230)
Screenshot: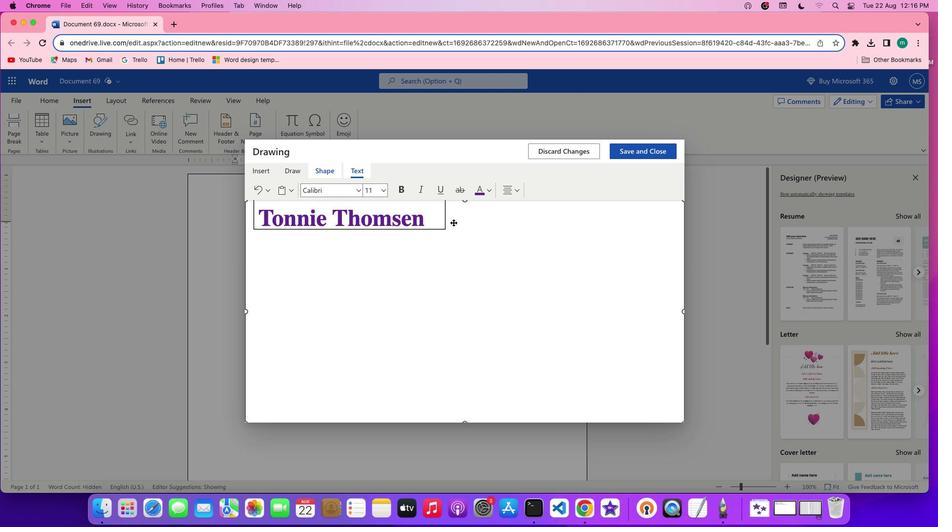 
Action: Mouse moved to (360, 183)
Screenshot: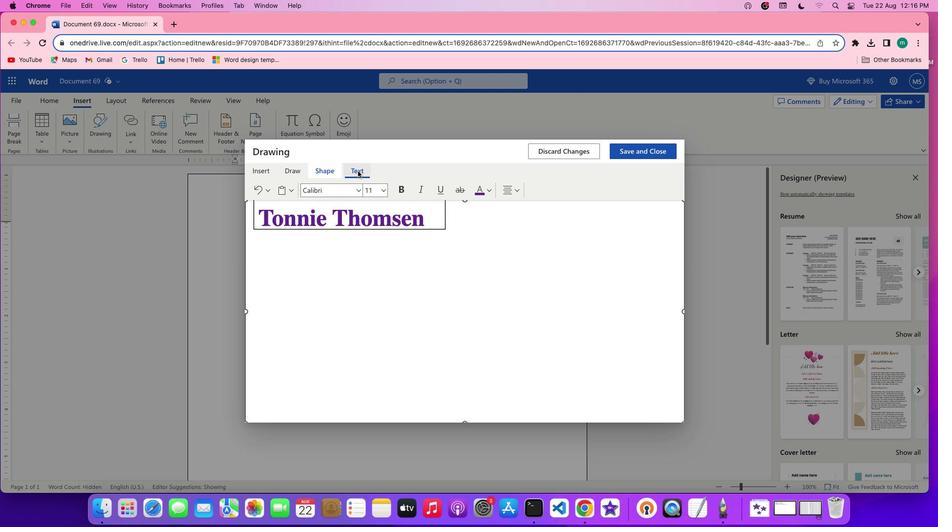 
Action: Mouse pressed left at (360, 183)
Screenshot: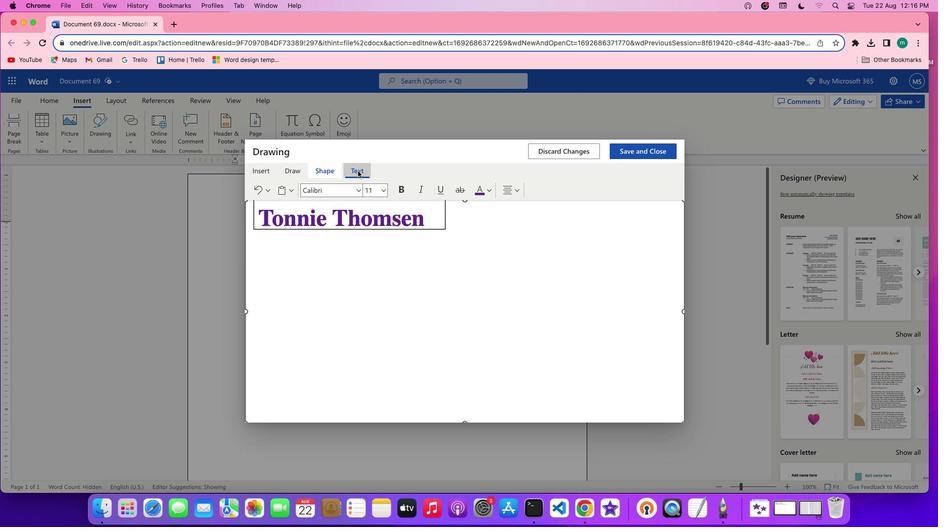 
Action: Mouse moved to (274, 188)
Screenshot: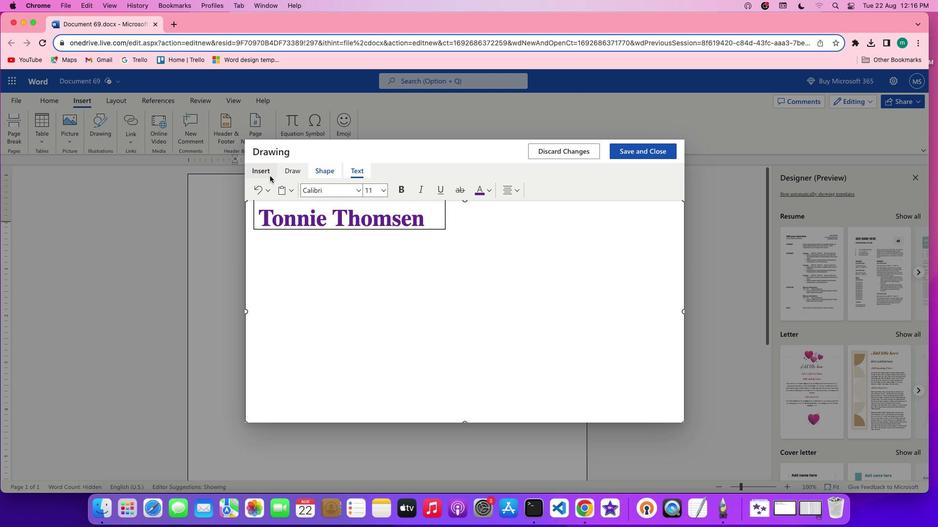 
Action: Mouse pressed left at (274, 188)
Screenshot: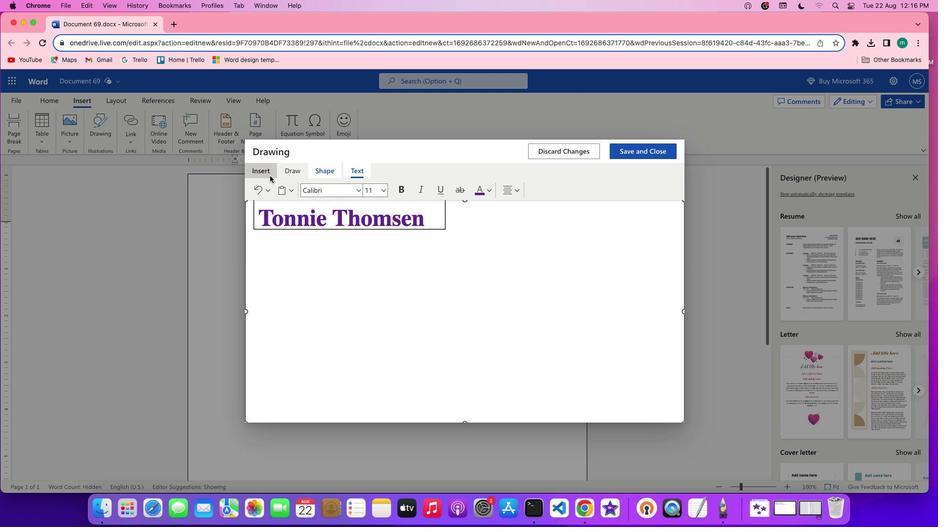 
Action: Mouse moved to (382, 197)
Screenshot: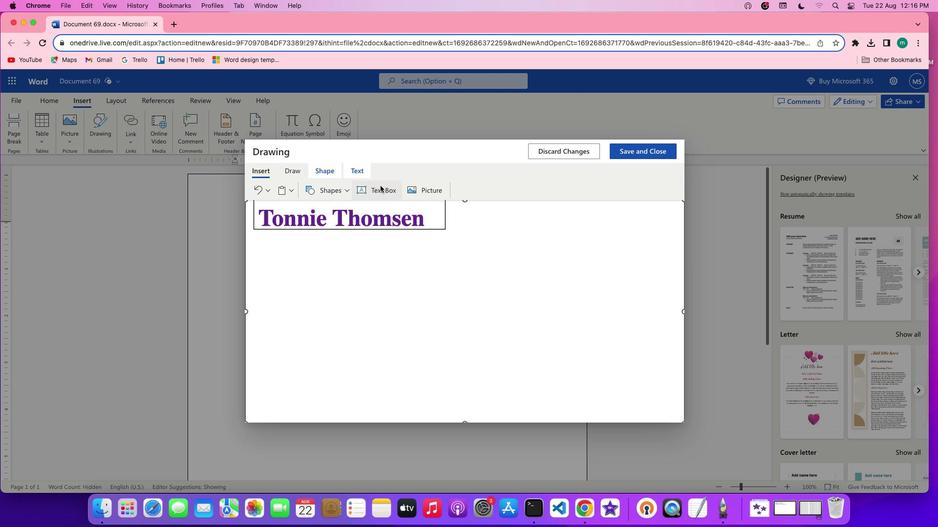 
Action: Mouse pressed left at (382, 197)
Screenshot: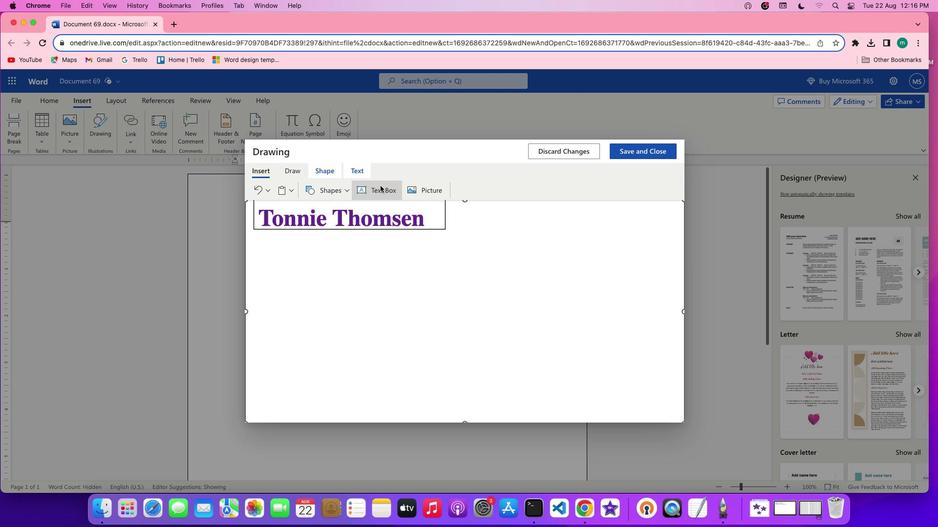 
Action: Mouse moved to (459, 214)
Screenshot: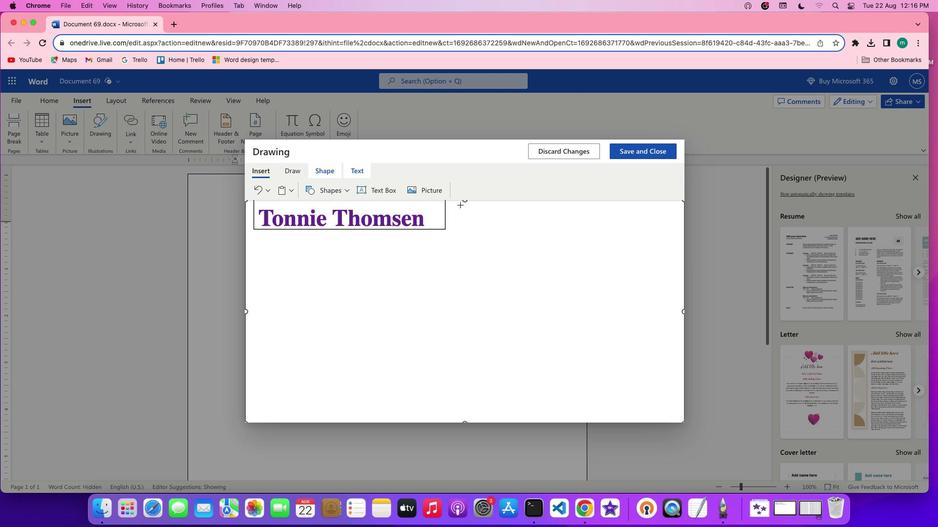
Action: Mouse pressed left at (459, 214)
Screenshot: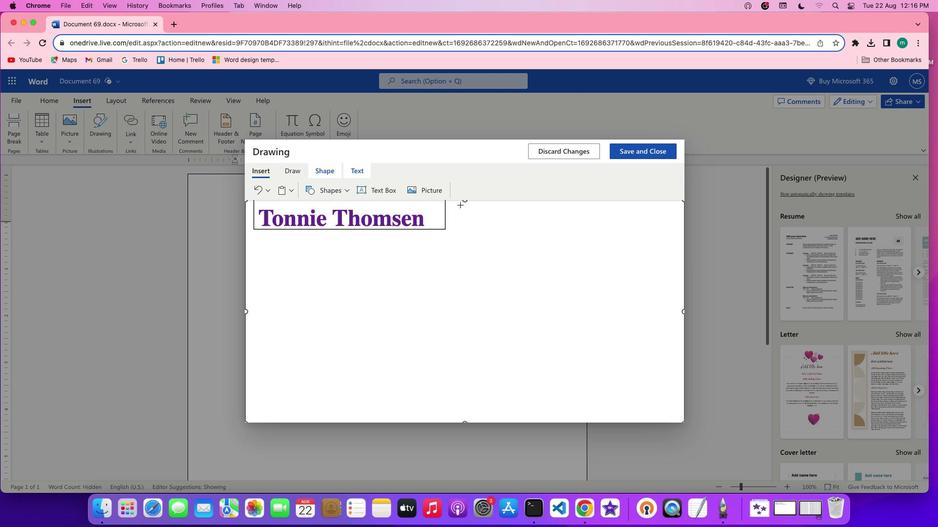 
Action: Mouse moved to (494, 214)
Screenshot: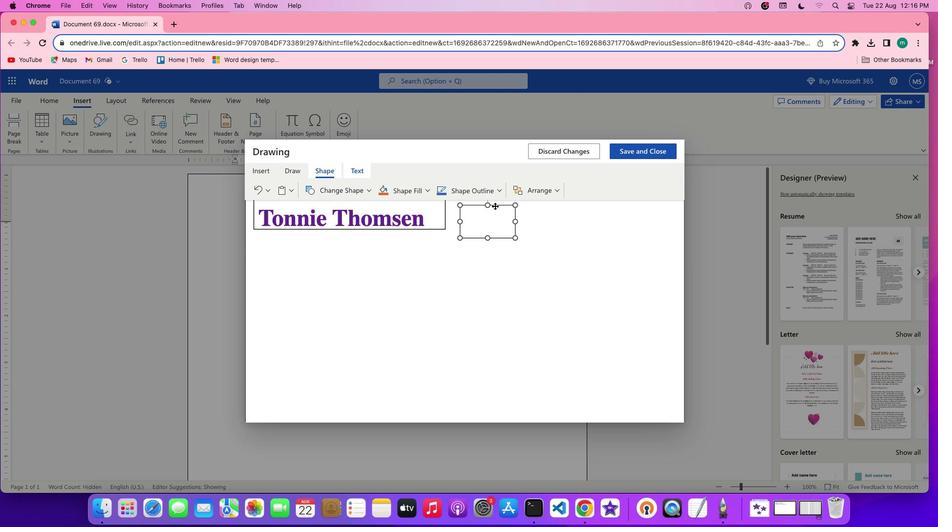 
Action: Mouse pressed left at (494, 214)
Screenshot: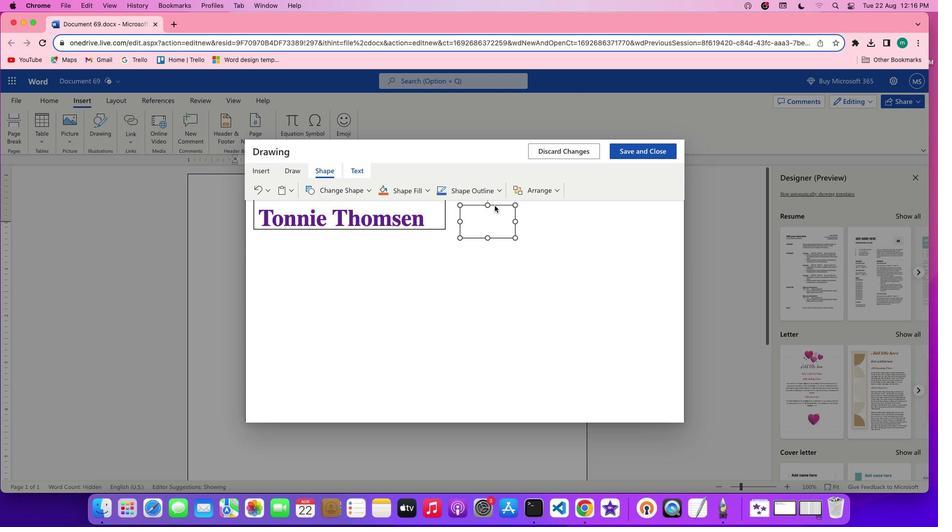 
Action: Mouse moved to (259, 184)
Screenshot: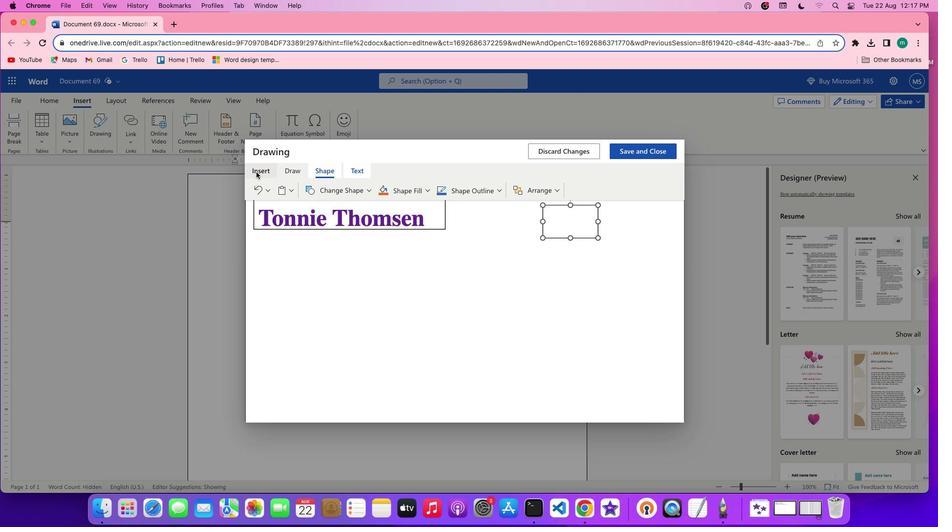 
Action: Mouse pressed left at (259, 184)
Screenshot: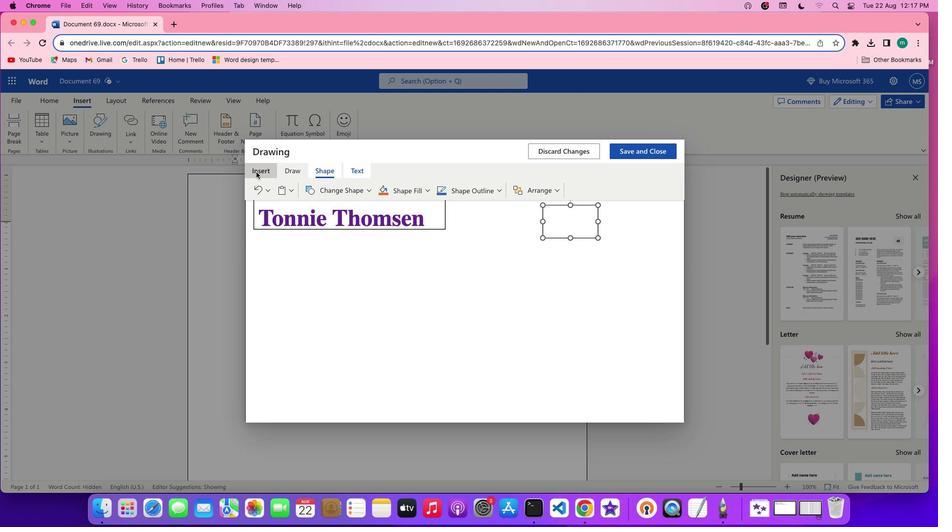 
Action: Mouse moved to (427, 201)
Screenshot: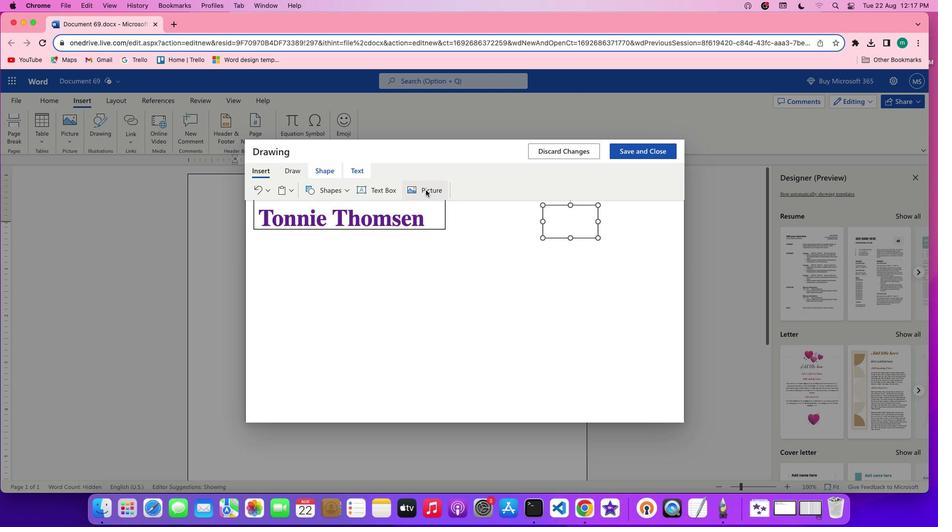 
Action: Mouse pressed left at (427, 201)
Screenshot: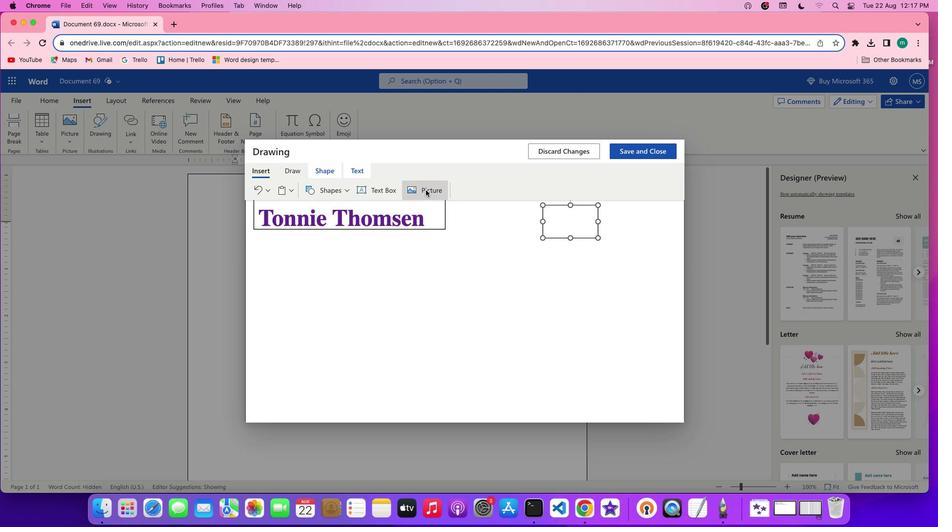 
Action: Mouse moved to (413, 263)
Screenshot: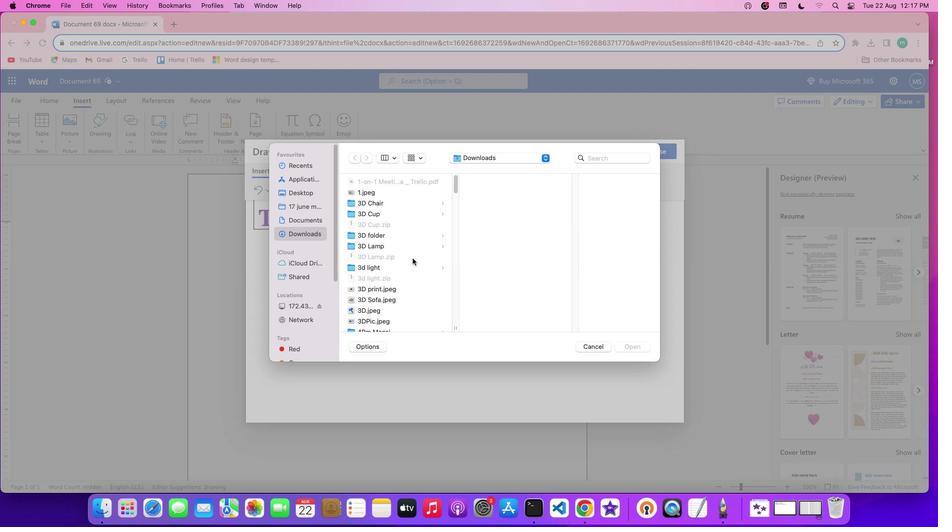 
Action: Mouse scrolled (413, 263) with delta (8, 25)
Screenshot: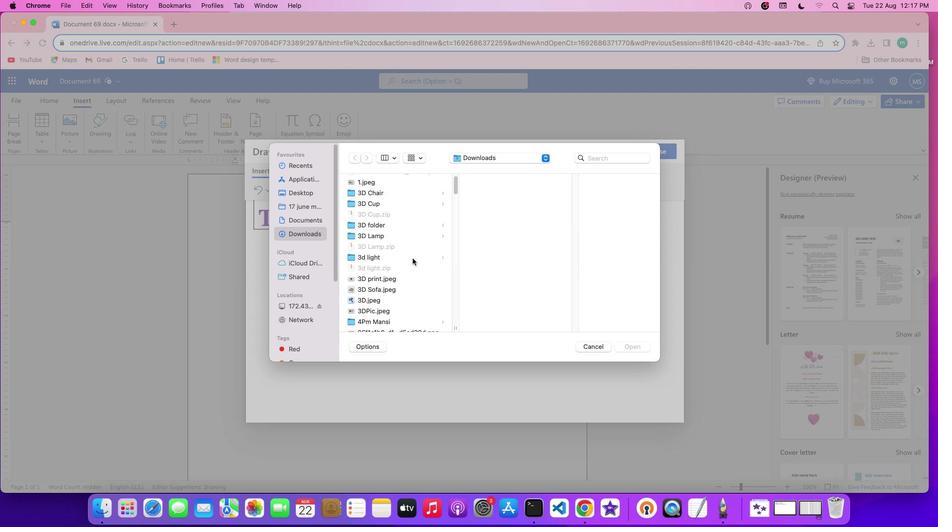
Action: Mouse scrolled (413, 263) with delta (8, 25)
Screenshot: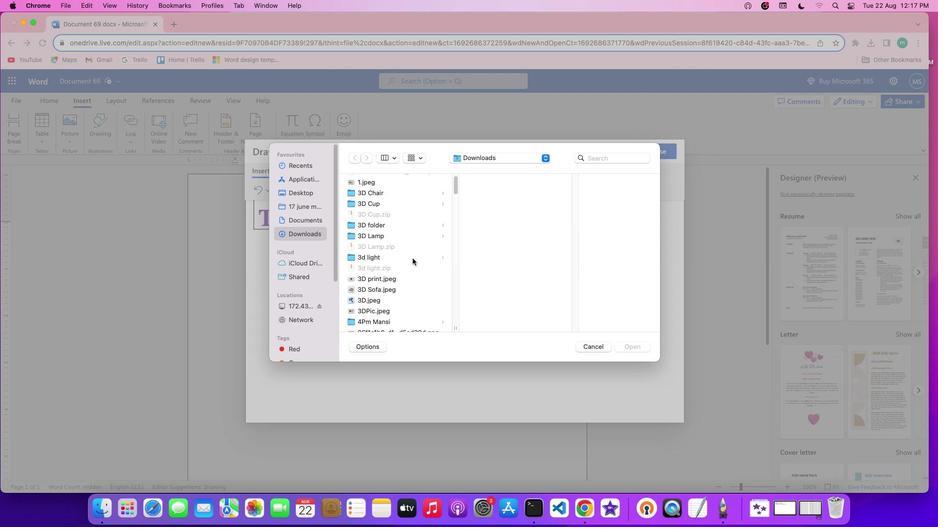 
Action: Mouse scrolled (413, 263) with delta (8, 24)
Screenshot: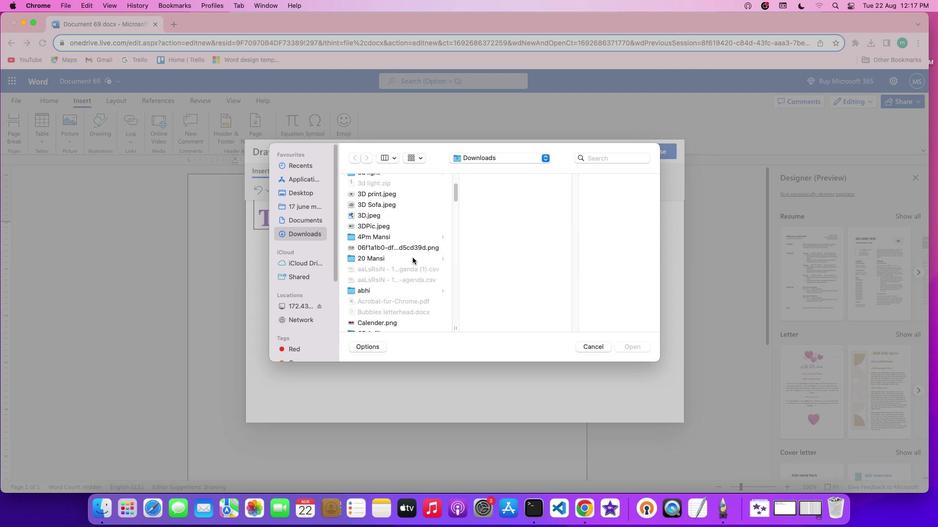 
Action: Mouse scrolled (413, 263) with delta (8, 24)
Screenshot: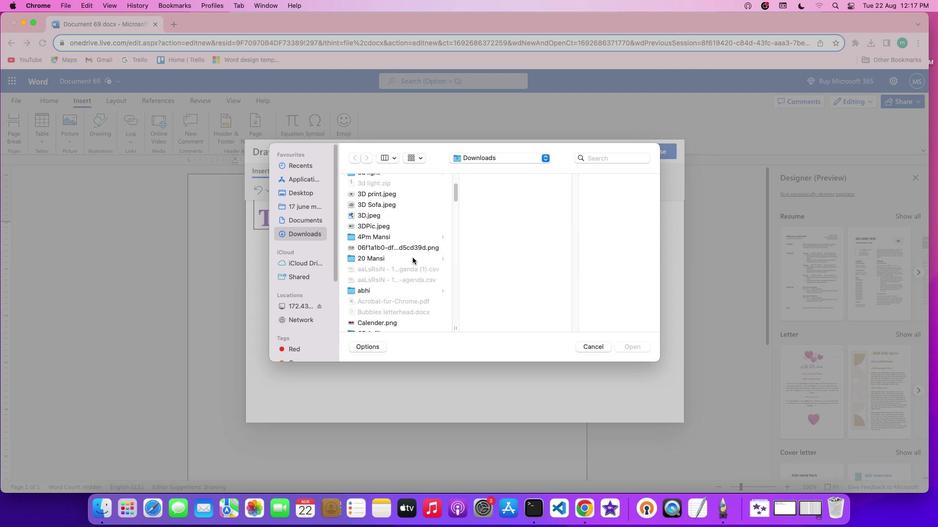 
Action: Mouse moved to (413, 262)
Screenshot: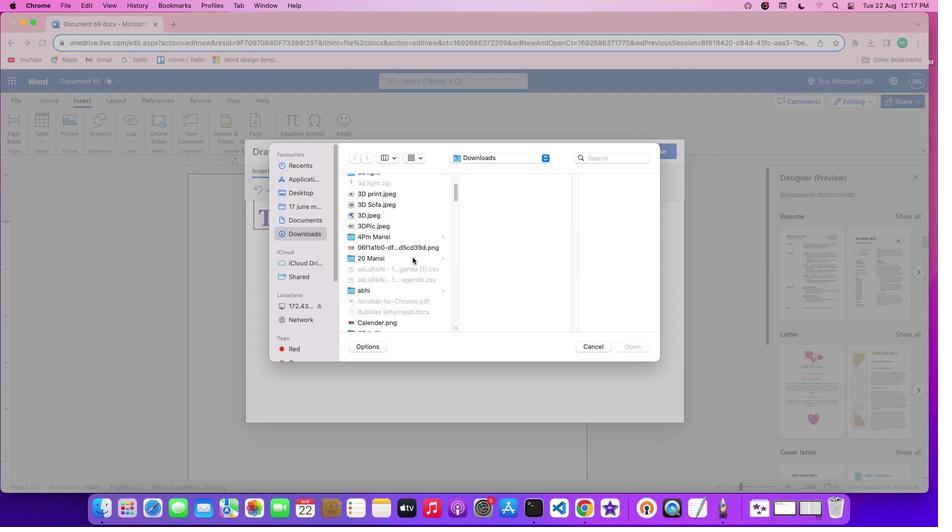 
Action: Mouse scrolled (413, 262) with delta (8, 25)
Screenshot: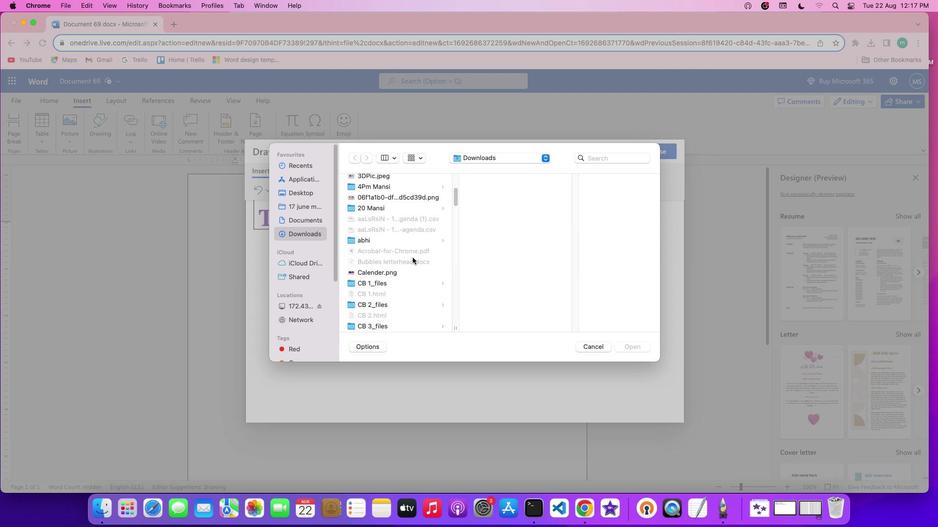 
Action: Mouse scrolled (413, 262) with delta (8, 25)
Screenshot: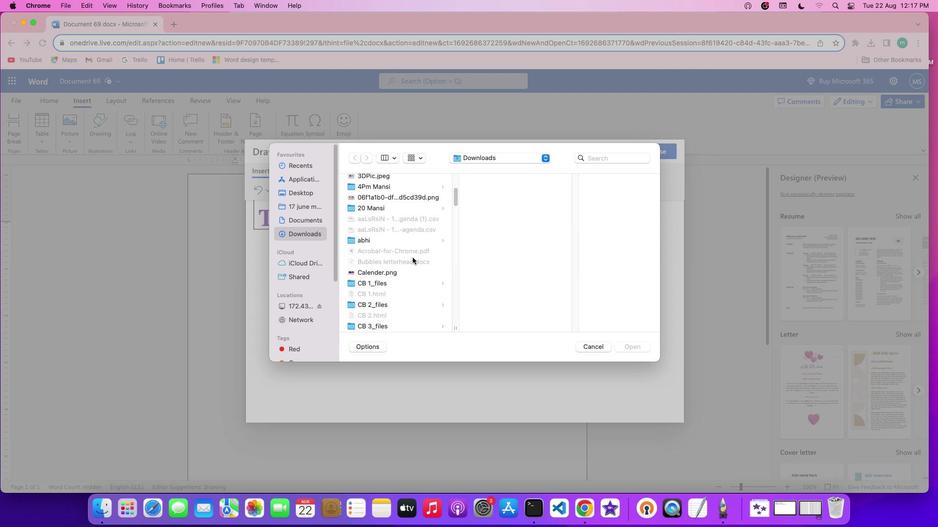 
Action: Mouse scrolled (413, 262) with delta (8, 24)
Screenshot: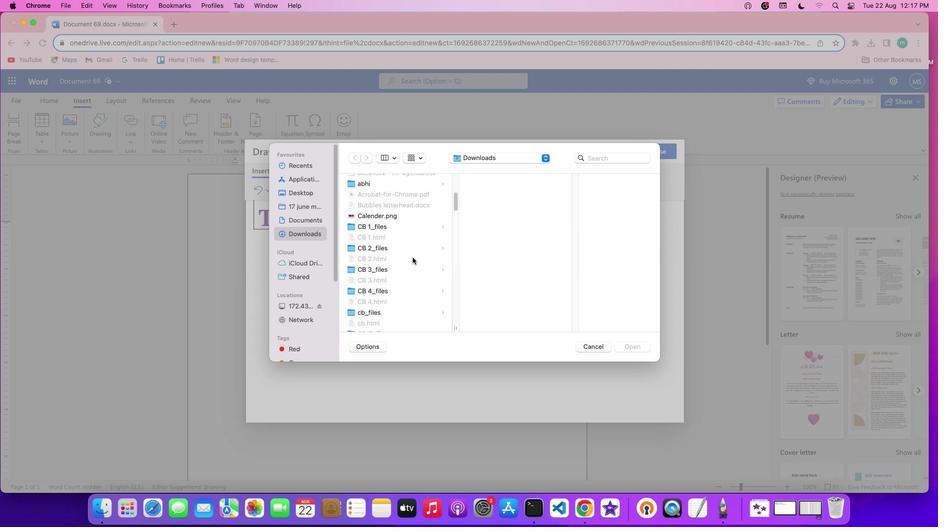 
Action: Mouse scrolled (413, 262) with delta (8, 23)
Screenshot: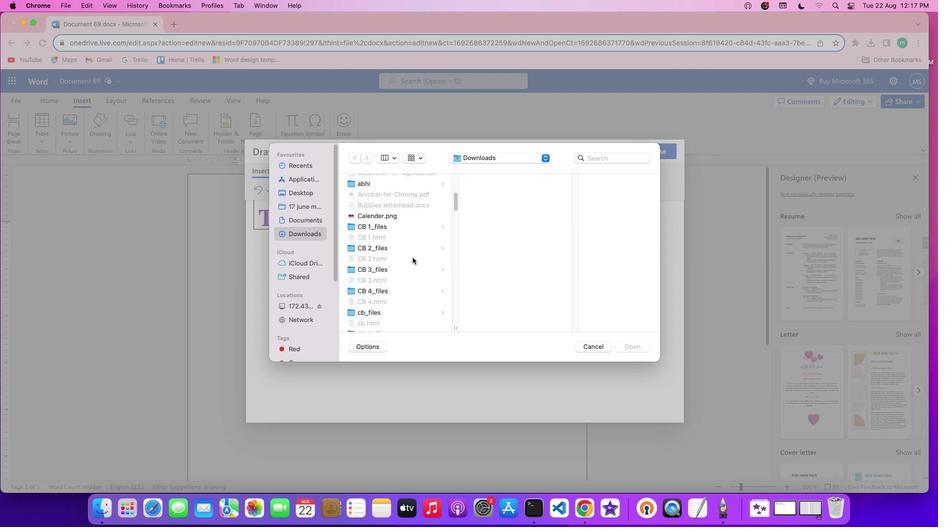 
Action: Mouse scrolled (413, 262) with delta (8, 23)
Screenshot: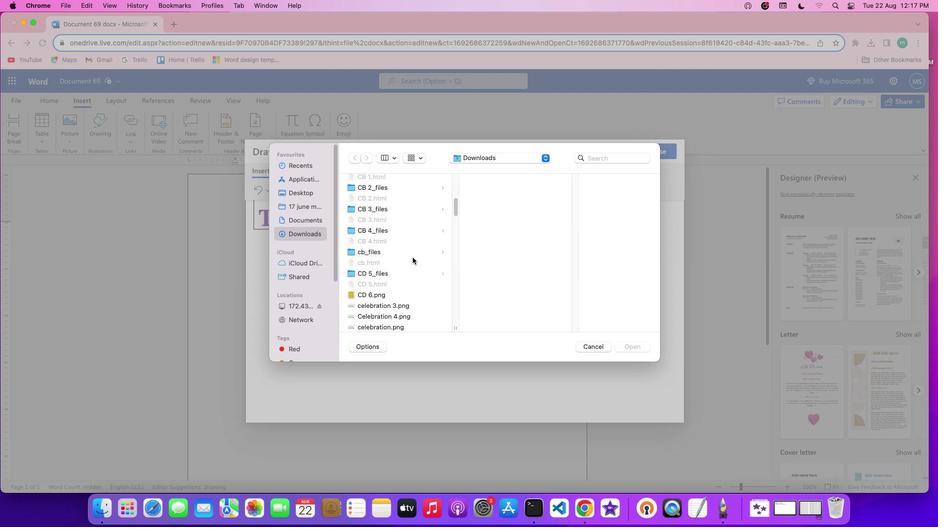 
Action: Mouse scrolled (413, 262) with delta (8, 25)
Screenshot: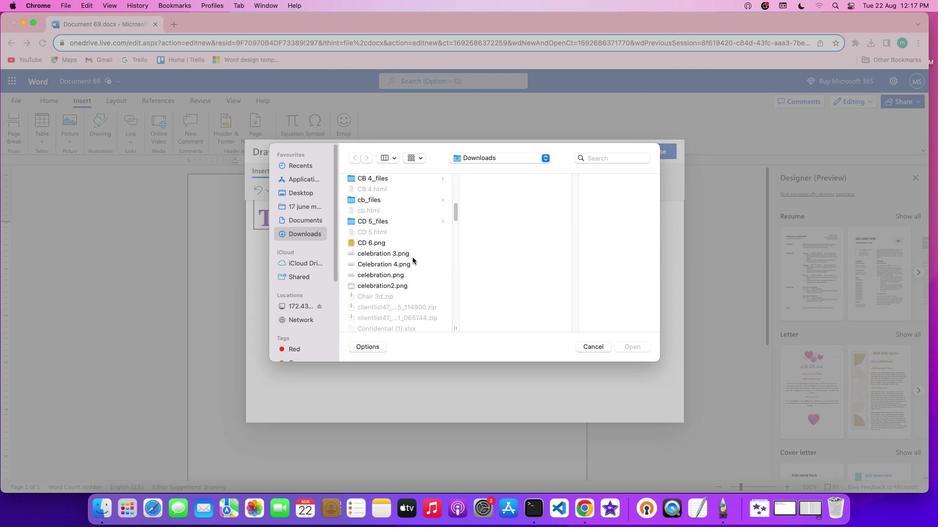 
Action: Mouse scrolled (413, 262) with delta (8, 25)
Screenshot: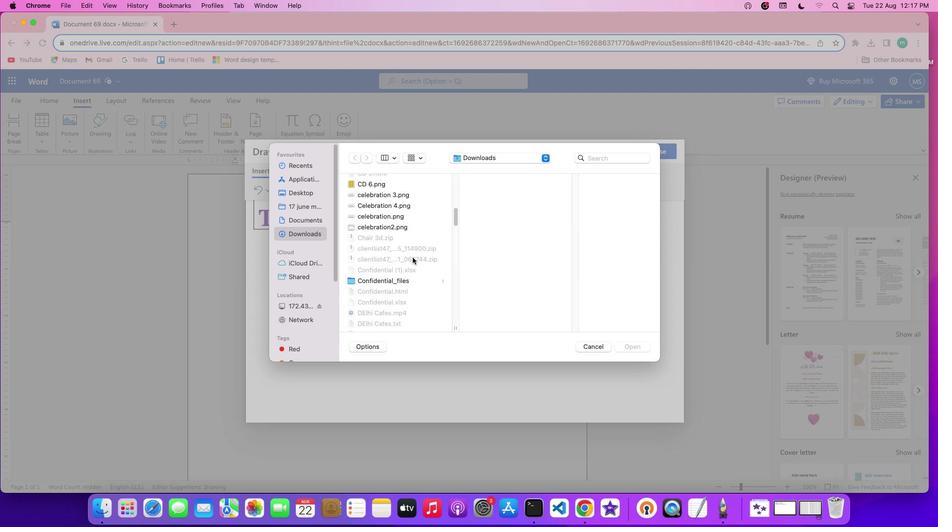 
Action: Mouse scrolled (413, 262) with delta (8, 24)
Screenshot: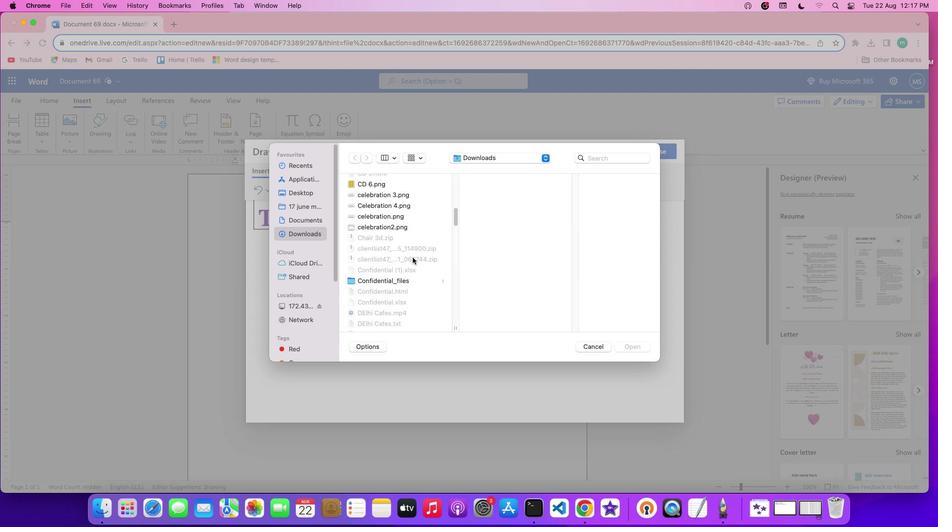 
Action: Mouse scrolled (413, 262) with delta (8, 23)
Screenshot: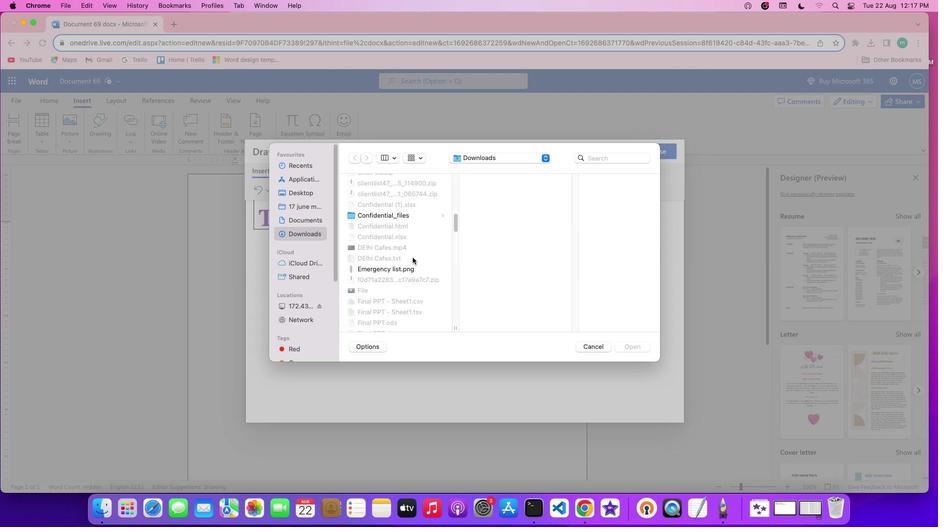 
Action: Mouse scrolled (413, 262) with delta (8, 23)
Screenshot: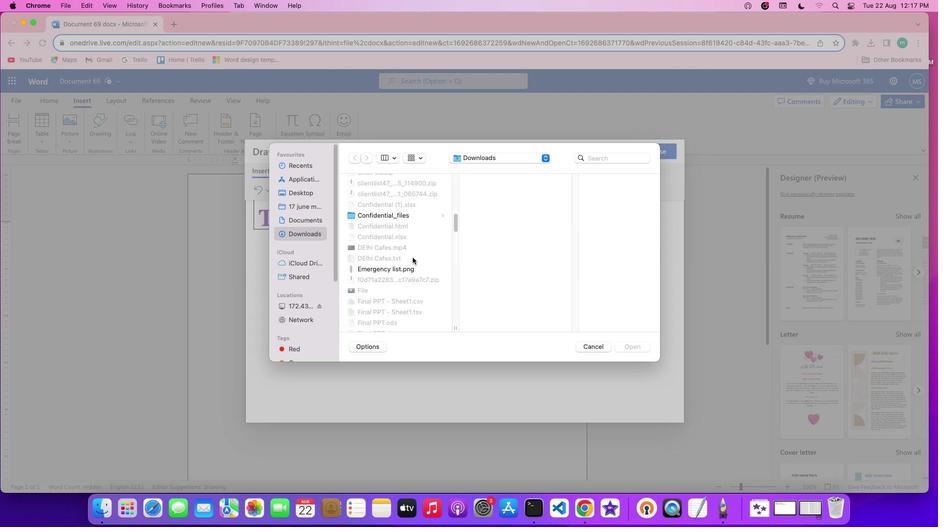
Action: Mouse scrolled (413, 262) with delta (8, 25)
Screenshot: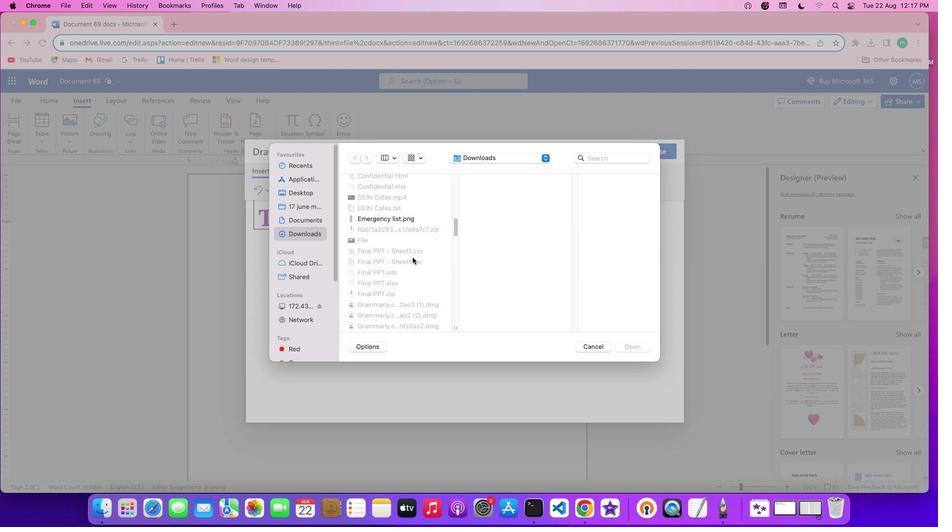 
Action: Mouse scrolled (413, 262) with delta (8, 25)
Screenshot: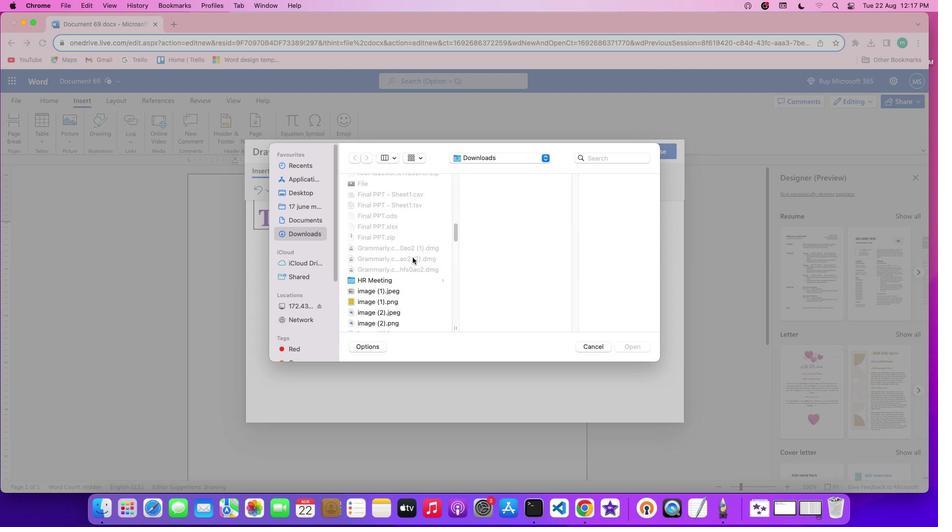 
Action: Mouse scrolled (413, 262) with delta (8, 24)
Screenshot: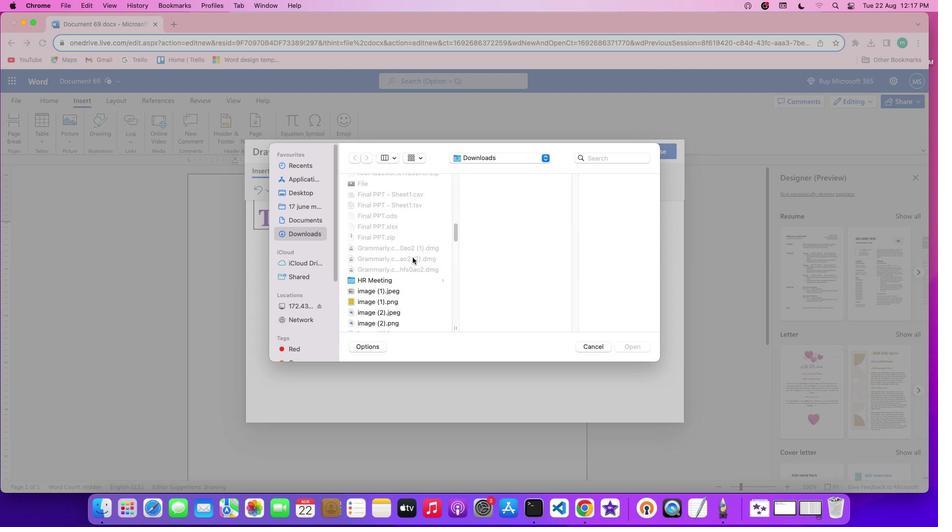 
Action: Mouse scrolled (413, 262) with delta (8, 23)
Screenshot: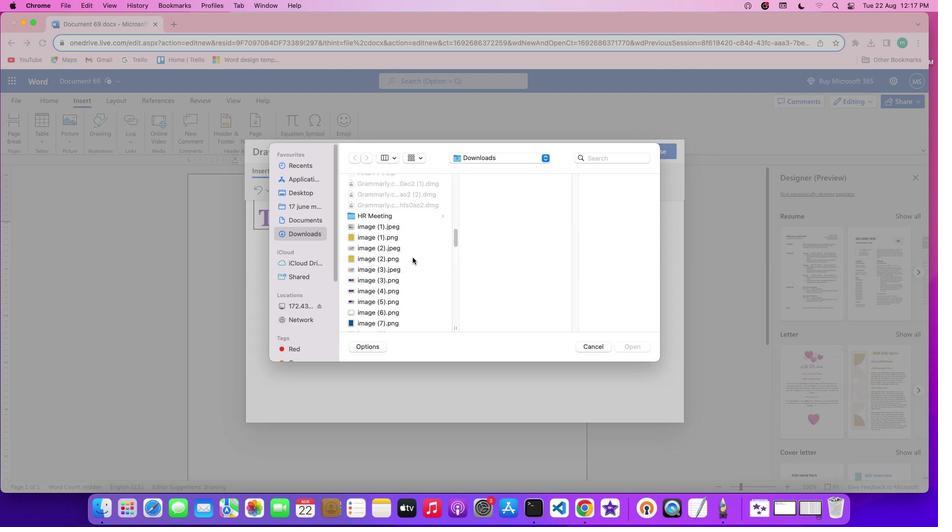 
Action: Mouse scrolled (413, 262) with delta (8, 23)
Screenshot: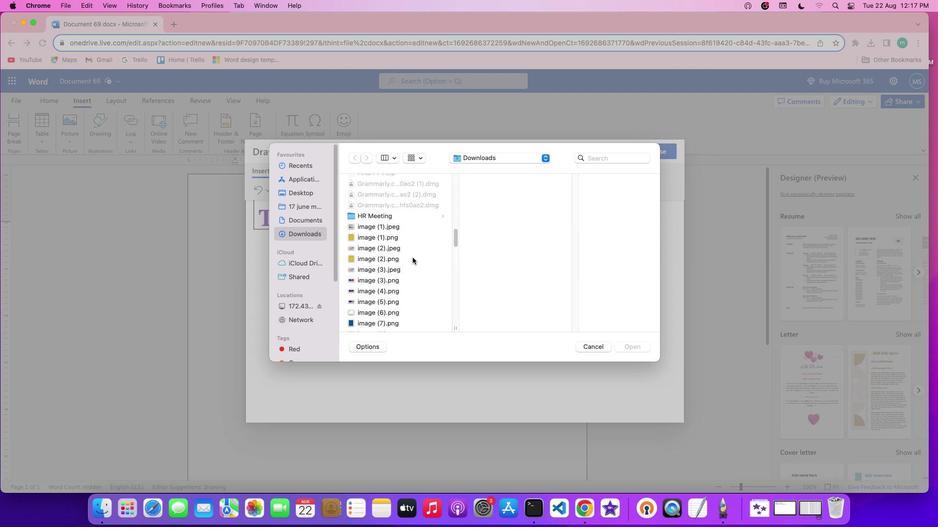 
Action: Mouse scrolled (413, 262) with delta (8, 25)
Screenshot: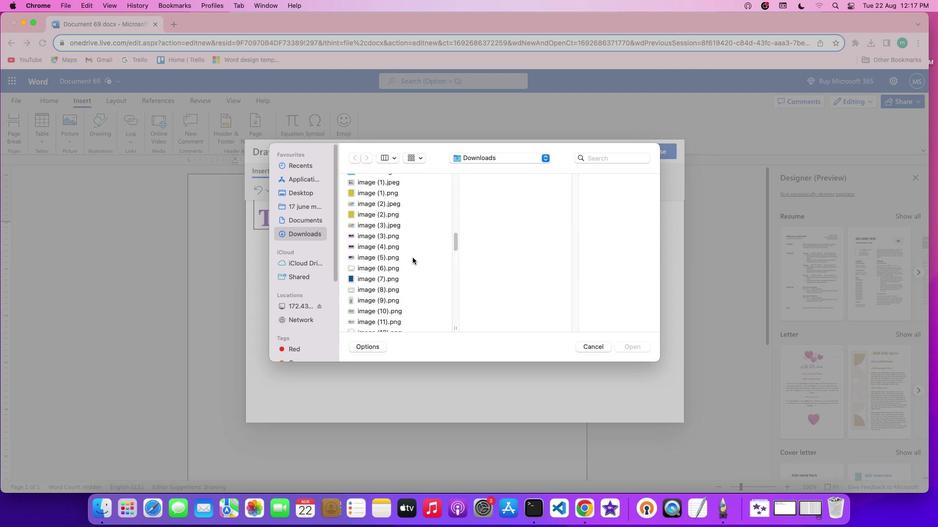 
Action: Mouse scrolled (413, 262) with delta (8, 25)
Screenshot: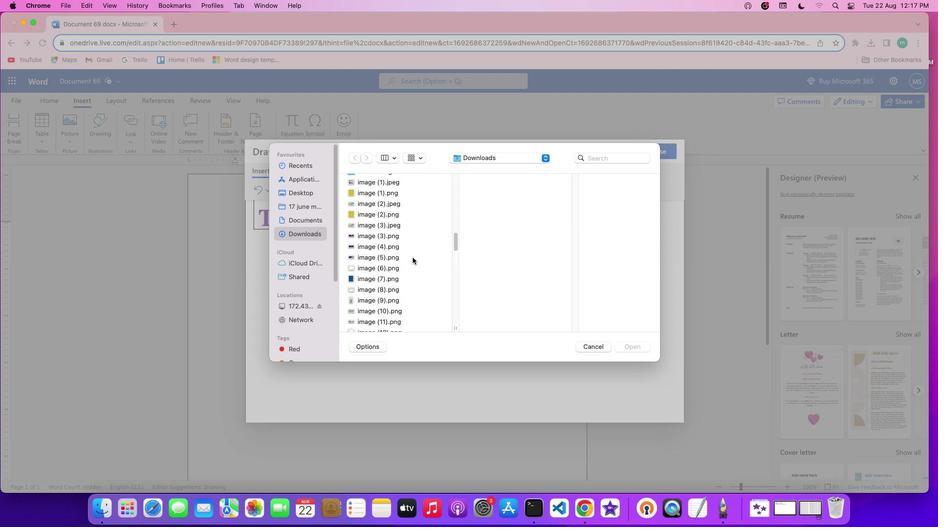 
Action: Mouse scrolled (413, 262) with delta (8, 24)
Screenshot: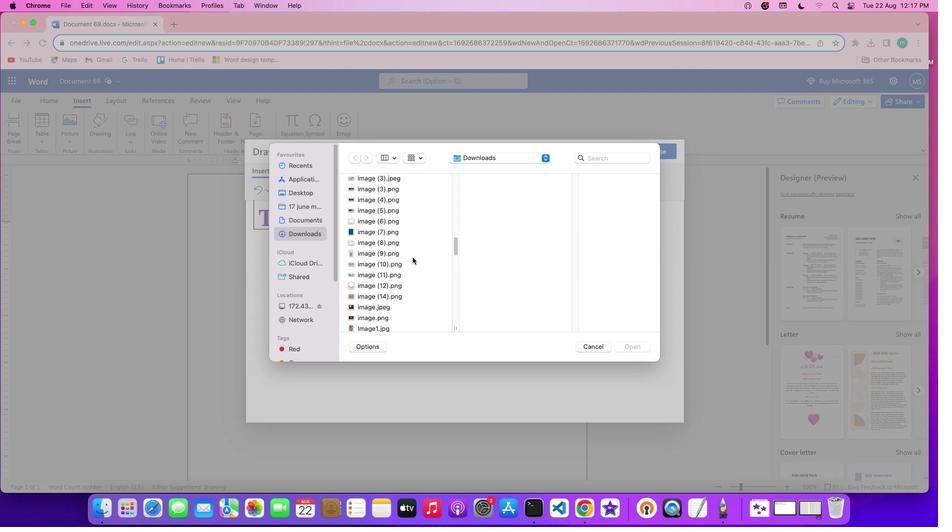 
Action: Mouse scrolled (413, 262) with delta (8, 24)
Screenshot: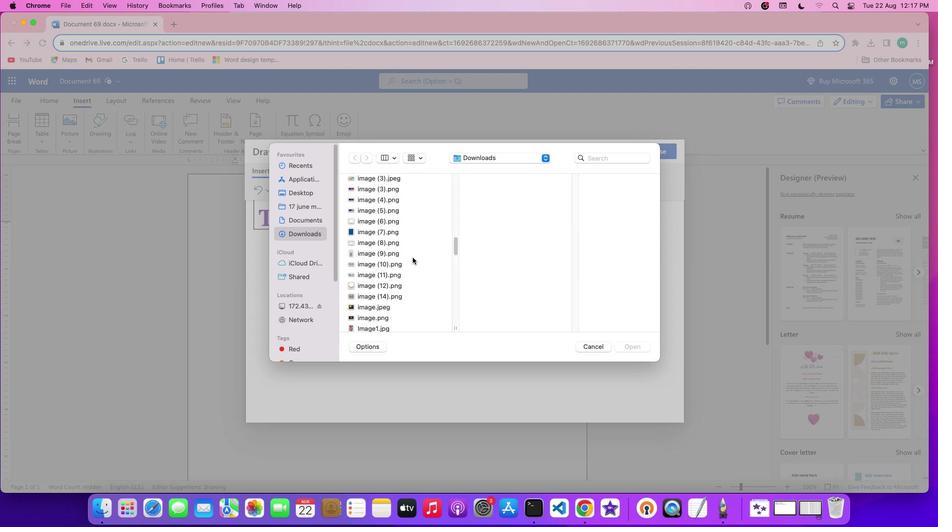 
Action: Mouse scrolled (413, 262) with delta (8, 25)
Screenshot: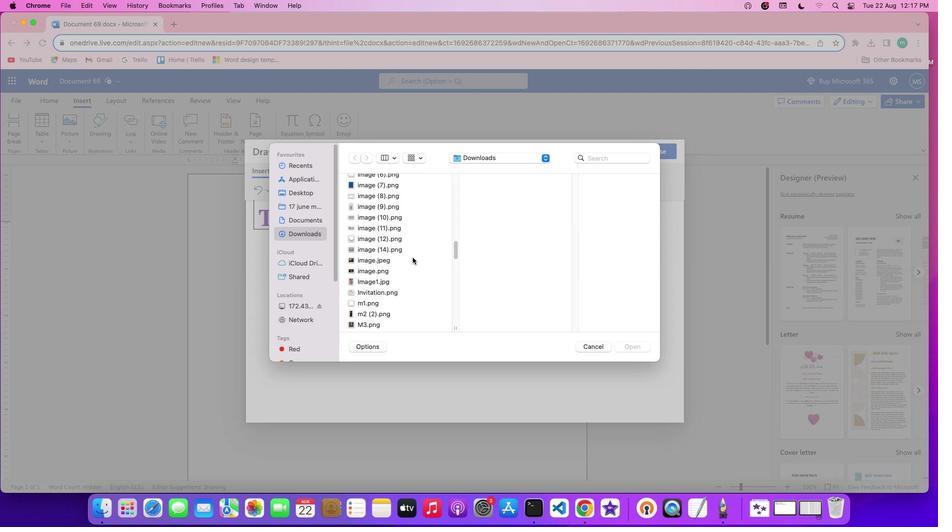 
Action: Mouse scrolled (413, 262) with delta (8, 25)
Screenshot: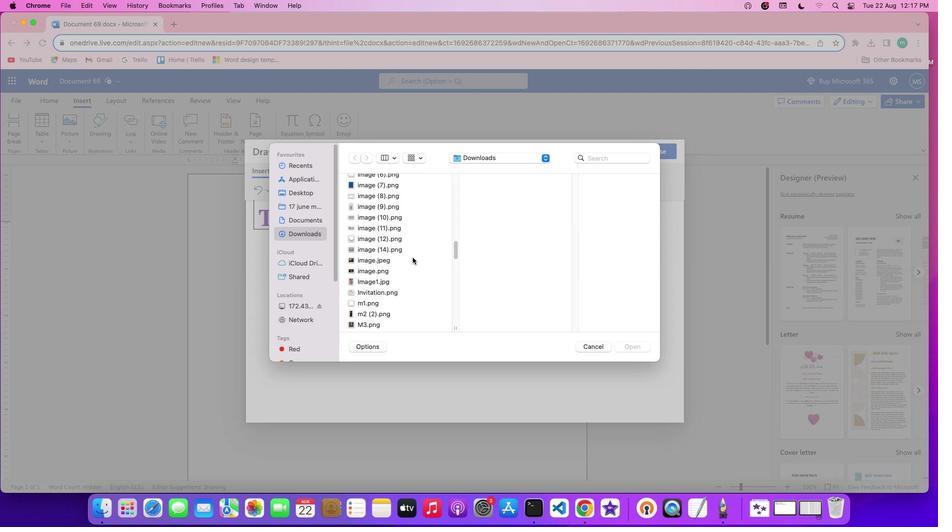 
Action: Mouse scrolled (413, 262) with delta (8, 24)
Screenshot: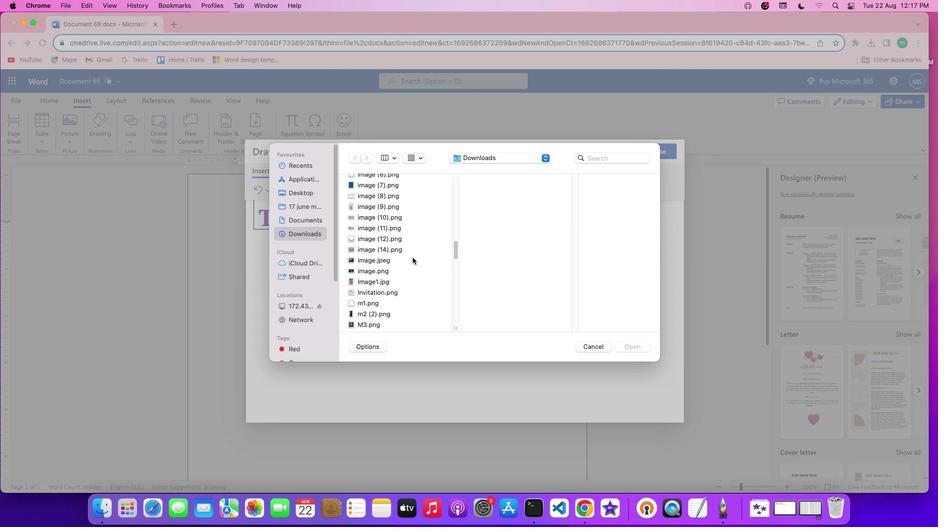 
Action: Mouse scrolled (413, 262) with delta (8, 24)
Screenshot: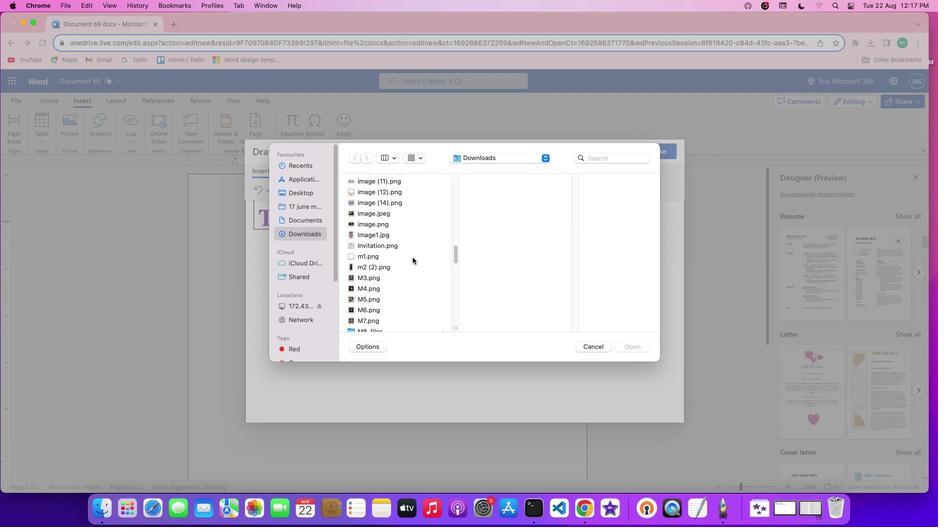 
Action: Mouse scrolled (413, 262) with delta (8, 25)
Screenshot: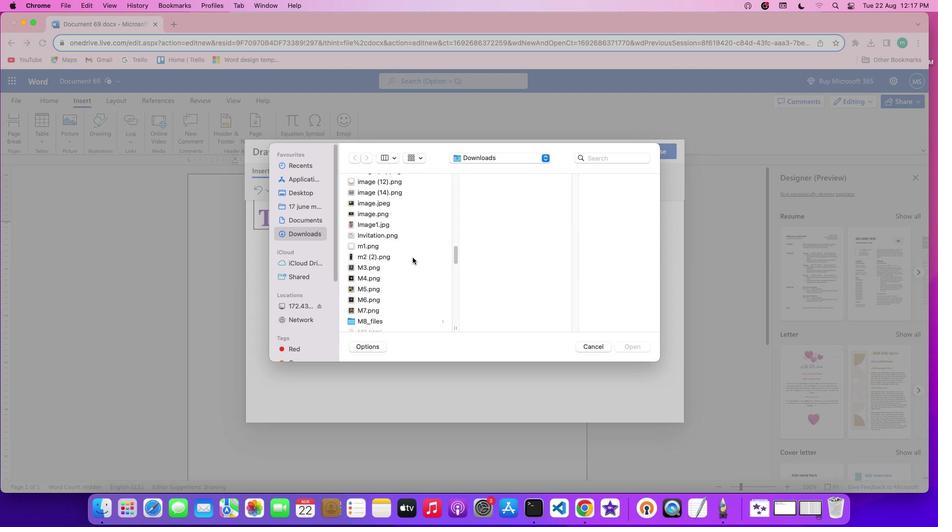 
Action: Mouse scrolled (413, 262) with delta (8, 25)
Screenshot: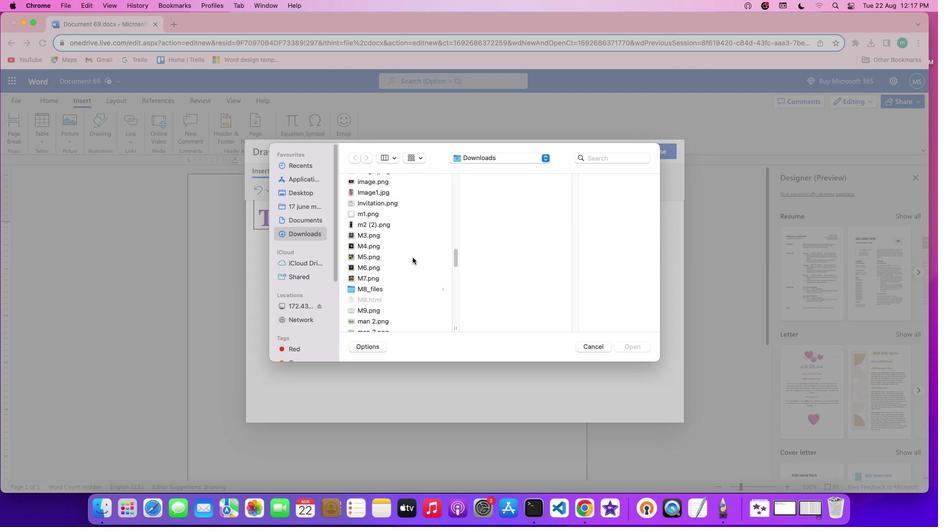 
Action: Mouse scrolled (413, 262) with delta (8, 25)
Screenshot: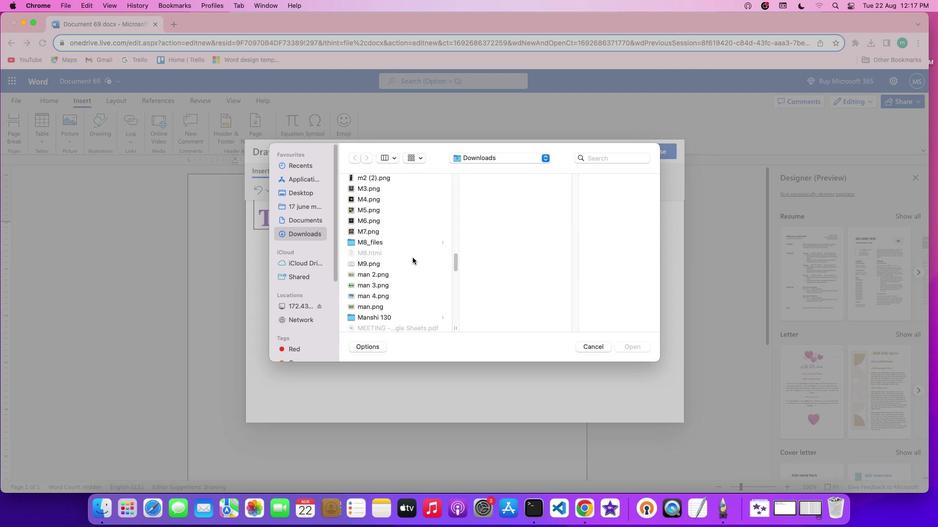 
Action: Mouse scrolled (413, 262) with delta (8, 24)
Screenshot: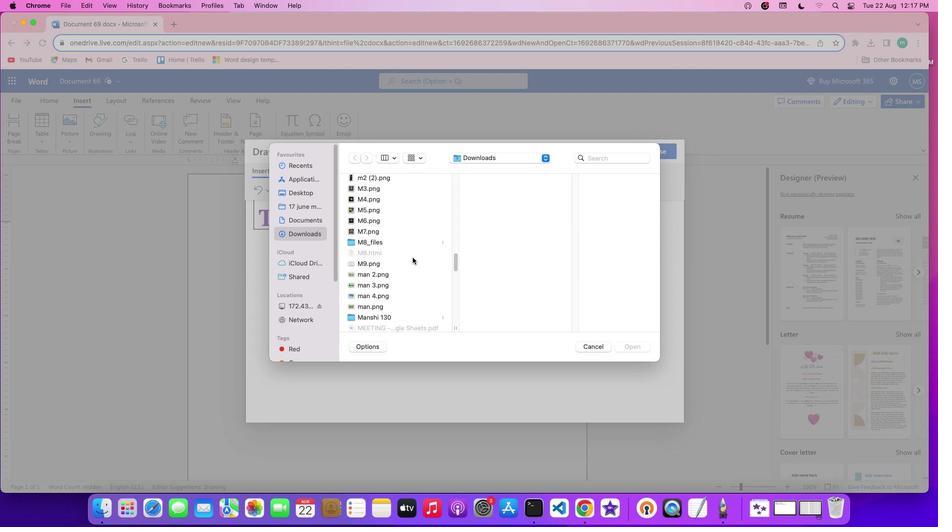 
Action: Mouse scrolled (413, 262) with delta (8, 24)
Screenshot: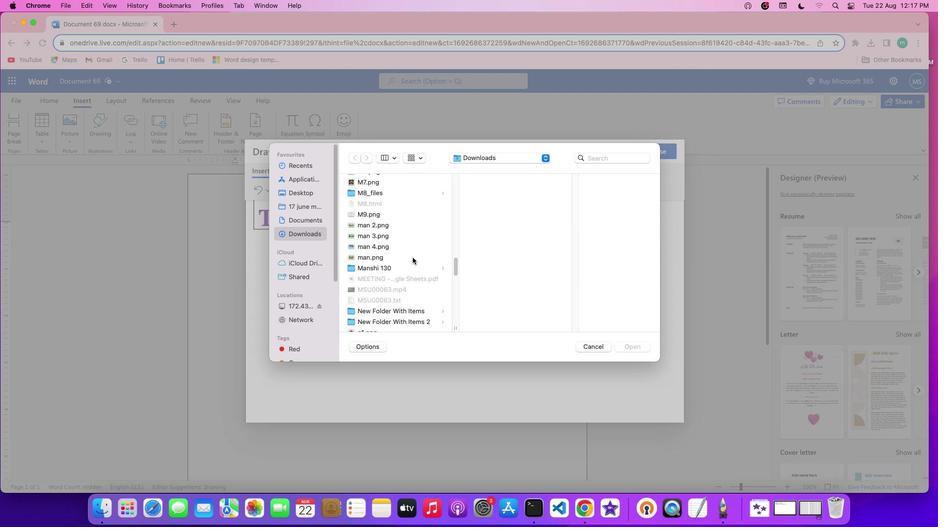 
Action: Mouse scrolled (413, 262) with delta (8, 25)
Screenshot: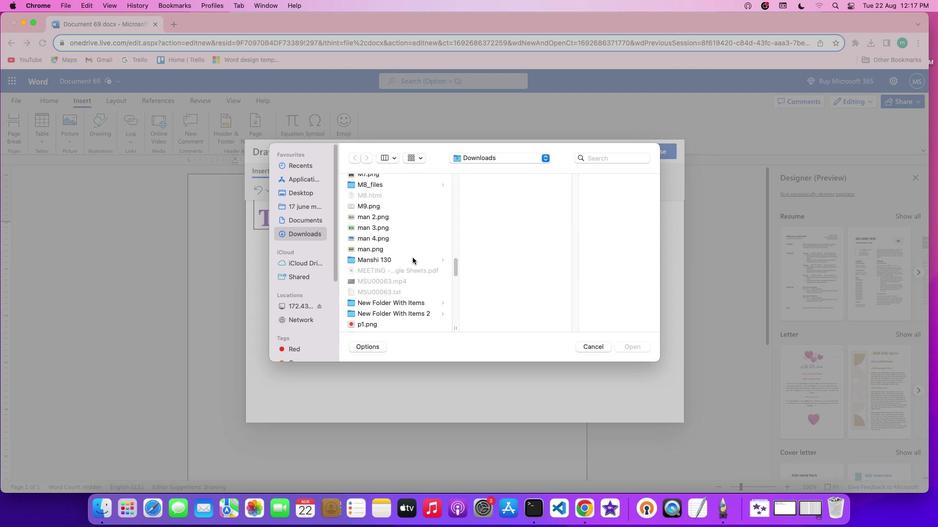 
Action: Mouse scrolled (413, 262) with delta (8, 25)
Screenshot: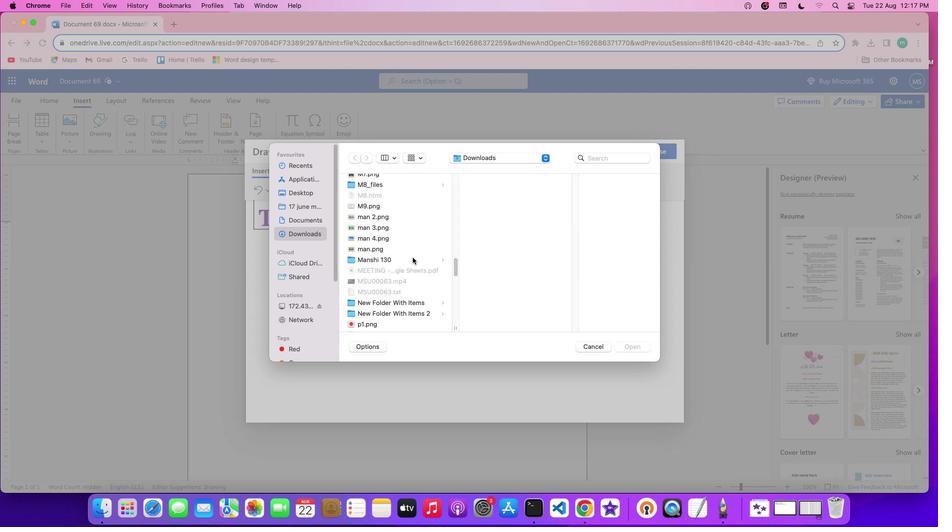 
Action: Mouse scrolled (413, 262) with delta (8, 25)
Screenshot: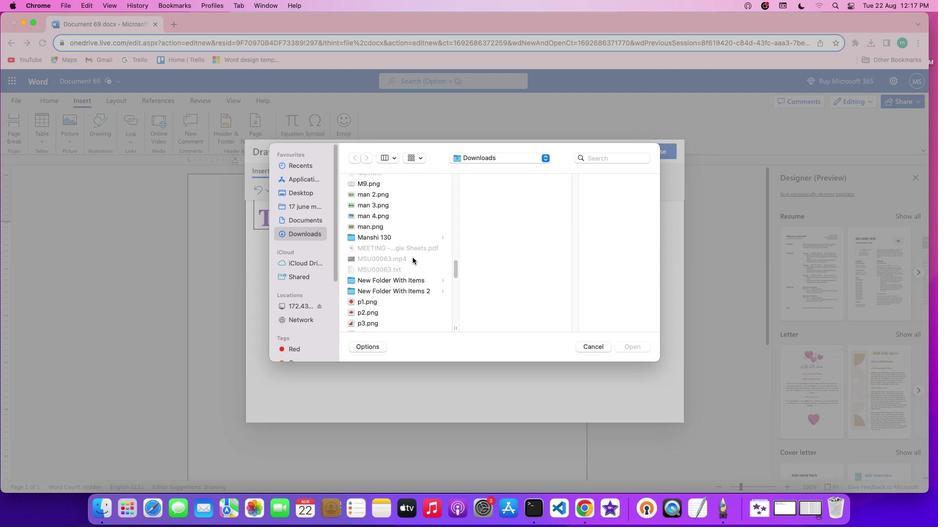 
Action: Mouse scrolled (413, 262) with delta (8, 25)
Screenshot: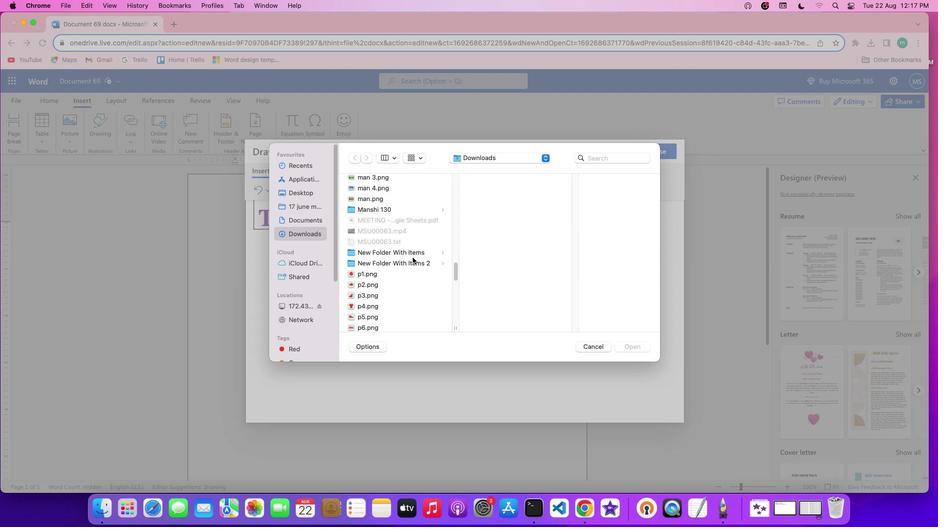 
Action: Mouse scrolled (413, 262) with delta (8, 25)
Screenshot: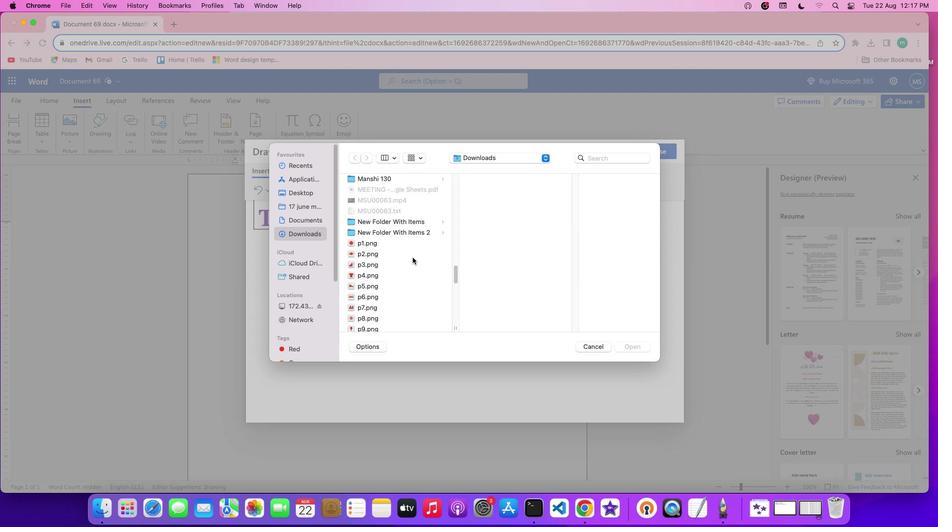 
Action: Mouse scrolled (413, 262) with delta (8, 25)
Screenshot: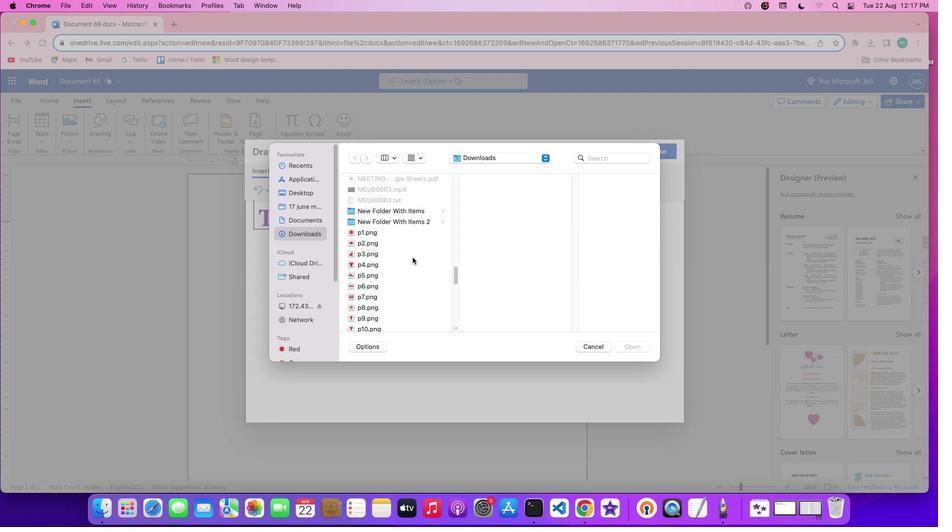 
Action: Mouse scrolled (413, 262) with delta (8, 25)
Screenshot: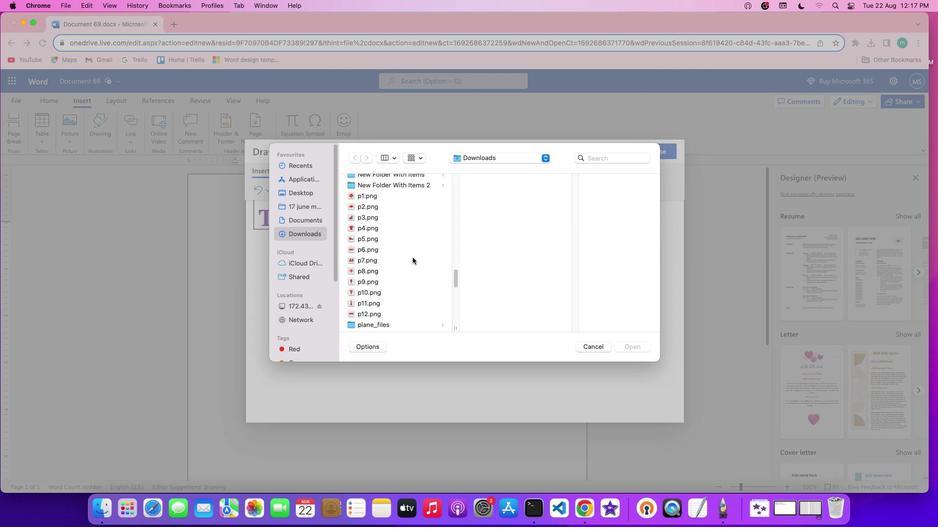 
Action: Mouse scrolled (413, 262) with delta (8, 24)
Screenshot: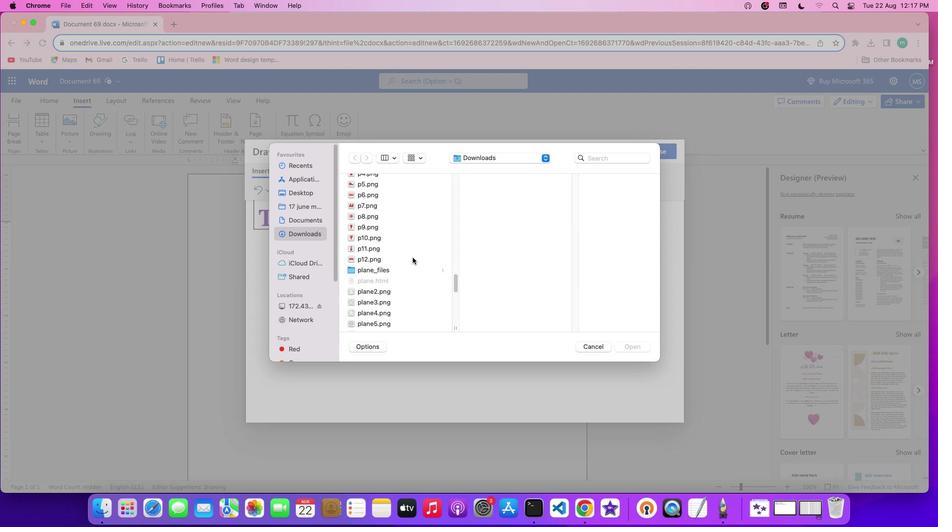 
Action: Mouse scrolled (413, 262) with delta (8, 23)
Screenshot: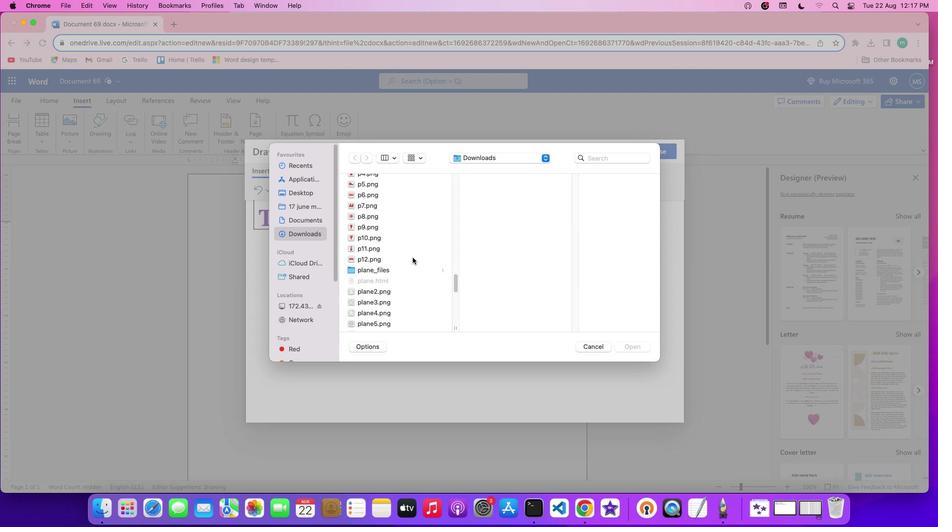 
Action: Mouse scrolled (413, 262) with delta (8, 23)
Screenshot: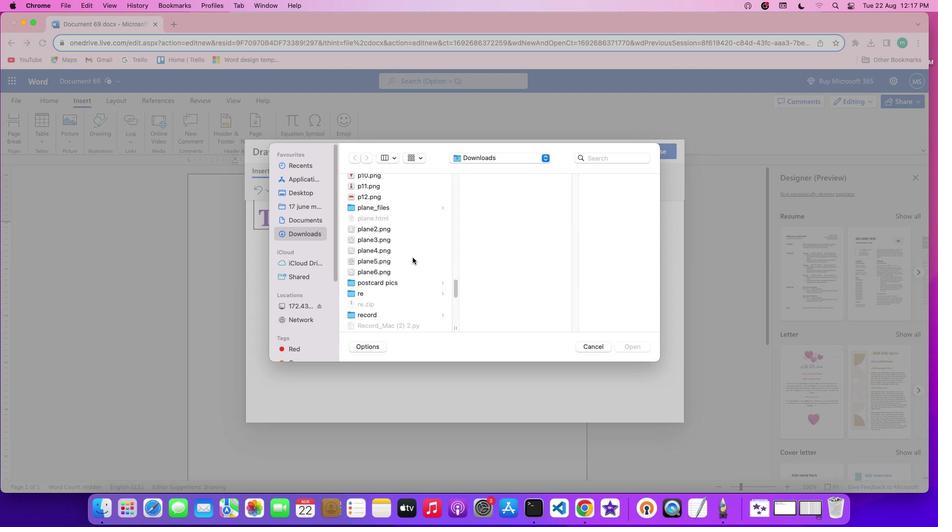 
Action: Mouse scrolled (413, 262) with delta (8, 25)
Screenshot: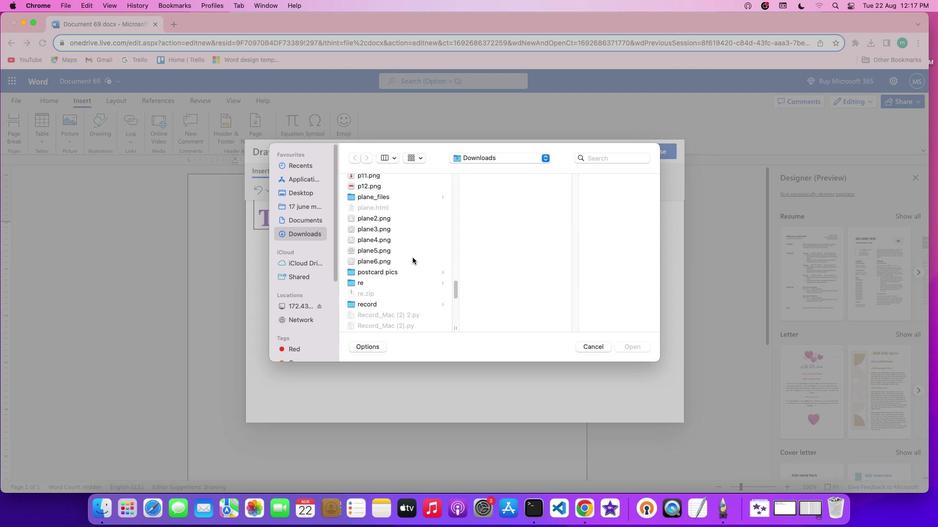 
Action: Mouse scrolled (413, 262) with delta (8, 25)
Screenshot: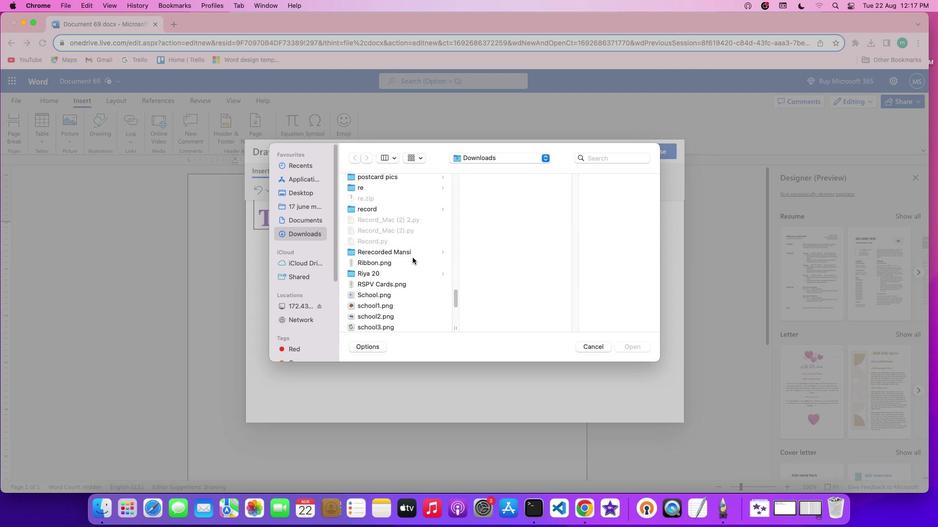 
Action: Mouse scrolled (413, 262) with delta (8, 24)
Screenshot: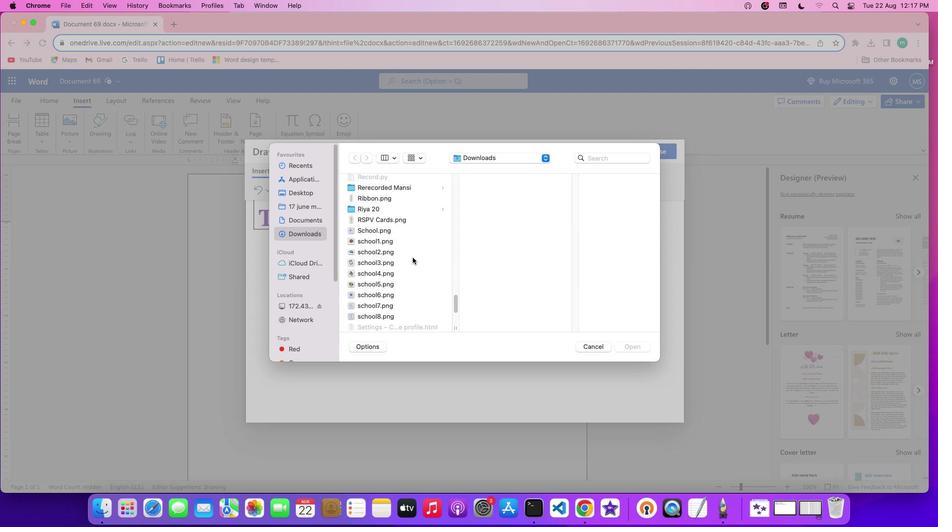 
Action: Mouse scrolled (413, 262) with delta (8, 23)
Screenshot: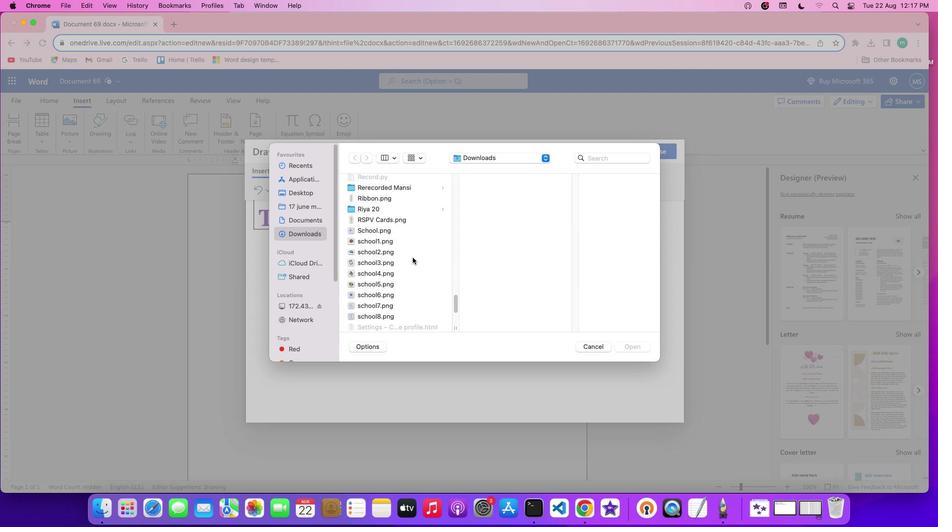 
Action: Mouse scrolled (413, 262) with delta (8, 23)
Screenshot: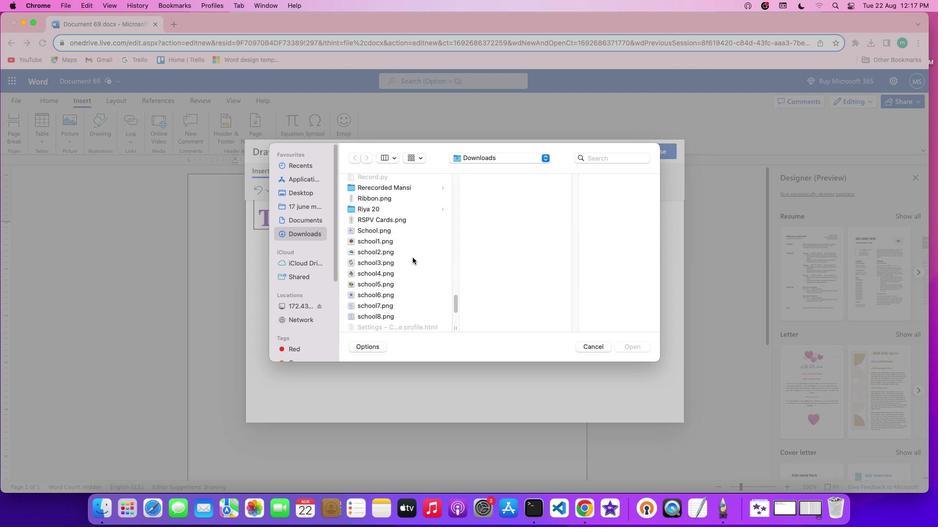 
Action: Mouse moved to (414, 259)
Screenshot: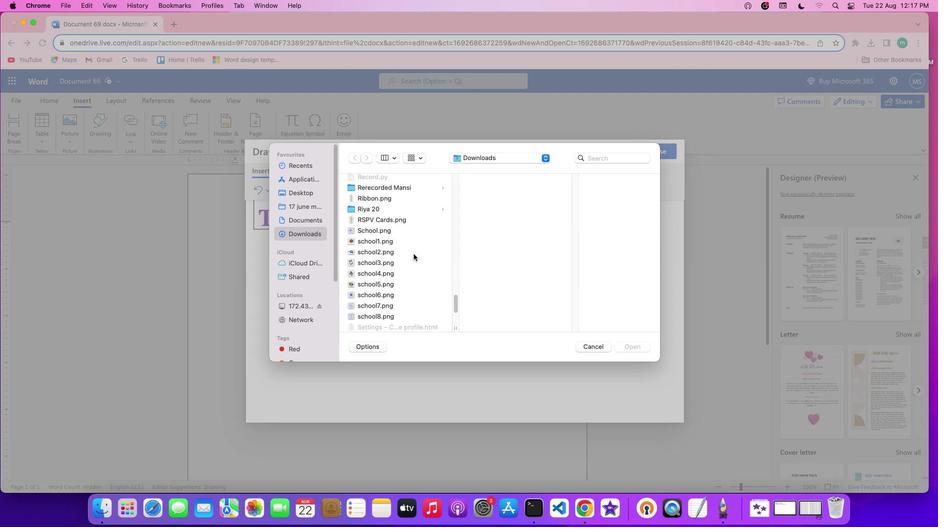 
Action: Mouse scrolled (414, 259) with delta (8, 25)
Screenshot: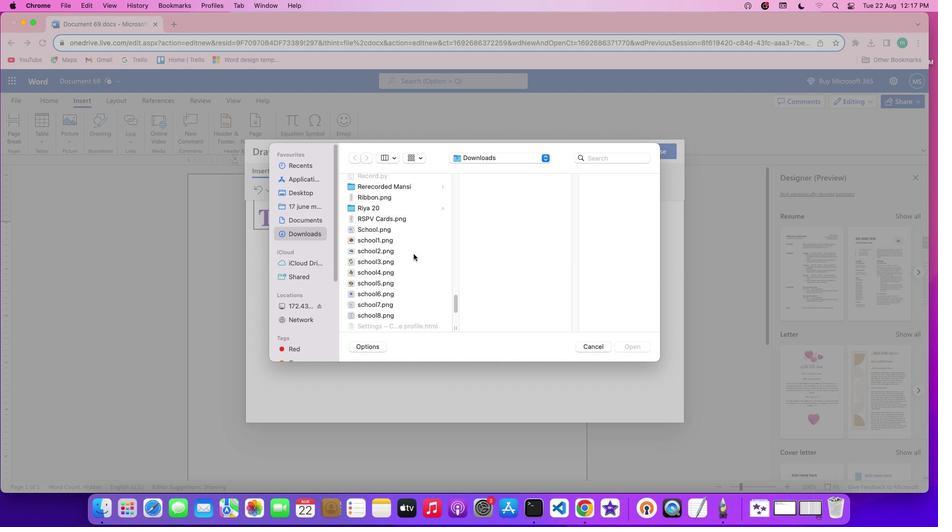 
Action: Mouse scrolled (414, 259) with delta (8, 25)
Screenshot: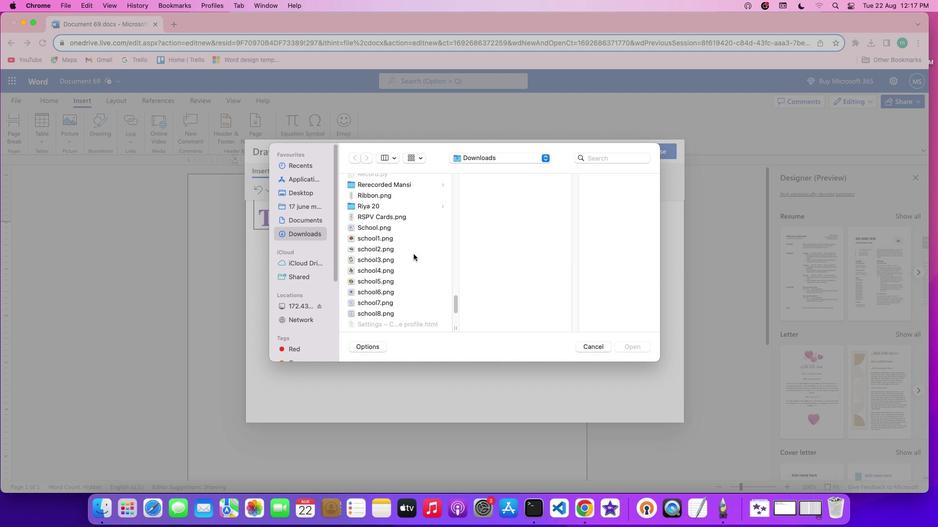 
Action: Mouse scrolled (414, 259) with delta (8, 25)
Screenshot: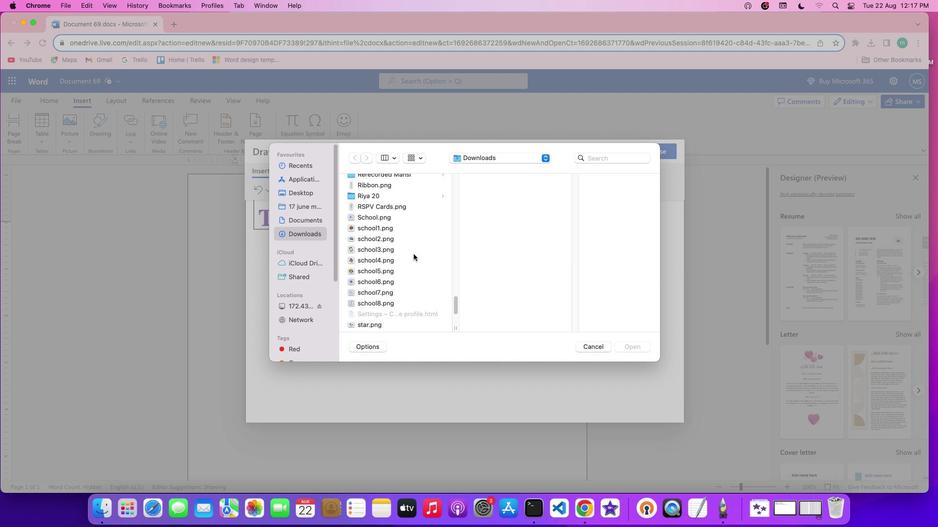 
Action: Mouse scrolled (414, 259) with delta (8, 25)
Screenshot: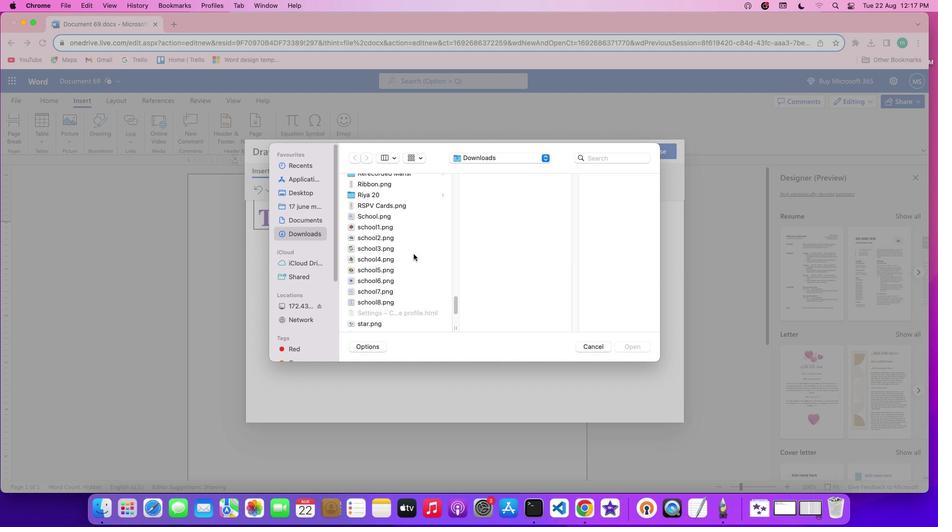 
Action: Mouse scrolled (414, 259) with delta (8, 25)
Screenshot: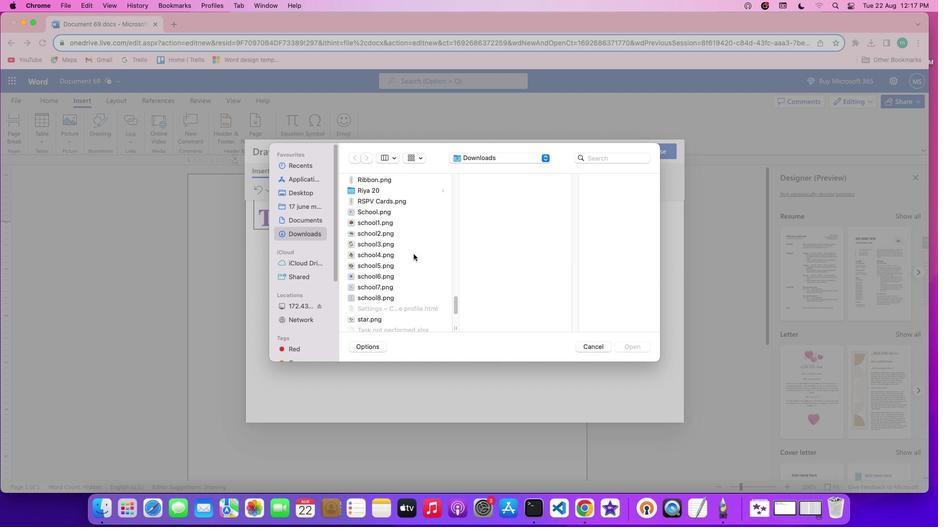 
Action: Mouse scrolled (414, 259) with delta (8, 25)
Screenshot: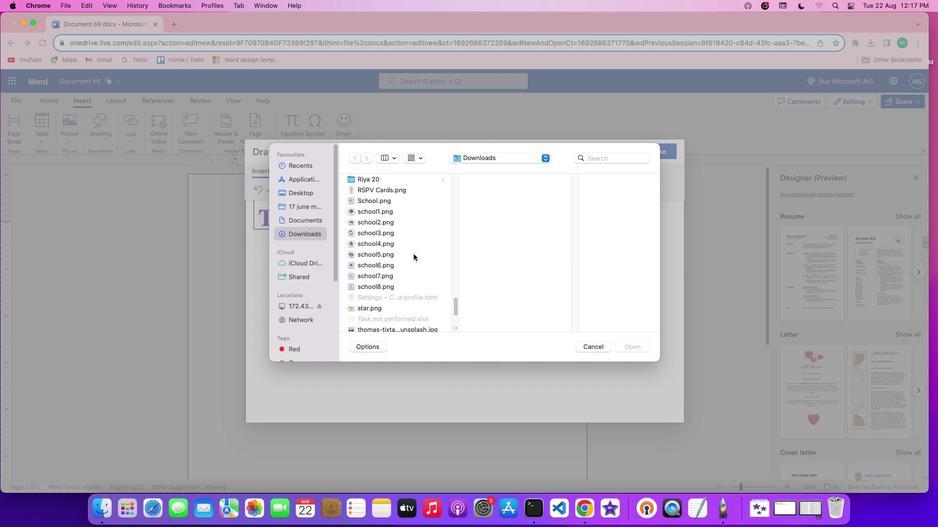 
Action: Mouse moved to (403, 310)
Screenshot: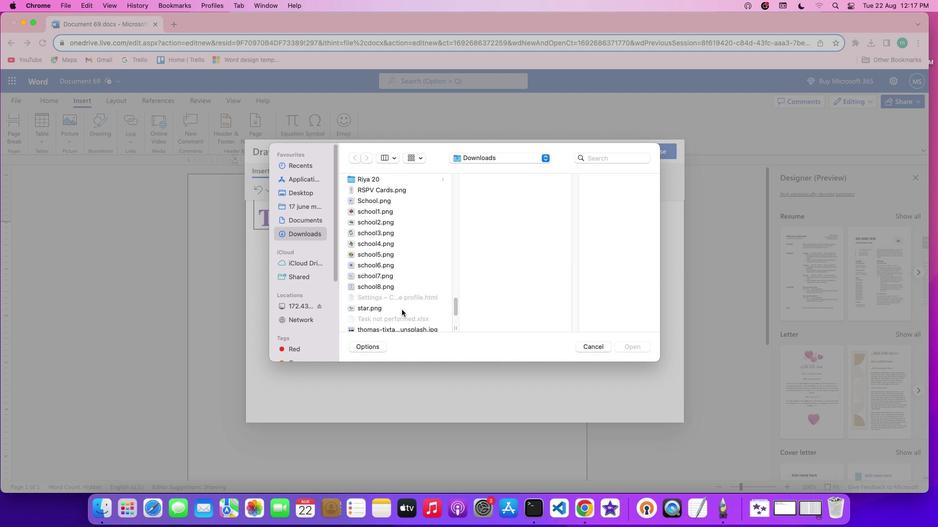 
Action: Mouse pressed left at (403, 310)
Screenshot: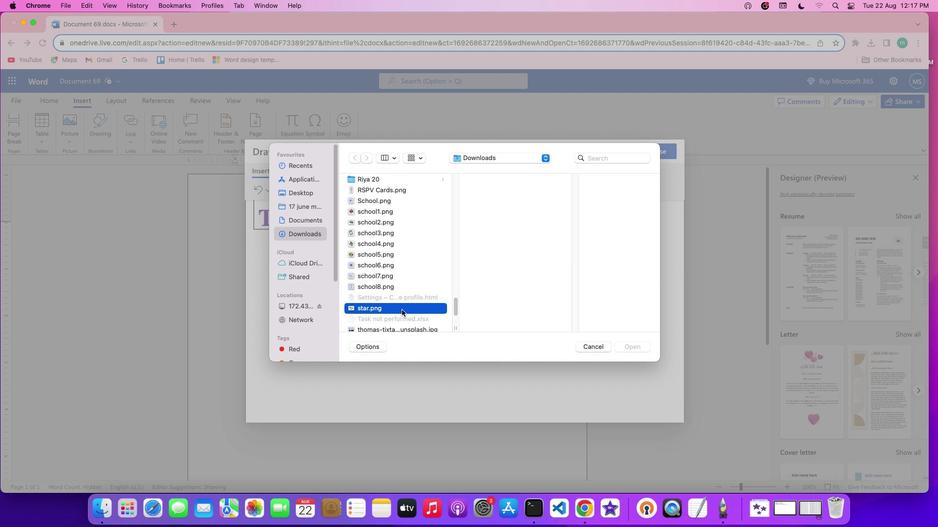 
Action: Mouse moved to (623, 346)
Screenshot: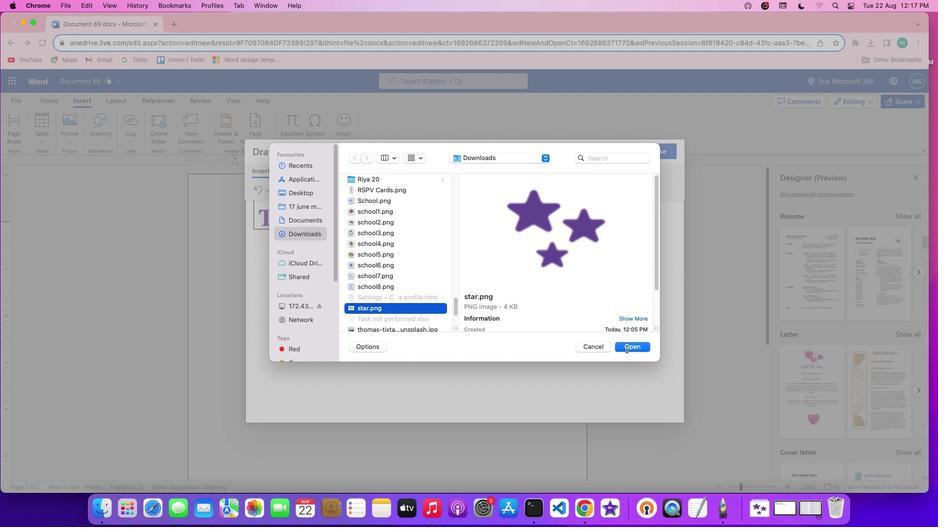
Action: Mouse pressed left at (623, 346)
Screenshot: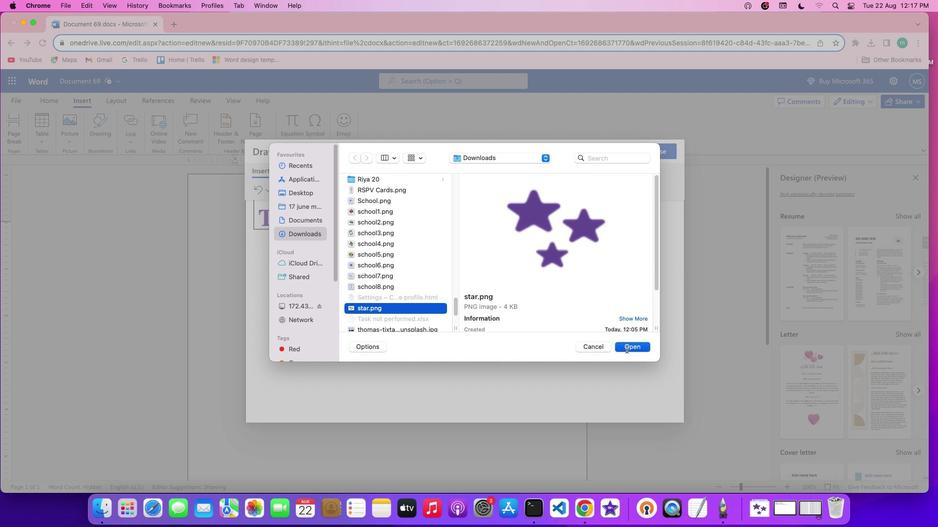 
Action: Mouse moved to (594, 219)
Screenshot: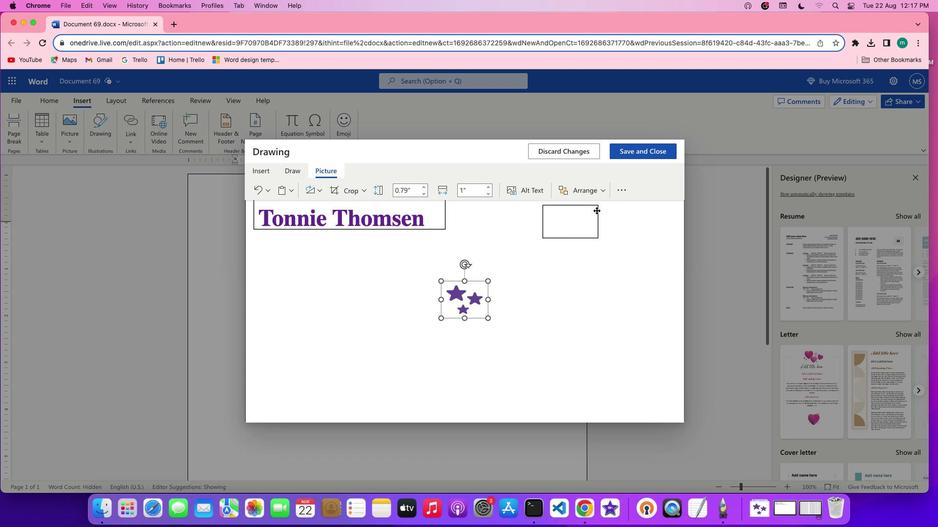 
Action: Mouse pressed left at (594, 219)
Screenshot: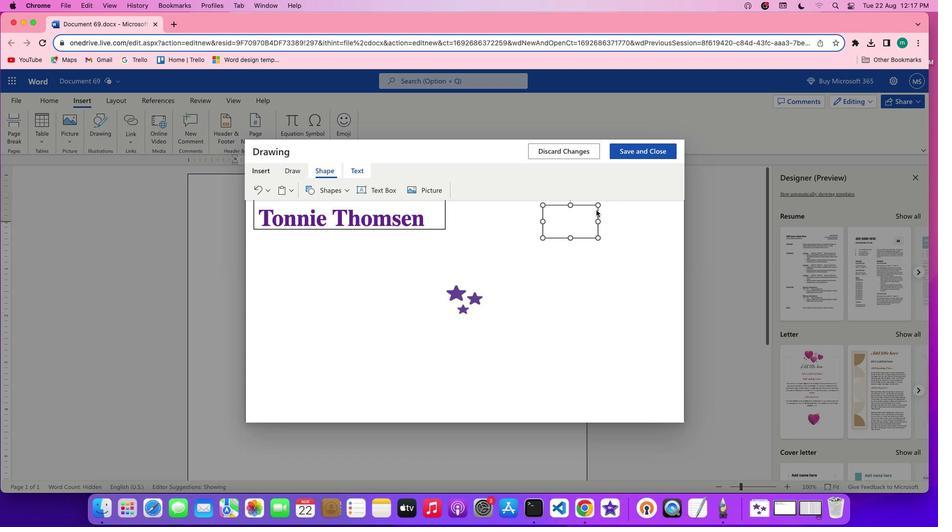 
Action: Mouse pressed right at (594, 219)
Screenshot: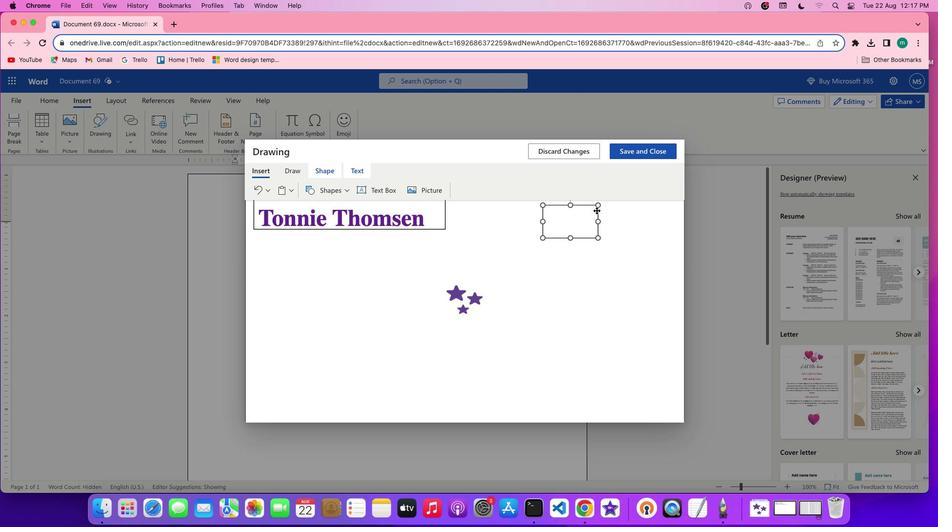 
Action: Mouse moved to (555, 225)
Screenshot: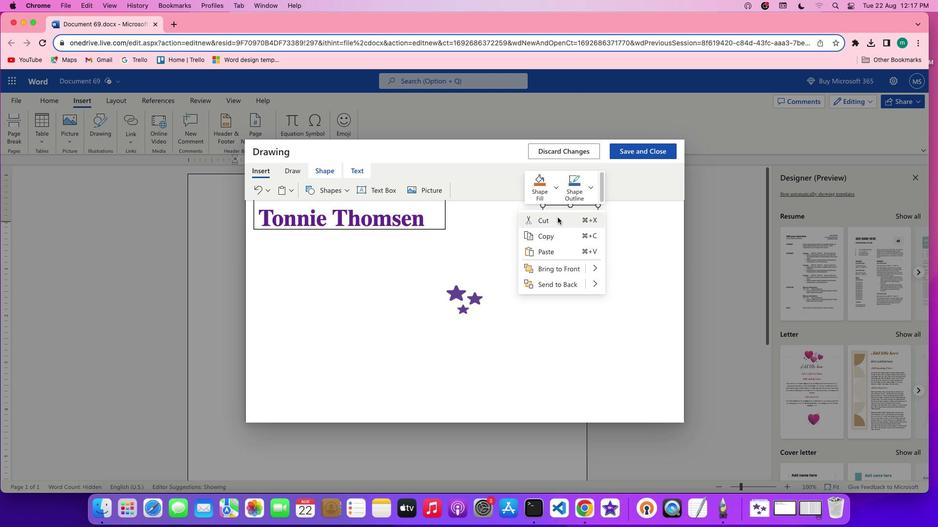 
Action: Mouse pressed left at (555, 225)
Screenshot: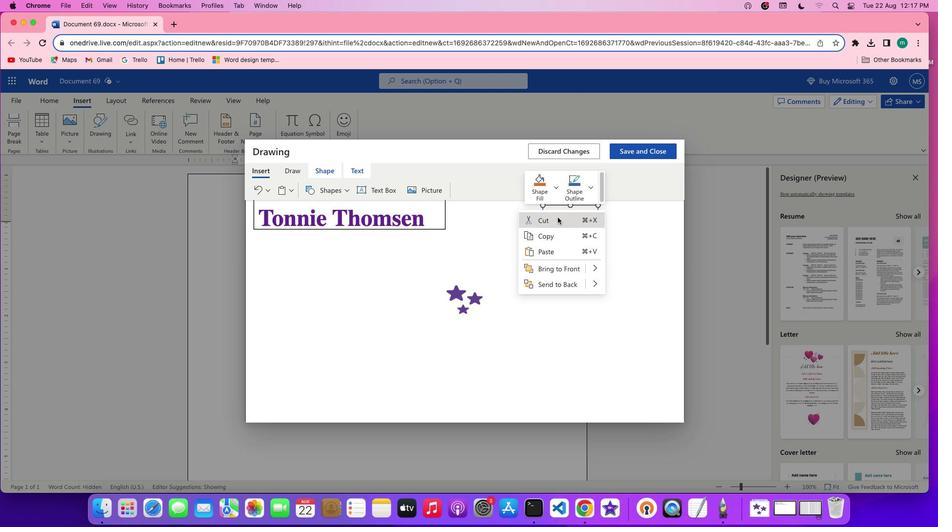 
Action: Mouse moved to (460, 306)
Screenshot: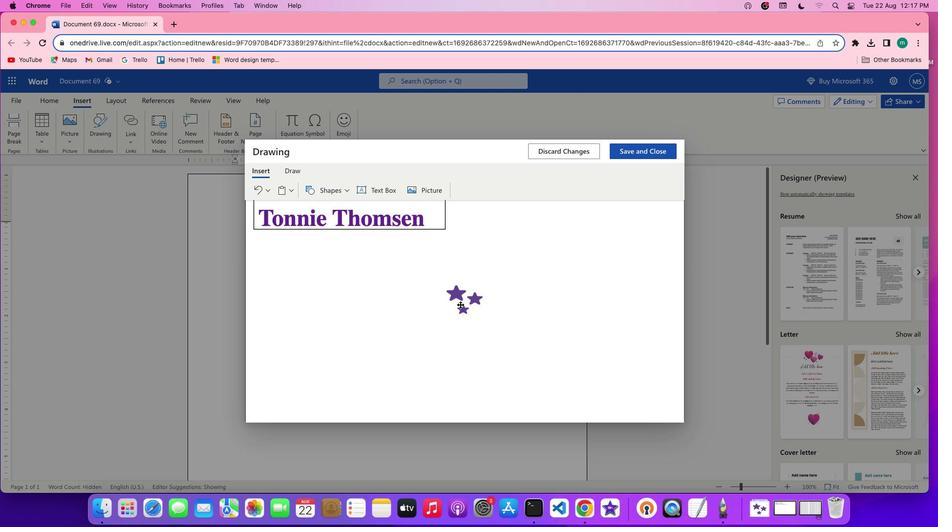 
Action: Mouse pressed left at (460, 306)
Screenshot: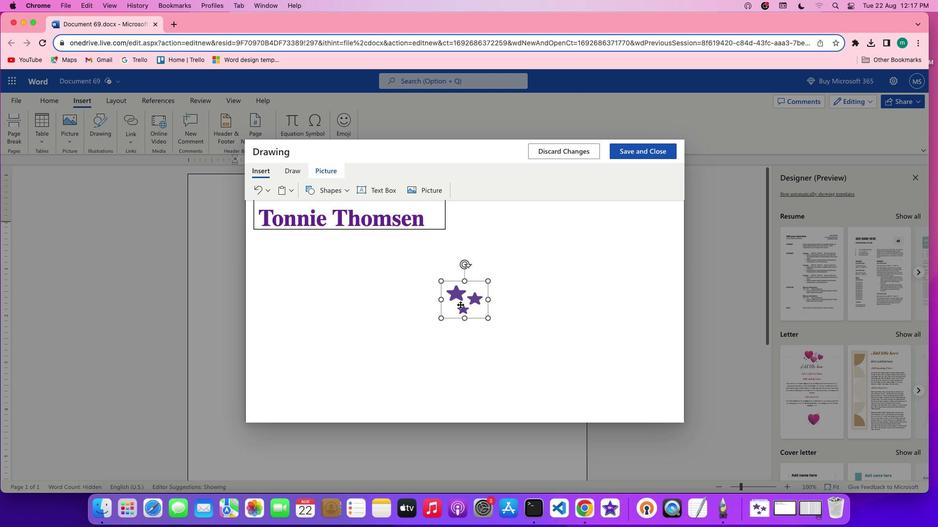 
Action: Mouse moved to (609, 240)
Screenshot: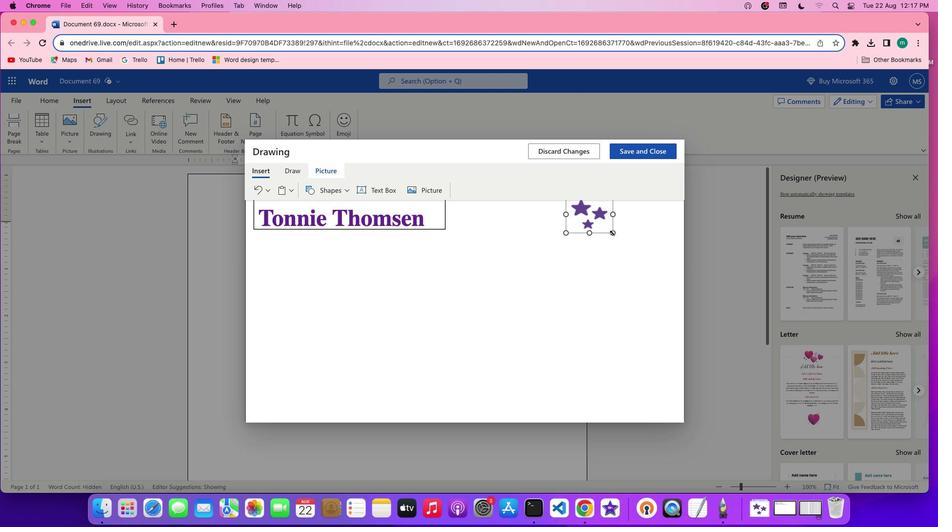 
Action: Mouse pressed left at (609, 240)
Screenshot: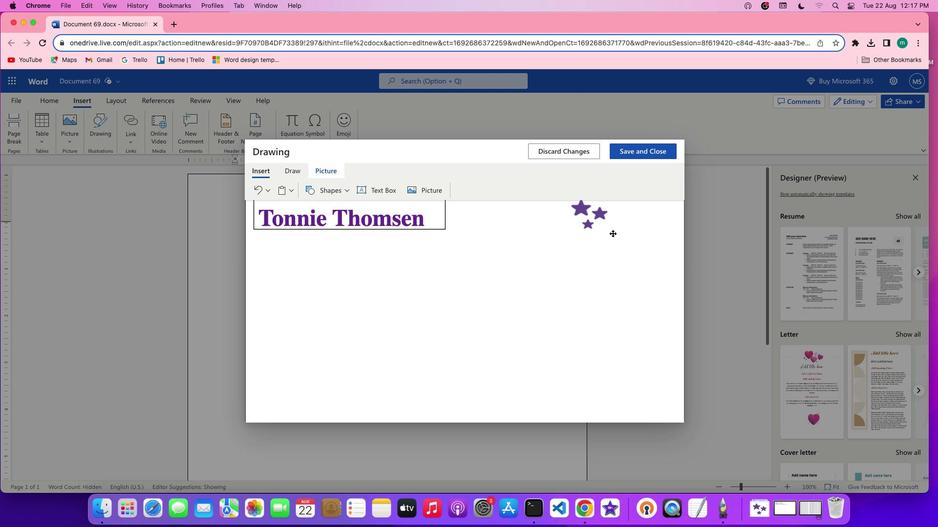 
Action: Mouse moved to (418, 229)
Screenshot: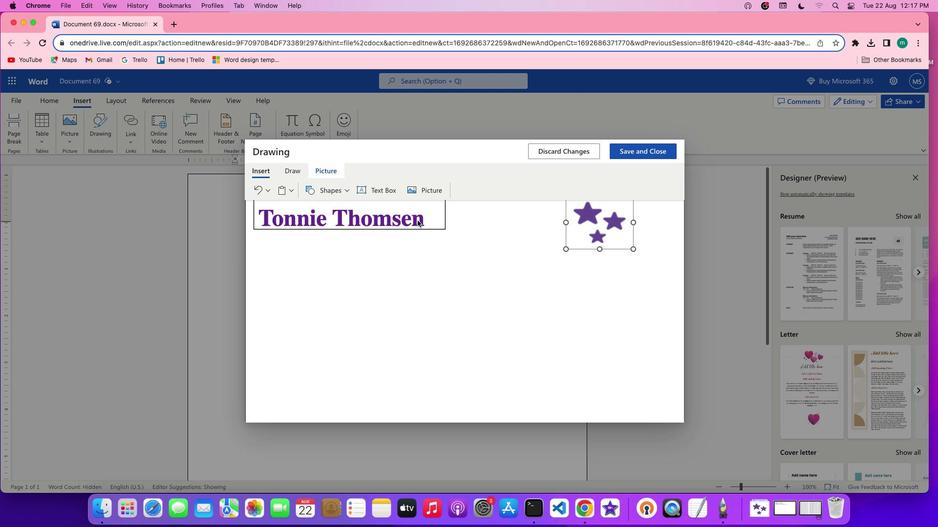
Action: Mouse pressed left at (418, 229)
Screenshot: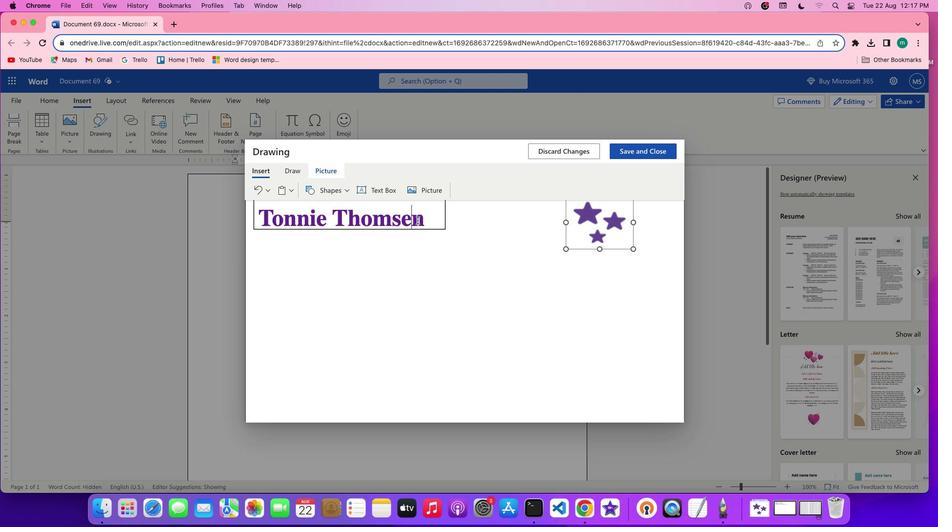 
Action: Mouse moved to (446, 237)
Screenshot: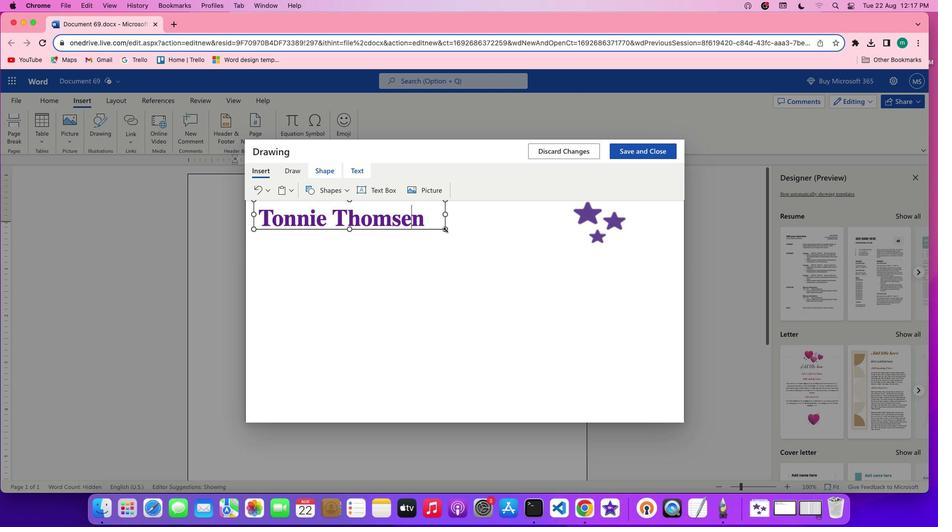 
Action: Mouse pressed left at (446, 237)
Screenshot: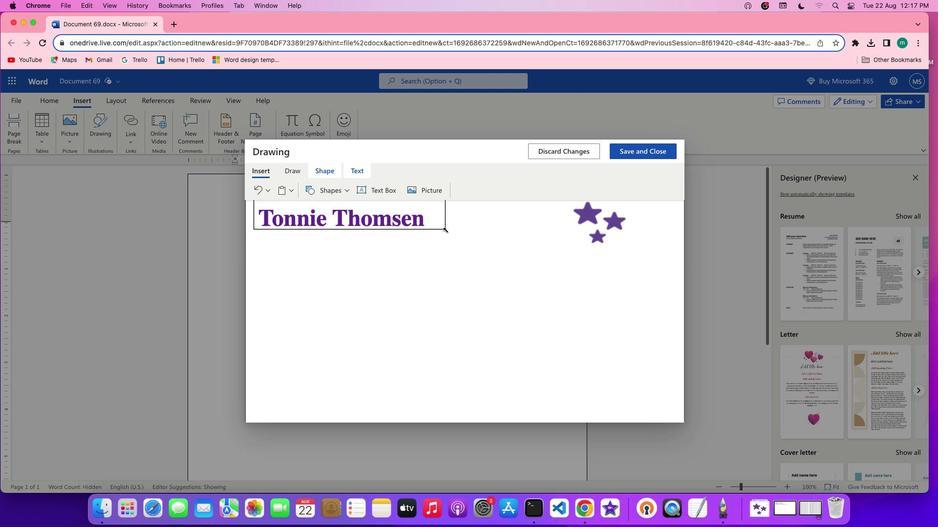 
Action: Mouse moved to (464, 246)
Screenshot: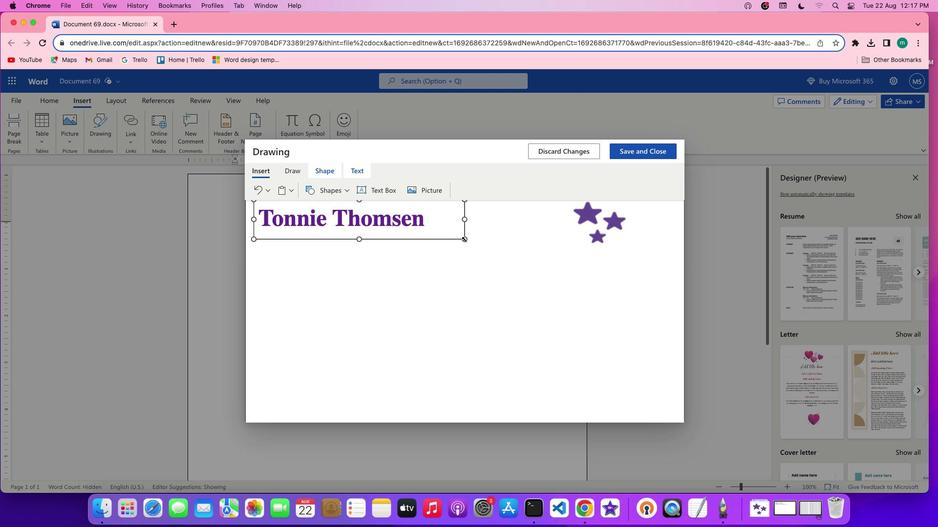
Action: Mouse pressed left at (464, 246)
Screenshot: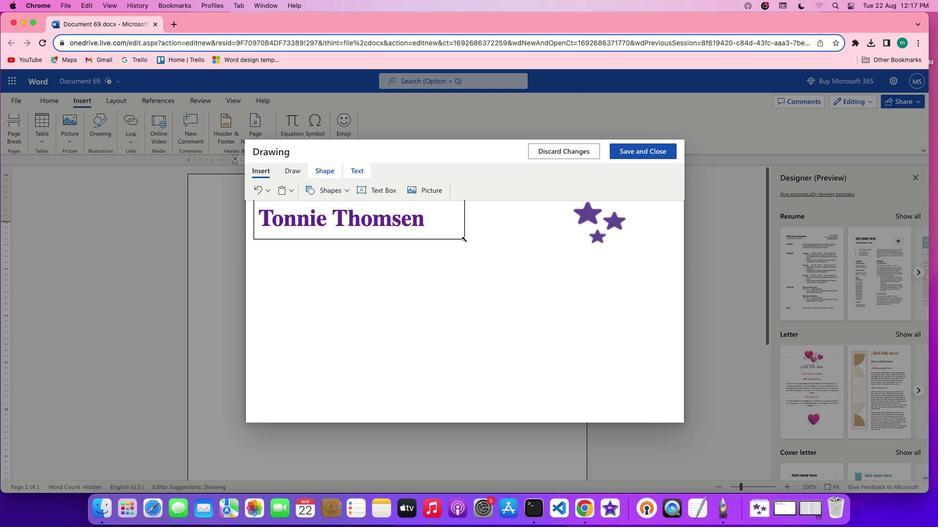 
Action: Mouse moved to (584, 228)
Screenshot: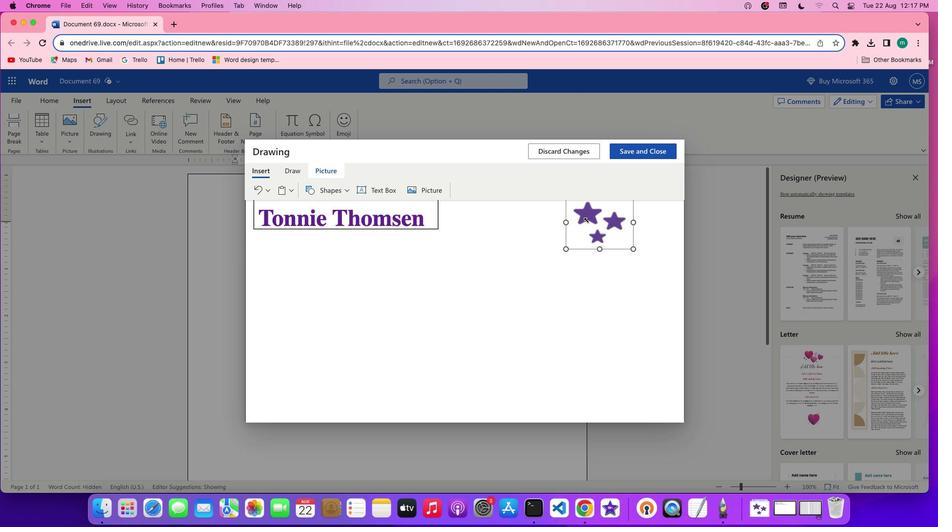 
Action: Mouse pressed left at (584, 228)
Screenshot: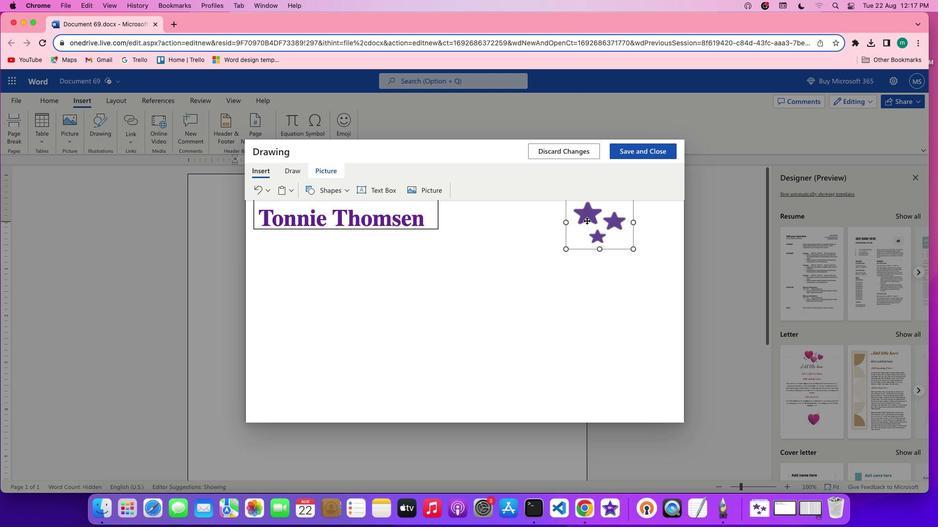
Action: Mouse moved to (628, 256)
Screenshot: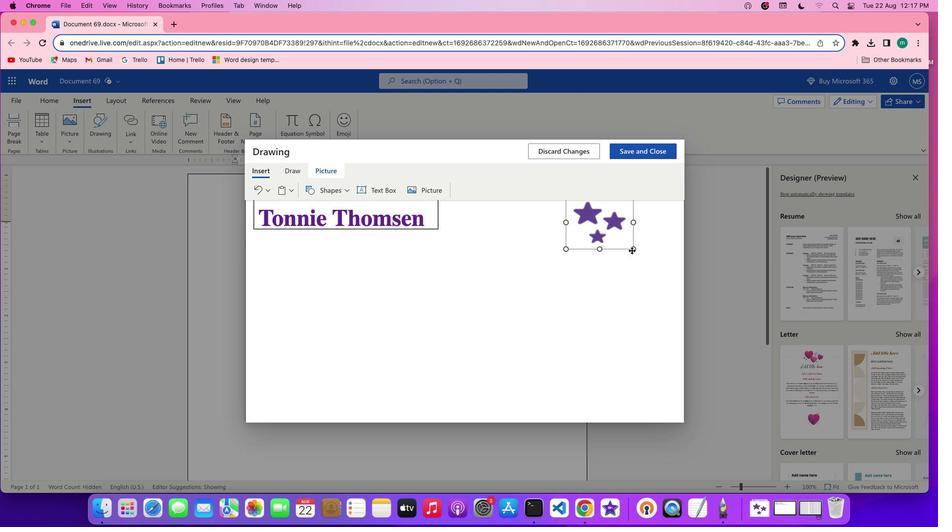 
Action: Mouse pressed left at (628, 256)
Screenshot: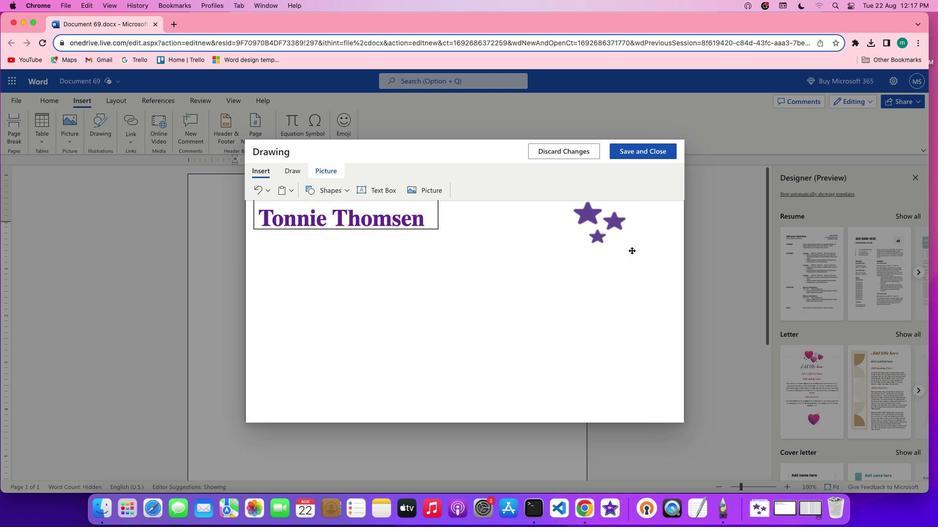 
Action: Mouse moved to (577, 225)
Screenshot: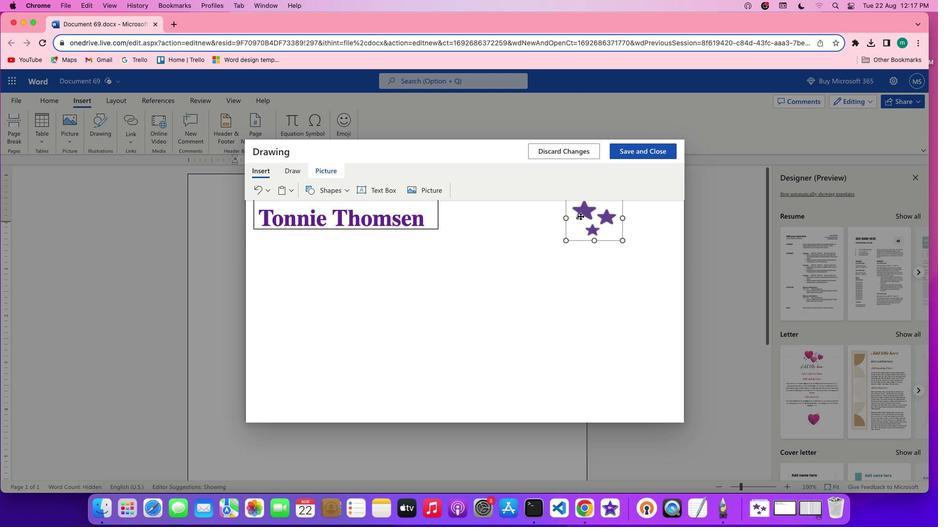 
Action: Mouse pressed left at (577, 225)
Screenshot: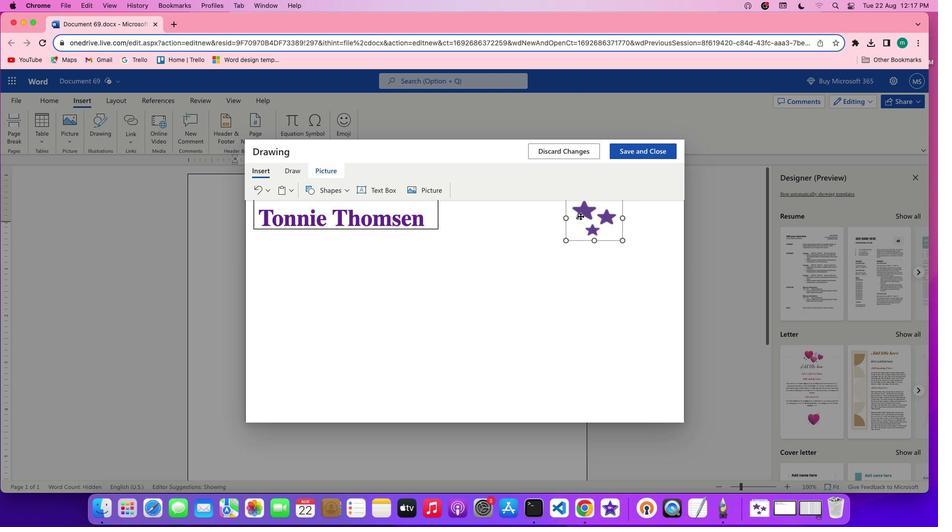 
Action: Mouse moved to (503, 267)
Screenshot: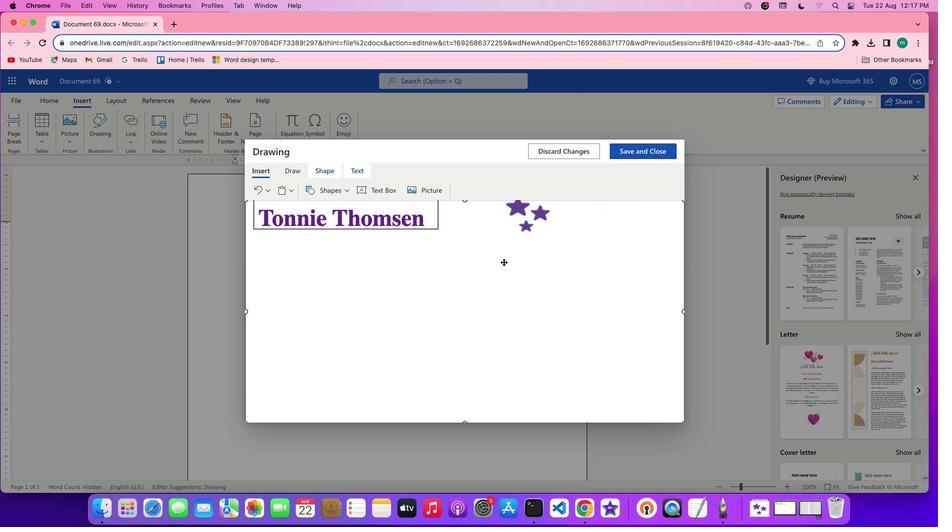 
Action: Mouse pressed left at (503, 267)
Screenshot: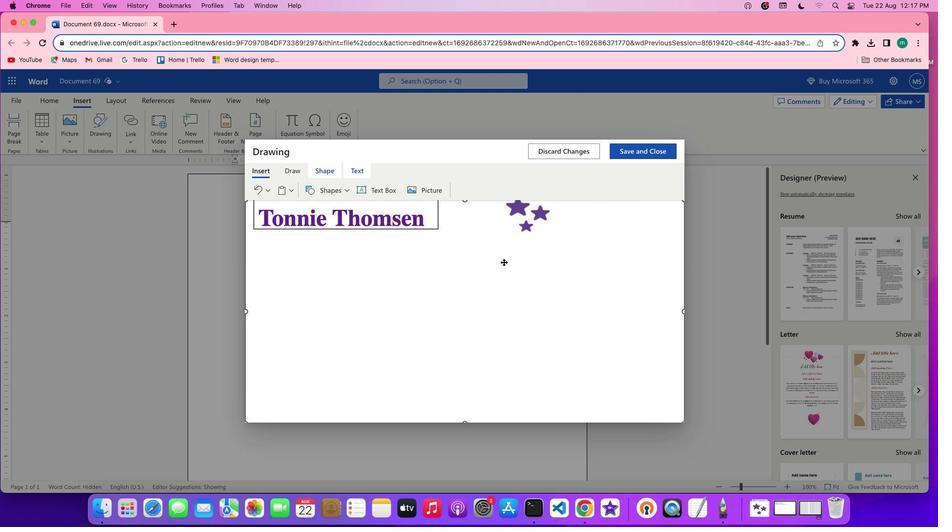 
Action: Mouse moved to (528, 224)
Screenshot: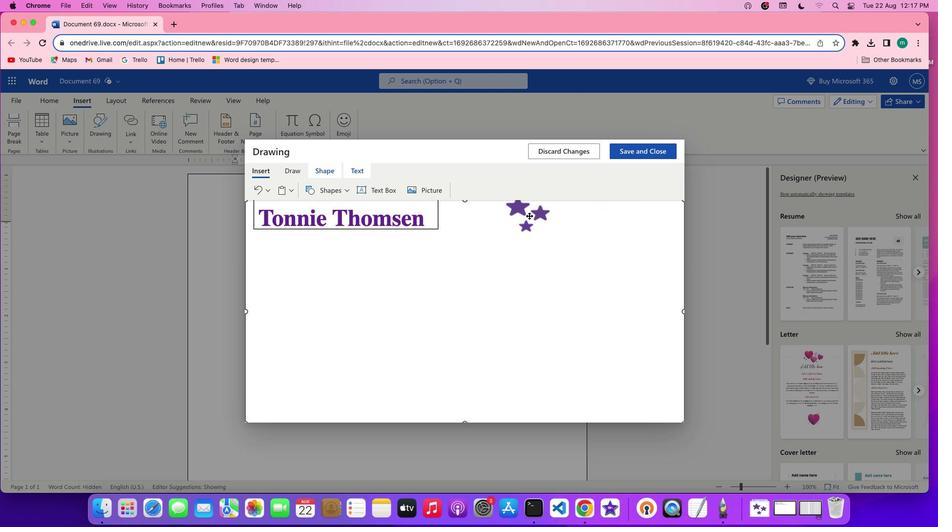 
Action: Mouse pressed left at (528, 224)
Screenshot: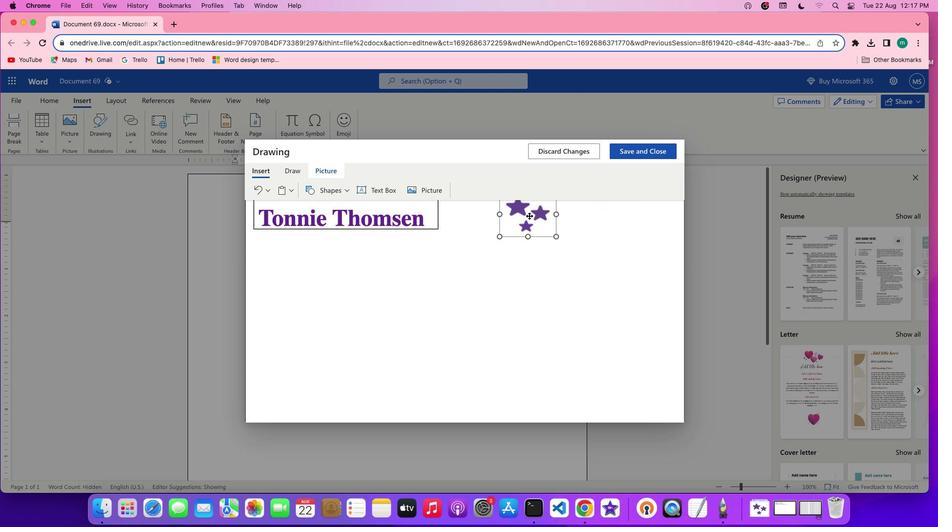 
Action: Mouse moved to (258, 182)
Screenshot: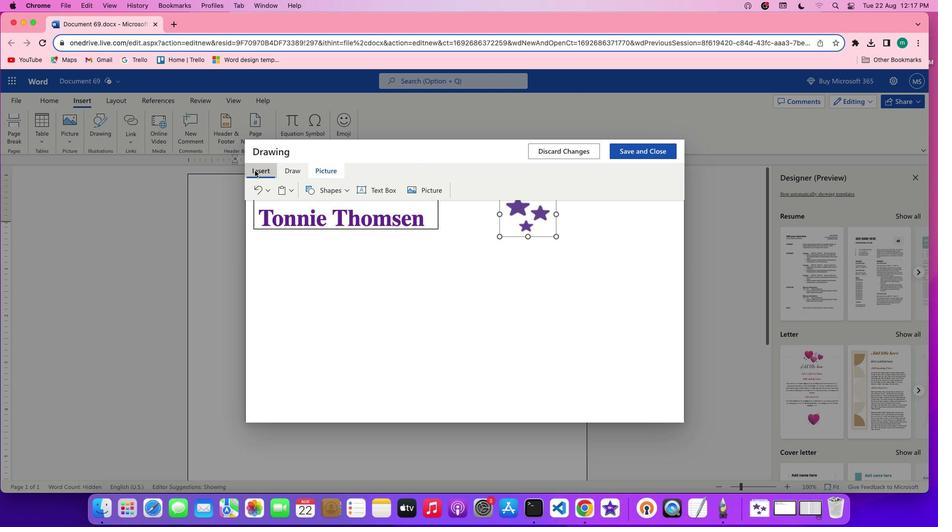 
Action: Mouse pressed left at (258, 182)
Screenshot: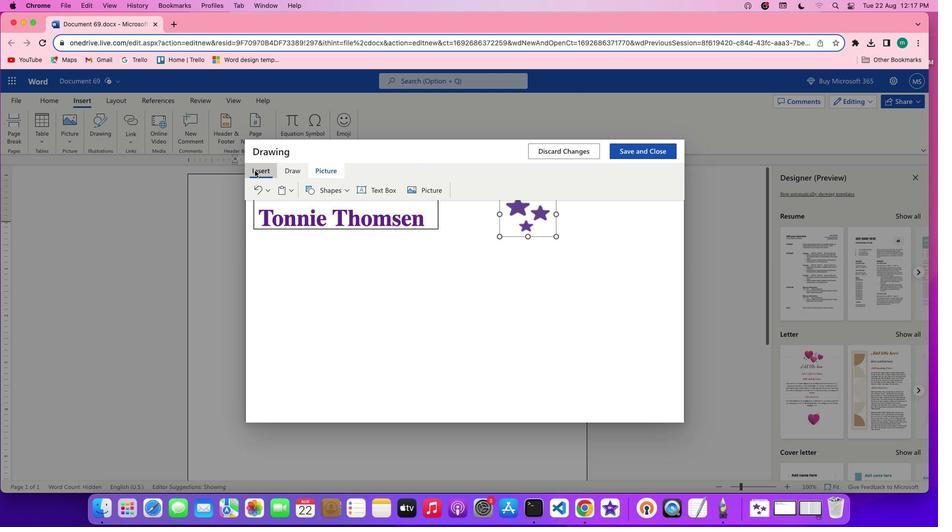 
Action: Mouse moved to (376, 199)
Screenshot: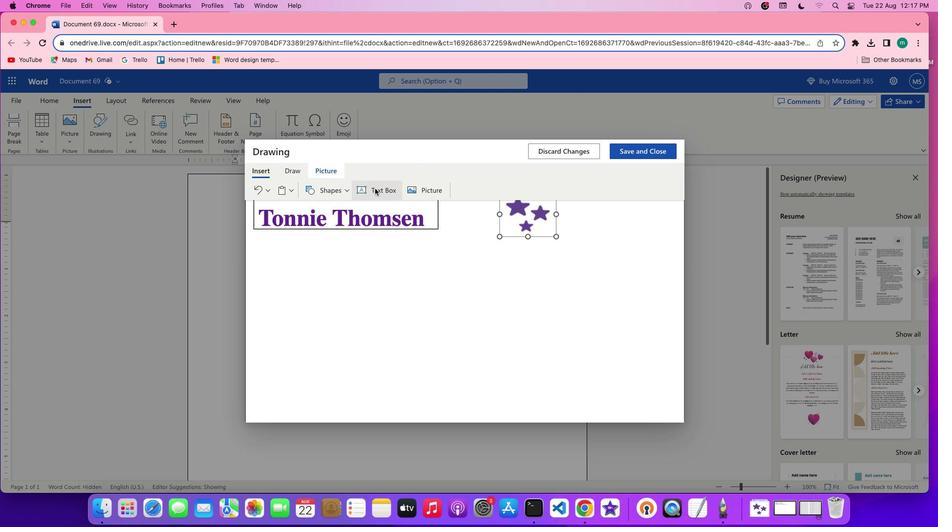 
Action: Mouse pressed left at (376, 199)
Screenshot: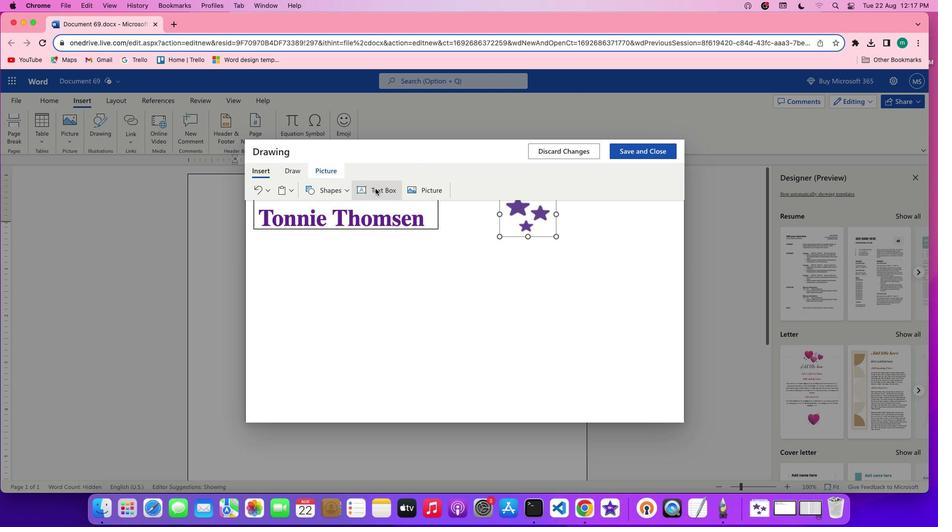 
Action: Mouse moved to (260, 243)
Screenshot: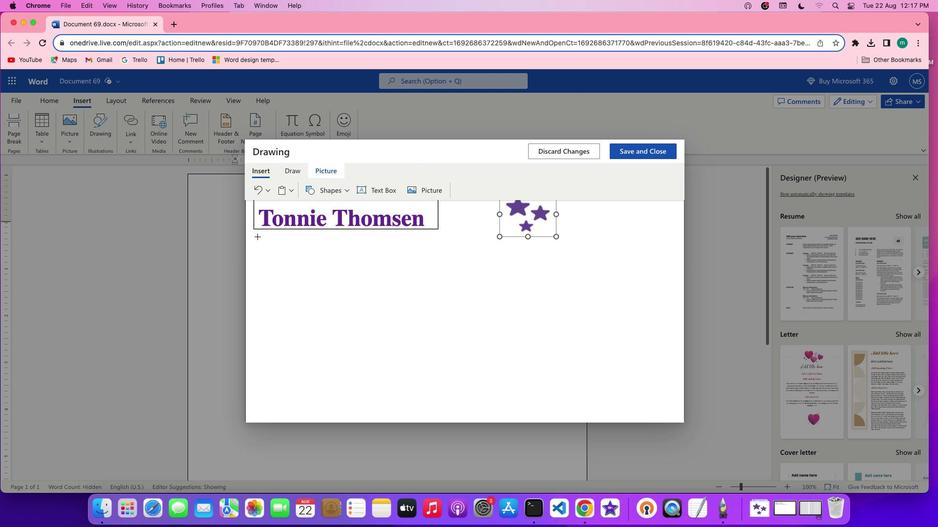 
Action: Mouse pressed left at (260, 243)
Screenshot: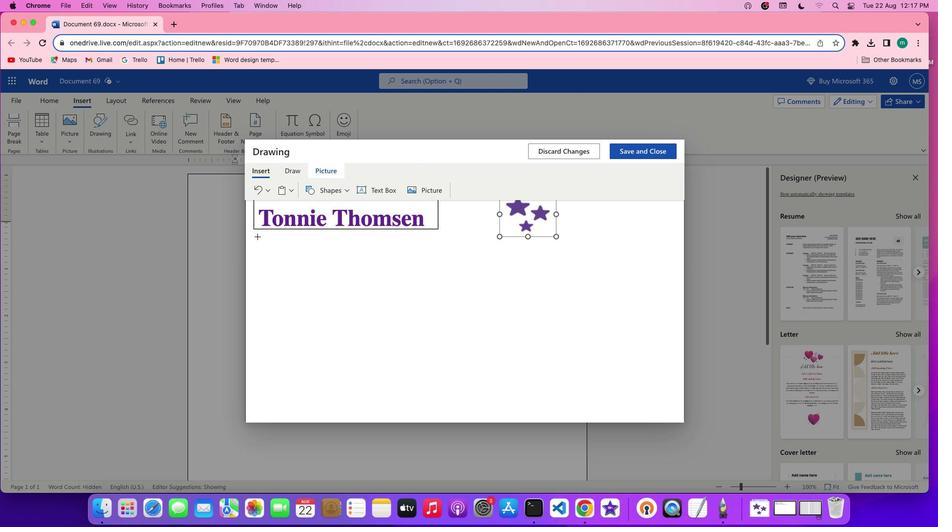 
Action: Mouse moved to (267, 186)
Screenshot: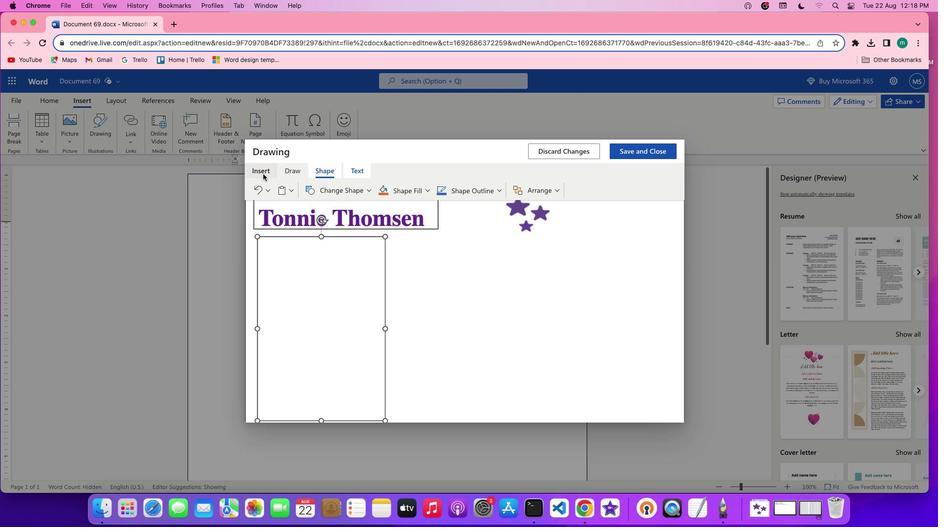 
Action: Mouse pressed left at (267, 186)
Screenshot: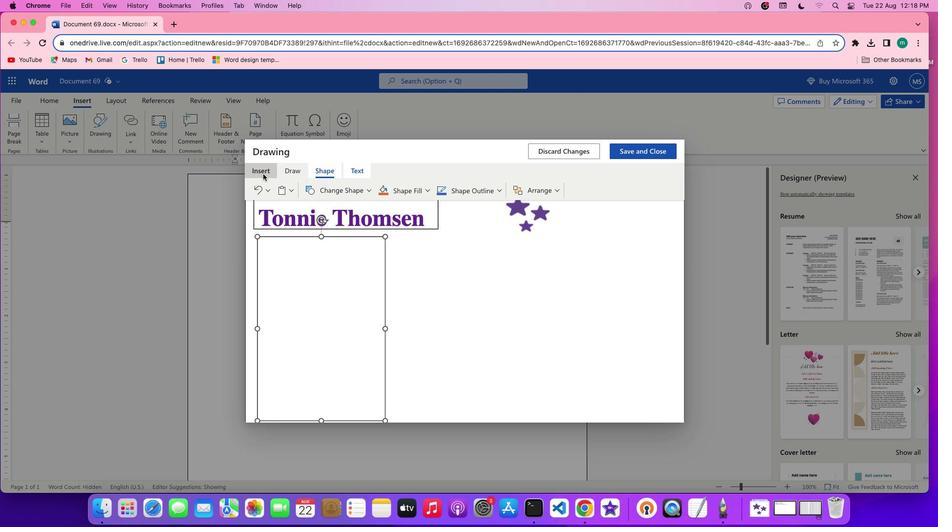 
Action: Mouse moved to (383, 201)
Screenshot: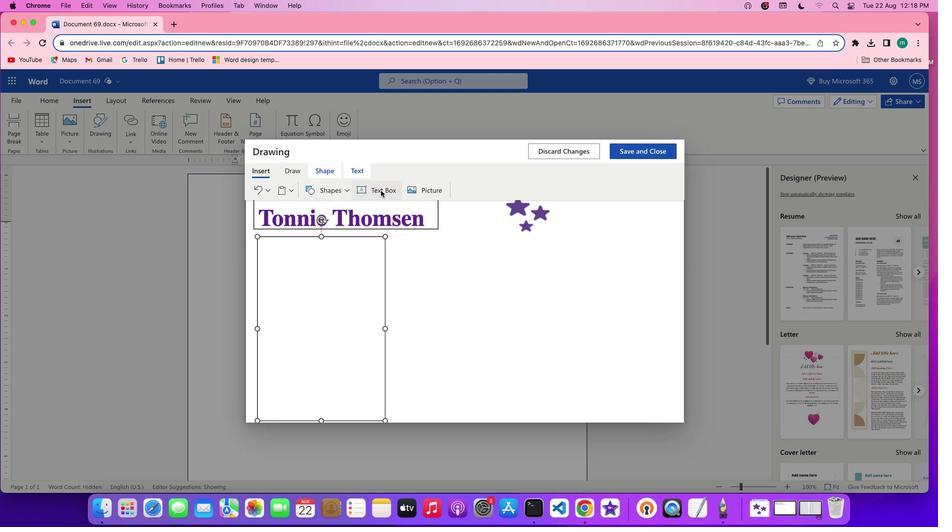 
Action: Mouse pressed left at (383, 201)
Screenshot: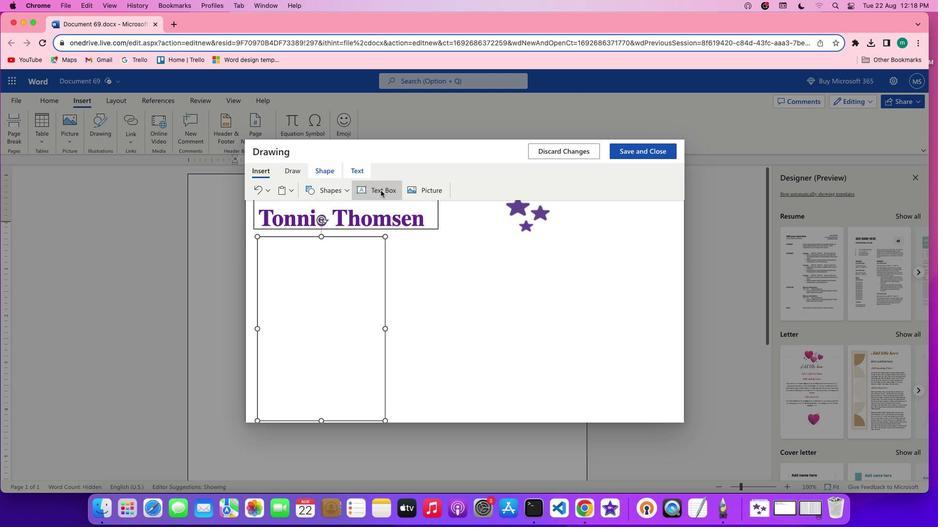 
Action: Mouse moved to (270, 248)
Screenshot: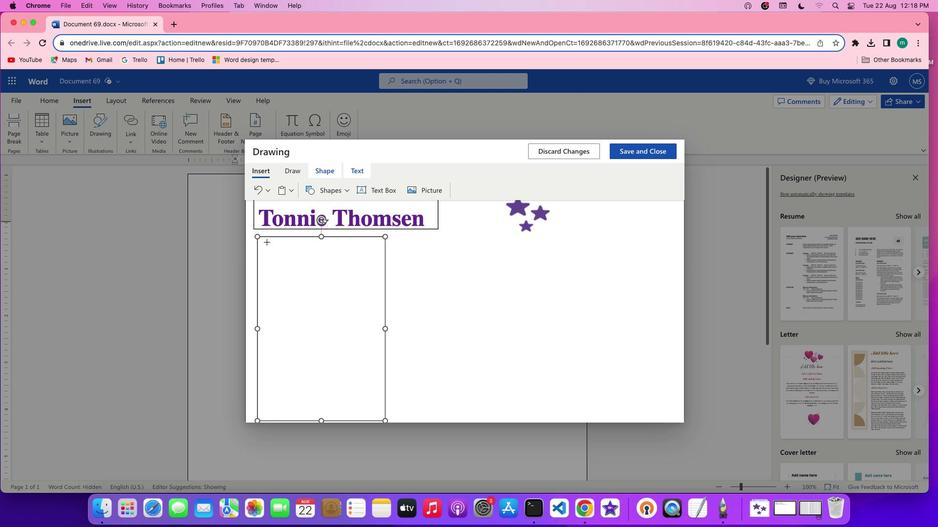 
Action: Mouse pressed left at (270, 248)
Screenshot: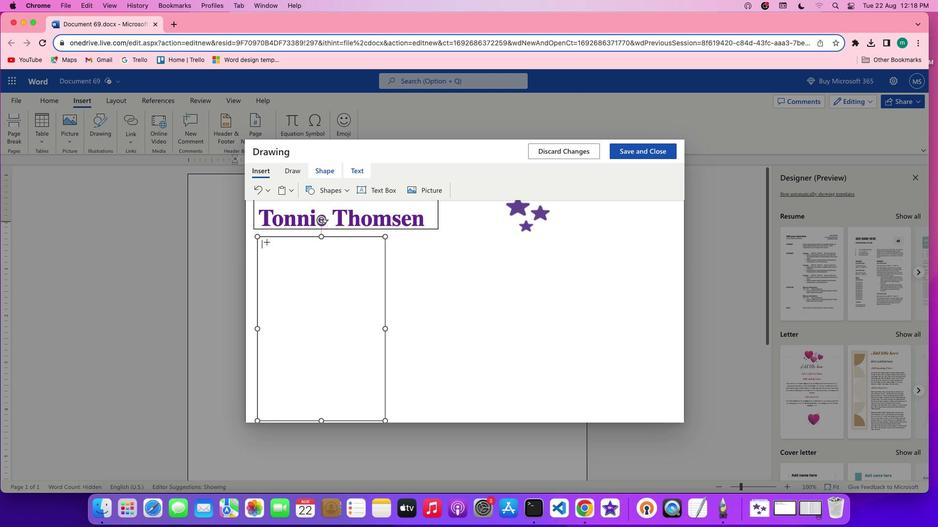 
Action: Mouse moved to (266, 187)
